 Task: Check the percentage active listings of breakfast bar in the last 1 year.
Action: Mouse moved to (748, 165)
Screenshot: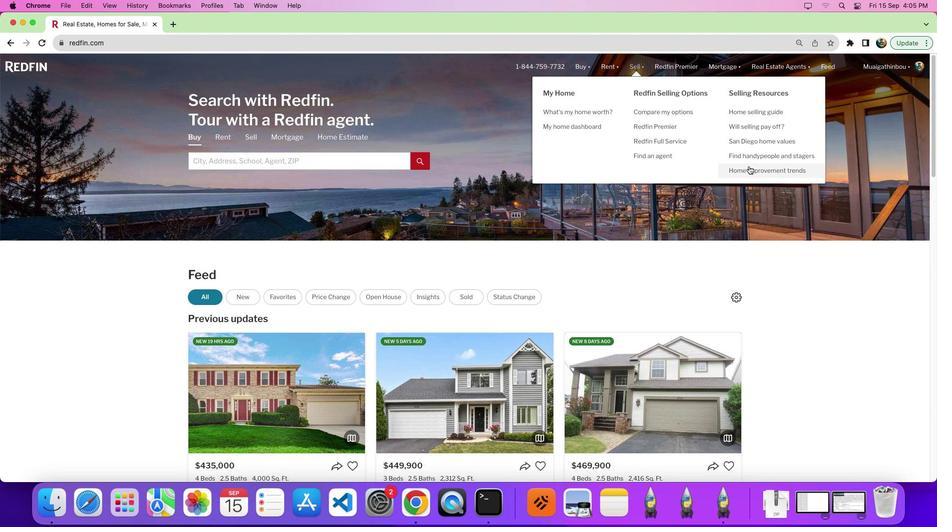 
Action: Mouse pressed left at (748, 165)
Screenshot: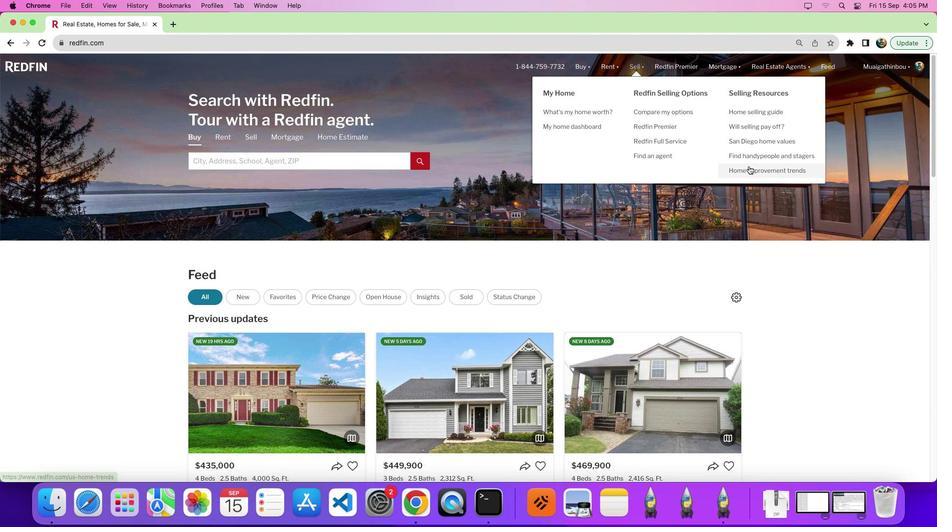 
Action: Mouse pressed left at (748, 165)
Screenshot: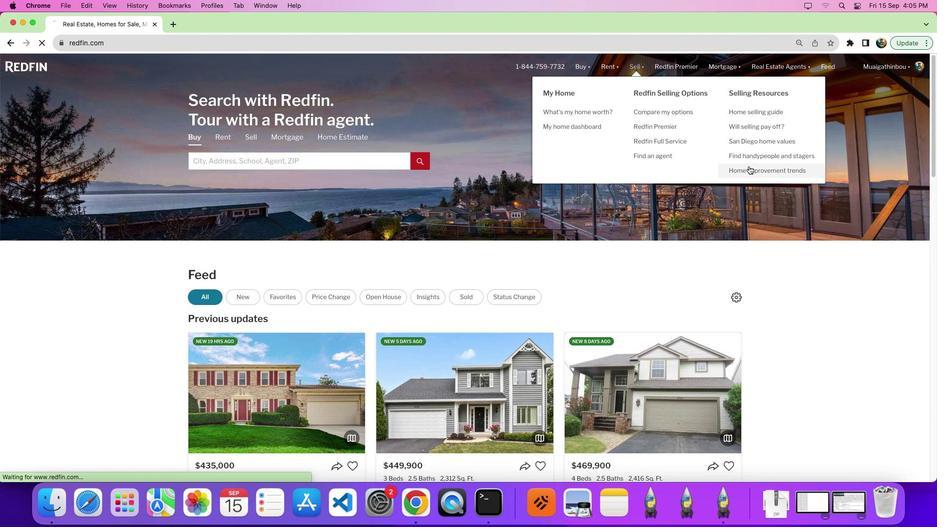 
Action: Mouse moved to (264, 185)
Screenshot: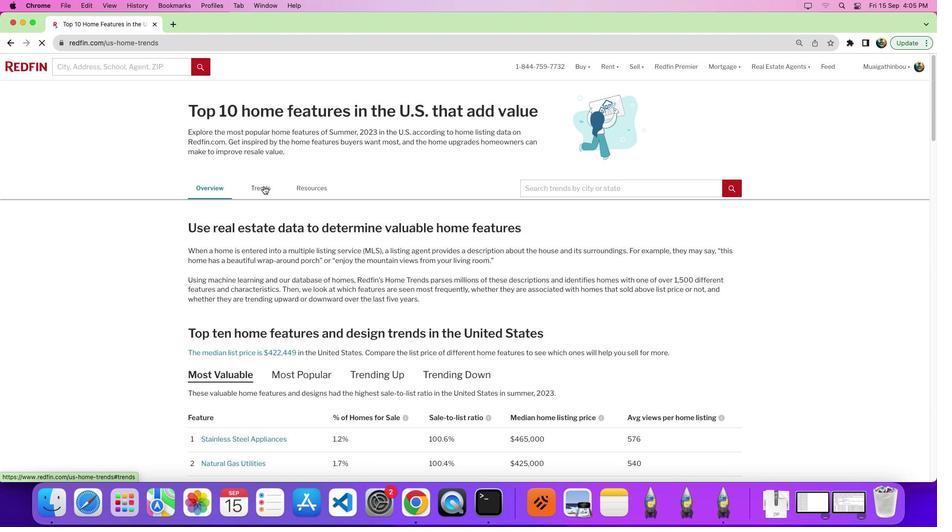 
Action: Mouse pressed left at (264, 185)
Screenshot: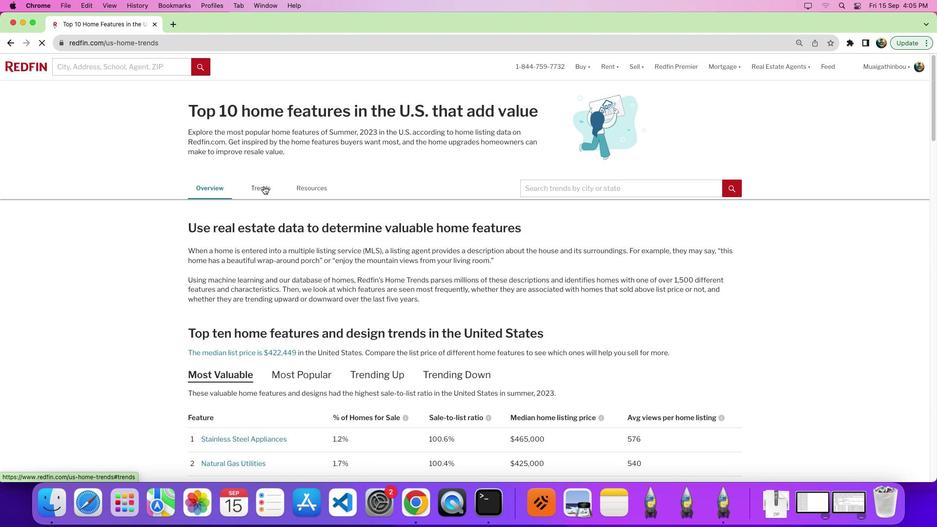 
Action: Mouse moved to (494, 225)
Screenshot: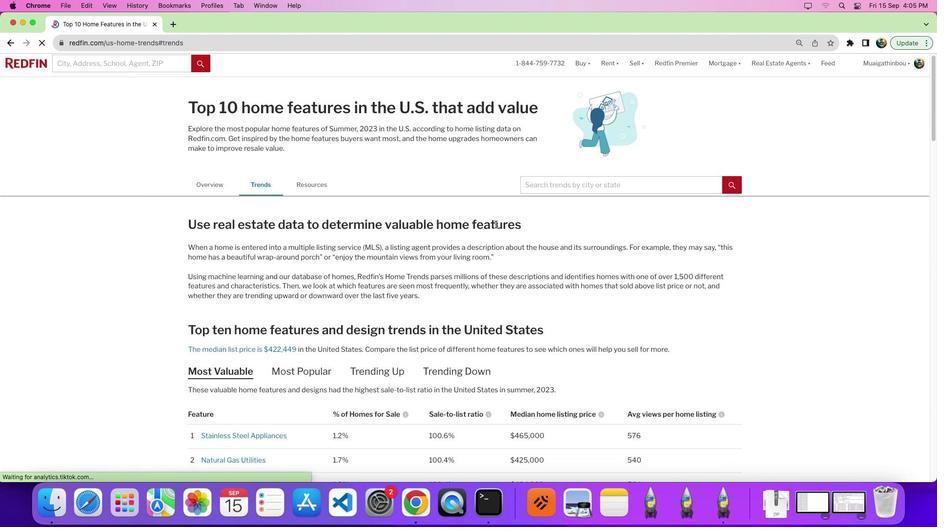 
Action: Mouse scrolled (494, 225) with delta (0, 0)
Screenshot: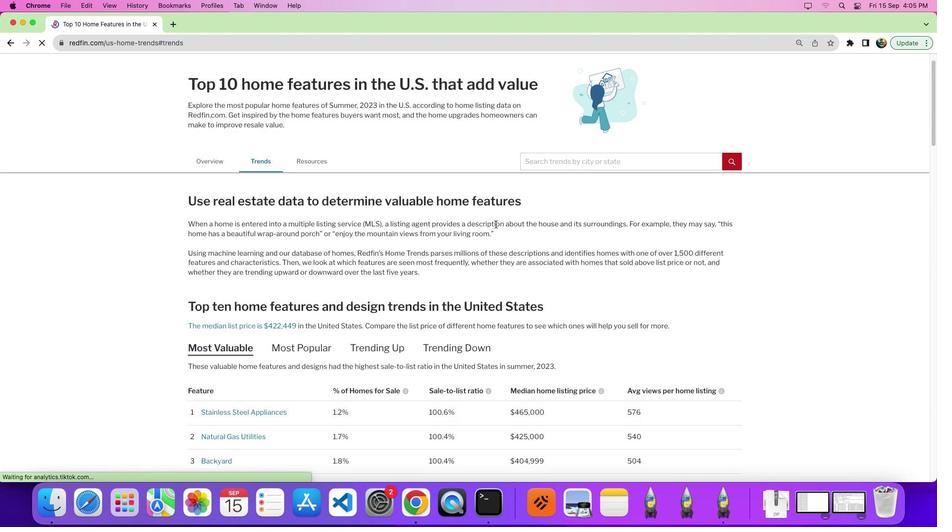 
Action: Mouse moved to (495, 225)
Screenshot: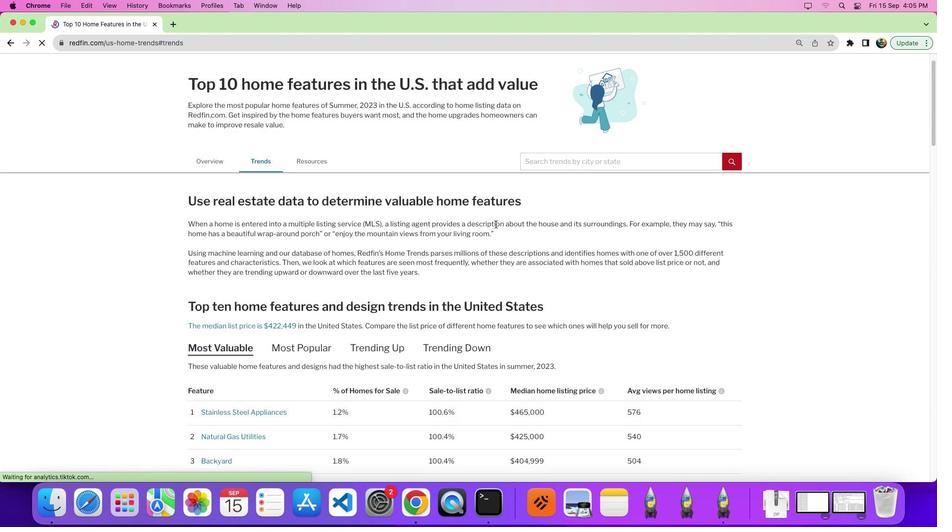 
Action: Mouse scrolled (495, 225) with delta (0, 0)
Screenshot: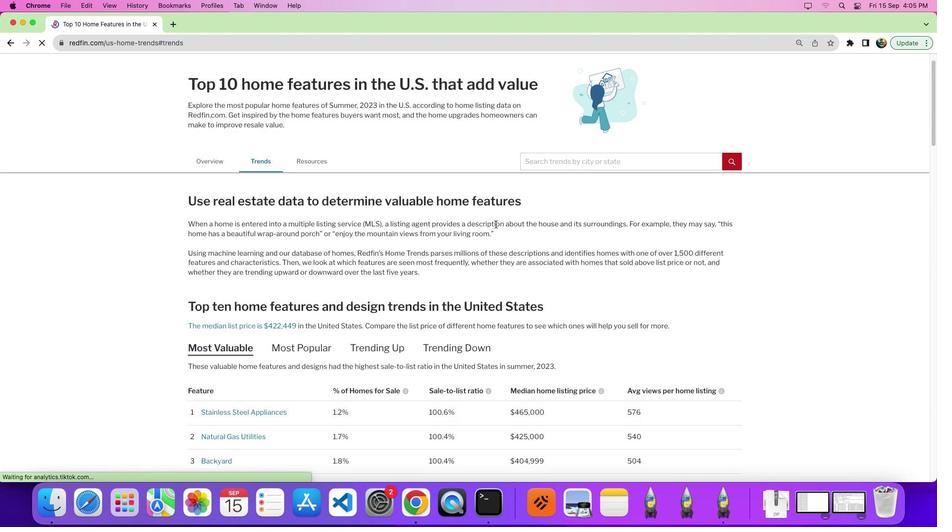 
Action: Mouse moved to (495, 224)
Screenshot: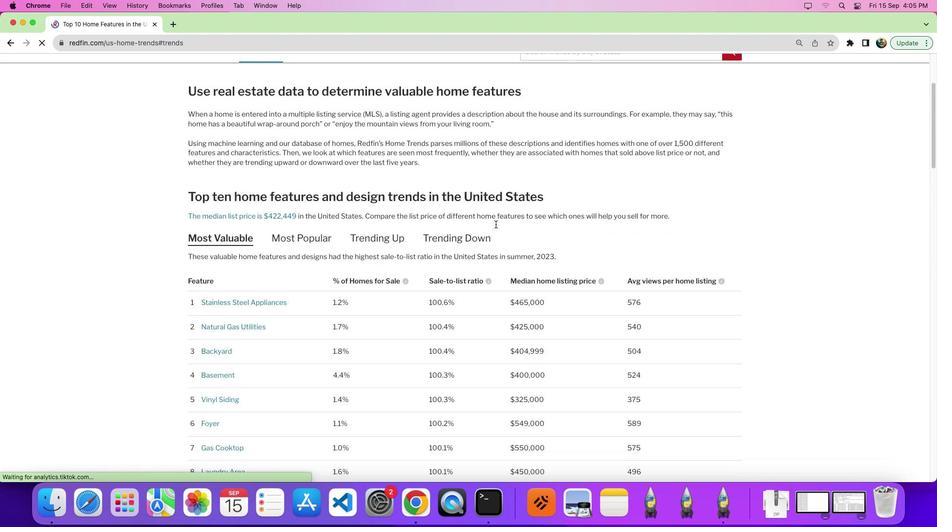 
Action: Mouse scrolled (495, 224) with delta (0, -2)
Screenshot: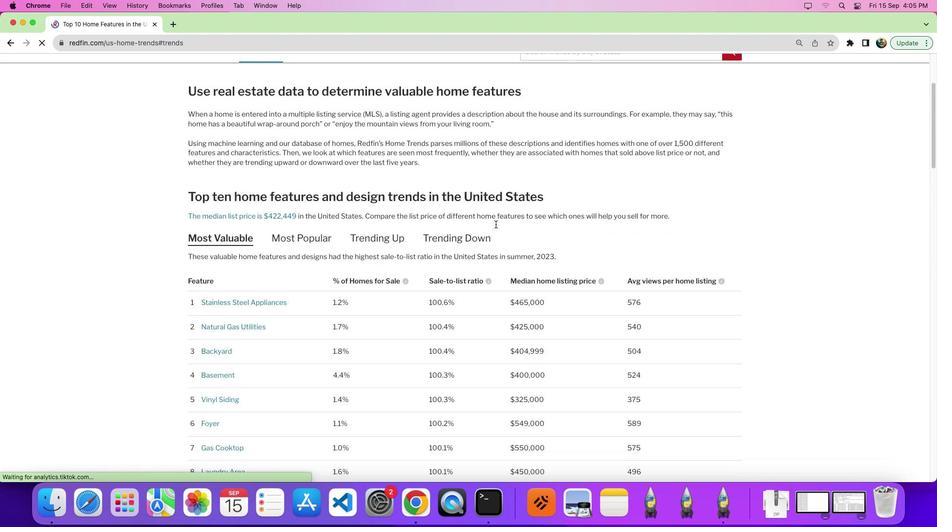 
Action: Mouse moved to (495, 224)
Screenshot: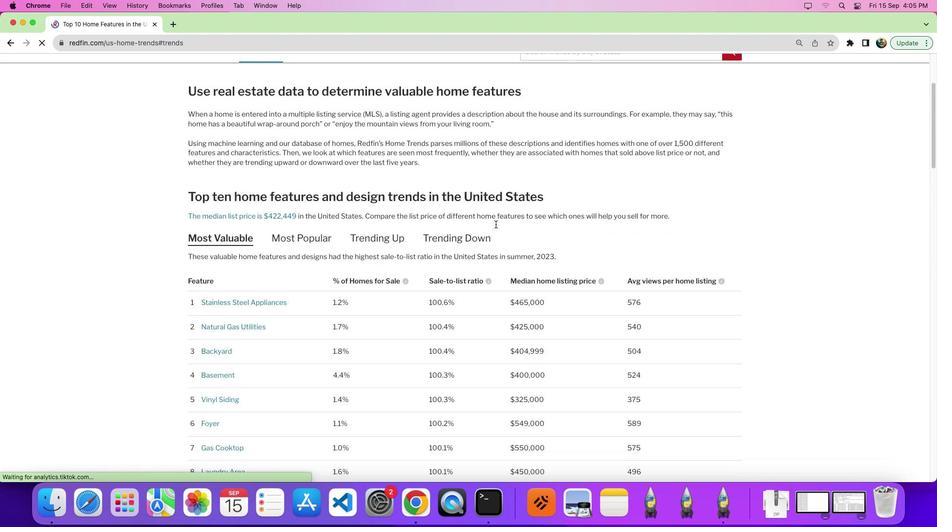 
Action: Mouse scrolled (495, 224) with delta (0, 0)
Screenshot: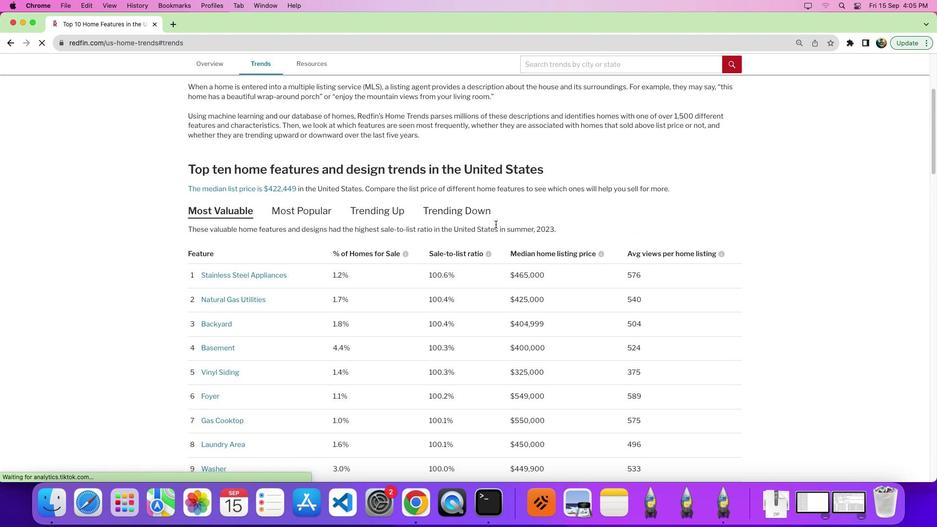 
Action: Mouse scrolled (495, 224) with delta (0, 0)
Screenshot: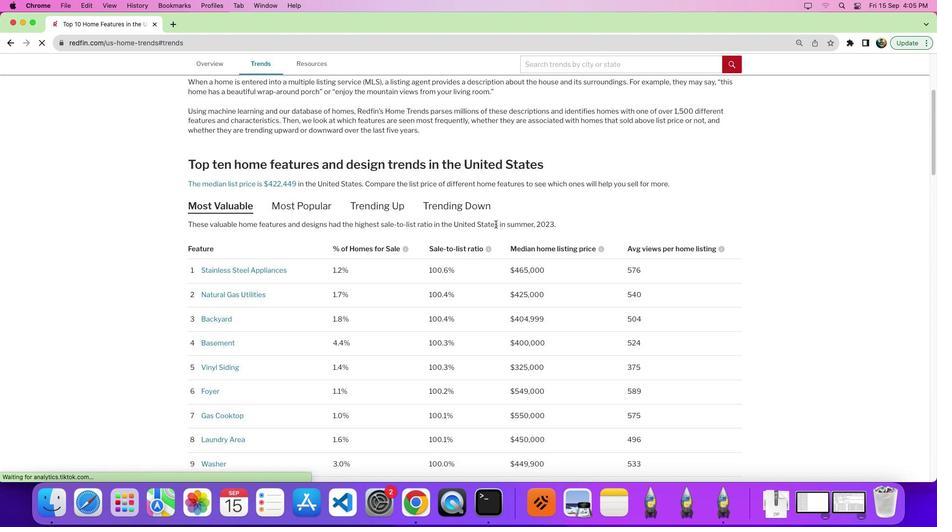 
Action: Mouse moved to (495, 224)
Screenshot: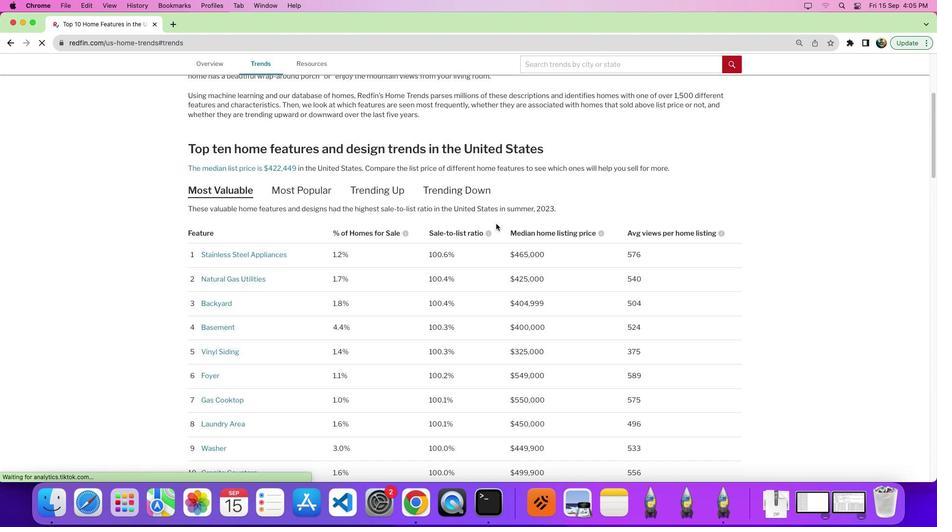 
Action: Mouse scrolled (495, 224) with delta (0, 0)
Screenshot: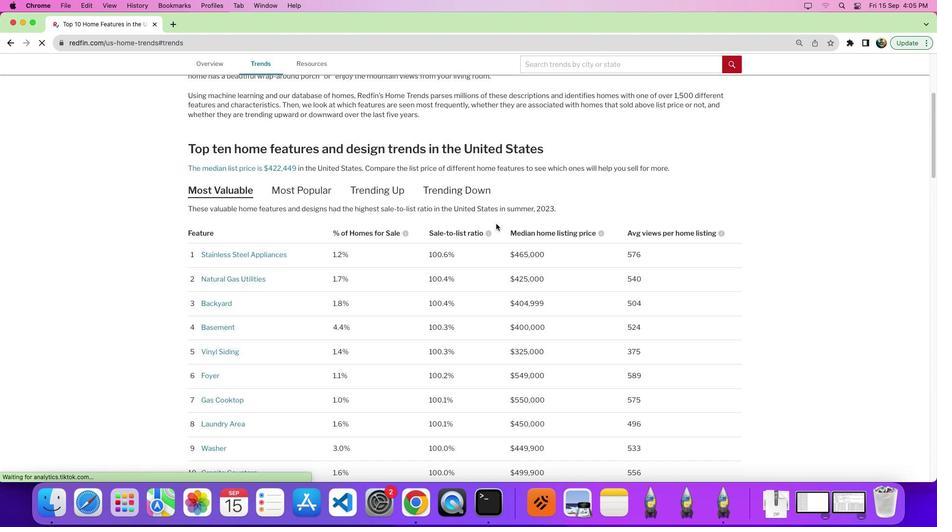 
Action: Mouse scrolled (495, 224) with delta (0, 0)
Screenshot: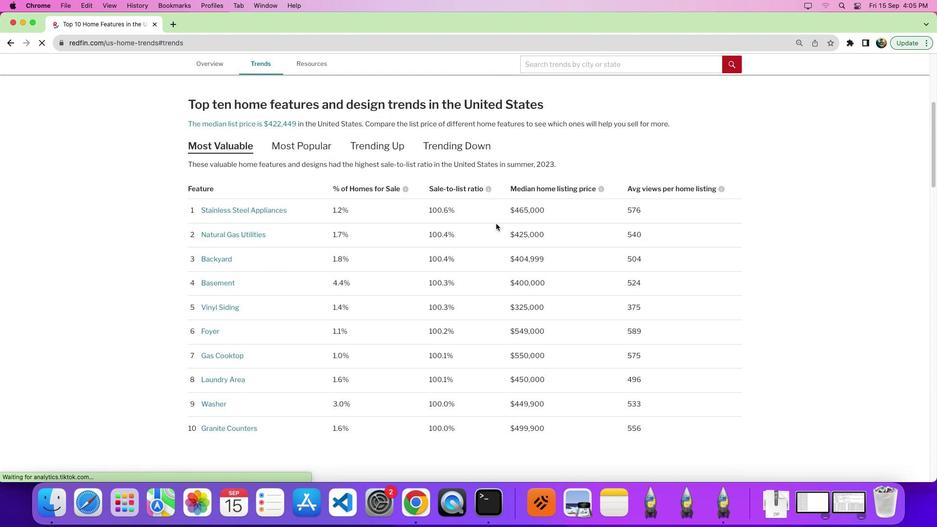 
Action: Mouse moved to (495, 224)
Screenshot: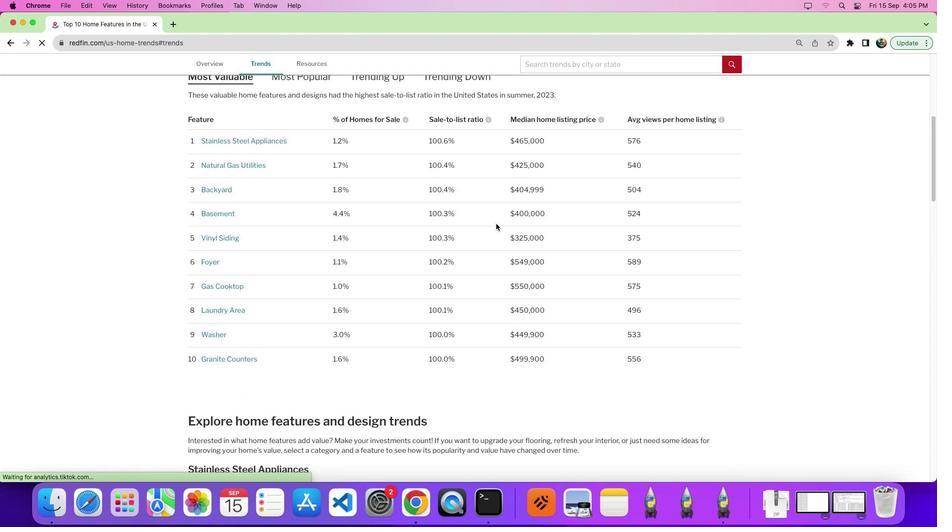 
Action: Mouse scrolled (495, 224) with delta (0, -3)
Screenshot: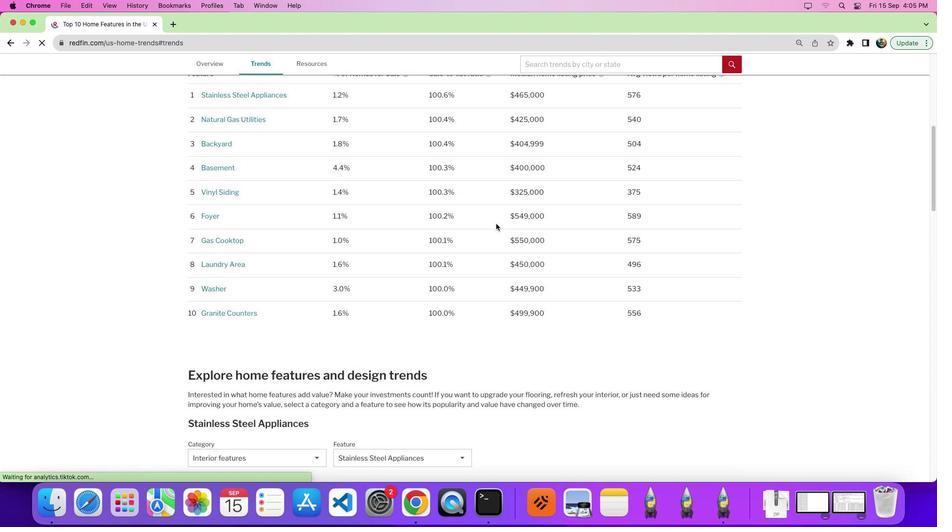 
Action: Mouse scrolled (495, 224) with delta (0, 0)
Screenshot: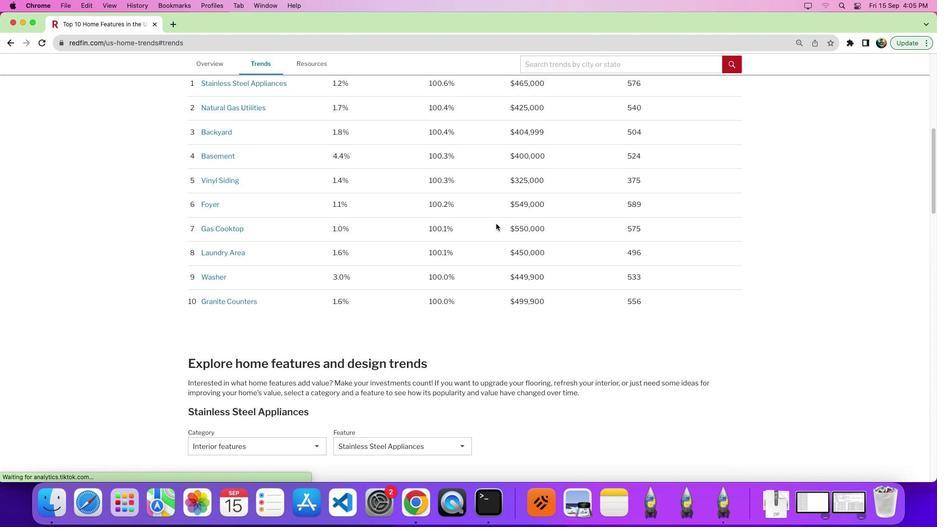 
Action: Mouse scrolled (495, 224) with delta (0, 0)
Screenshot: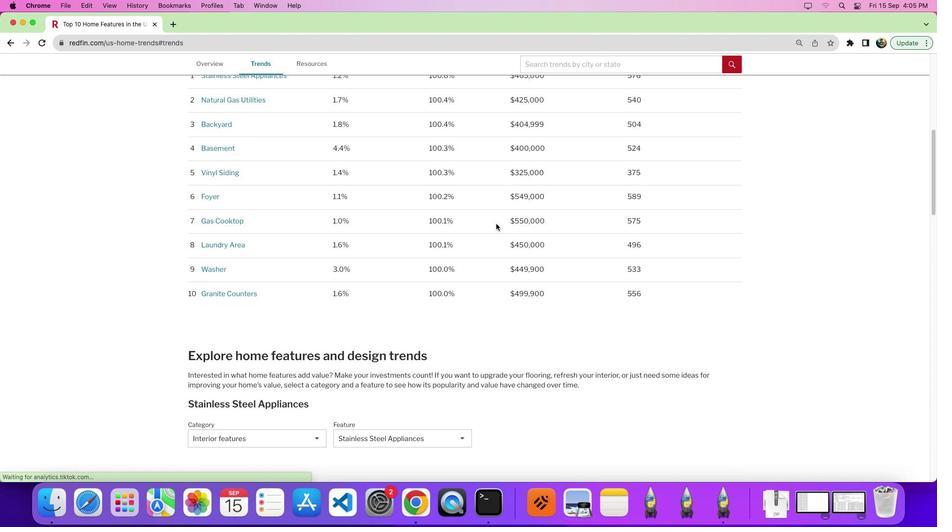 
Action: Mouse moved to (495, 224)
Screenshot: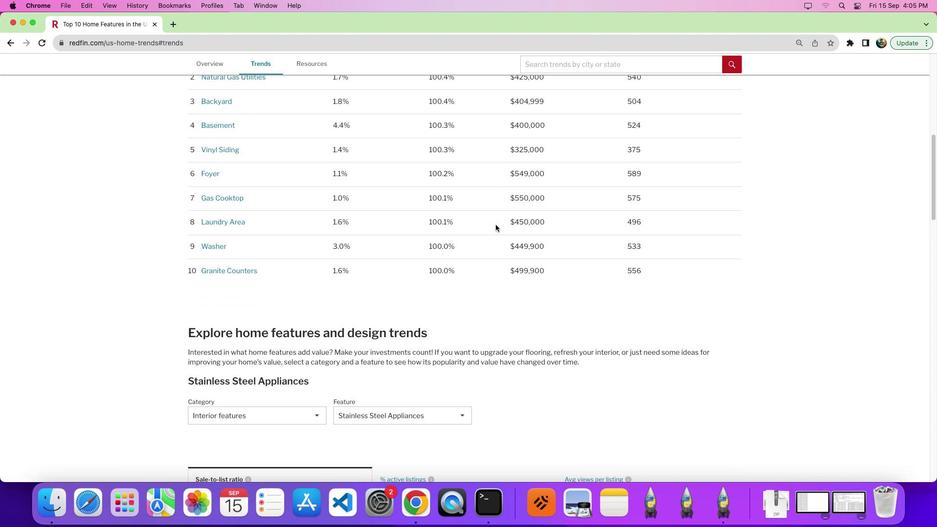 
Action: Mouse scrolled (495, 224) with delta (0, 0)
Screenshot: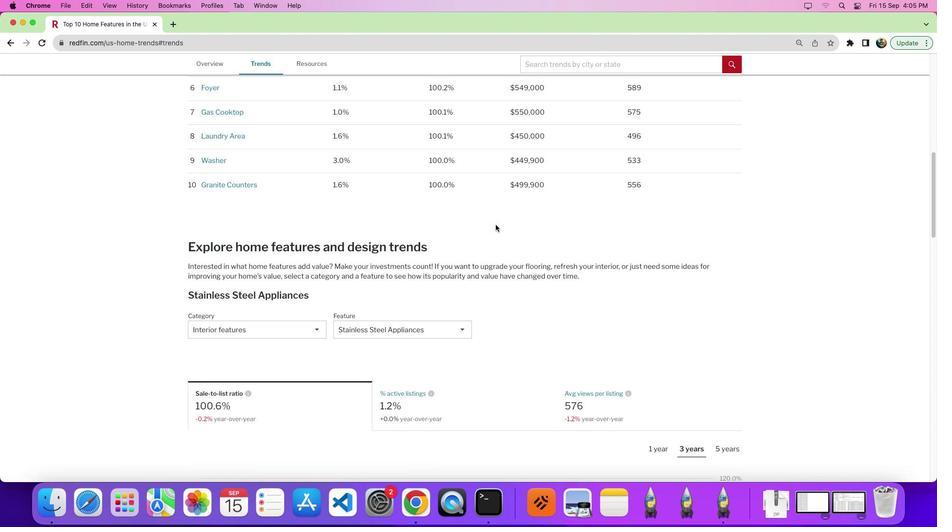 
Action: Mouse scrolled (495, 224) with delta (0, 0)
Screenshot: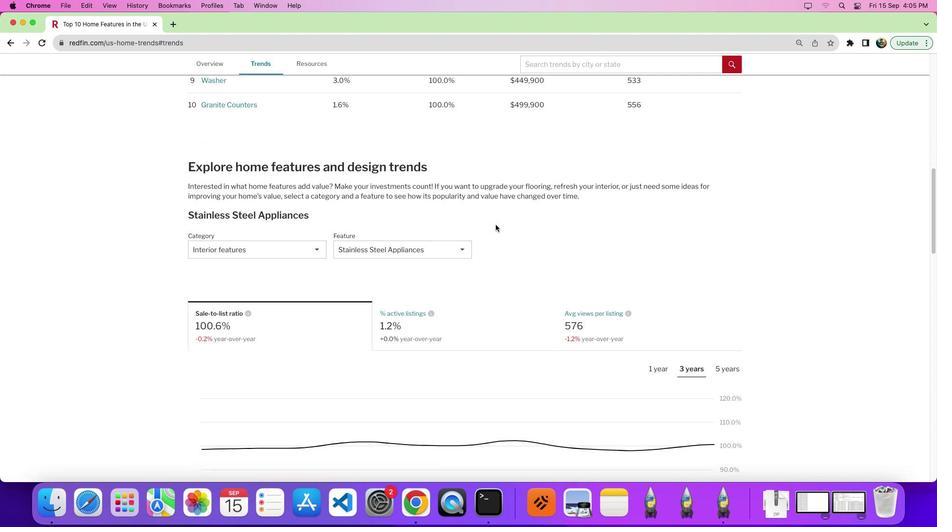 
Action: Mouse scrolled (495, 224) with delta (0, -3)
Screenshot: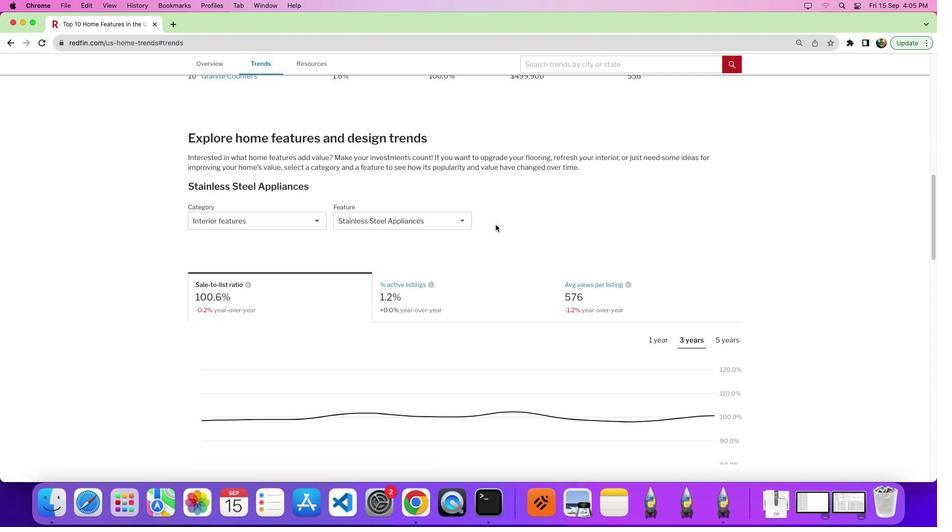 
Action: Mouse moved to (409, 221)
Screenshot: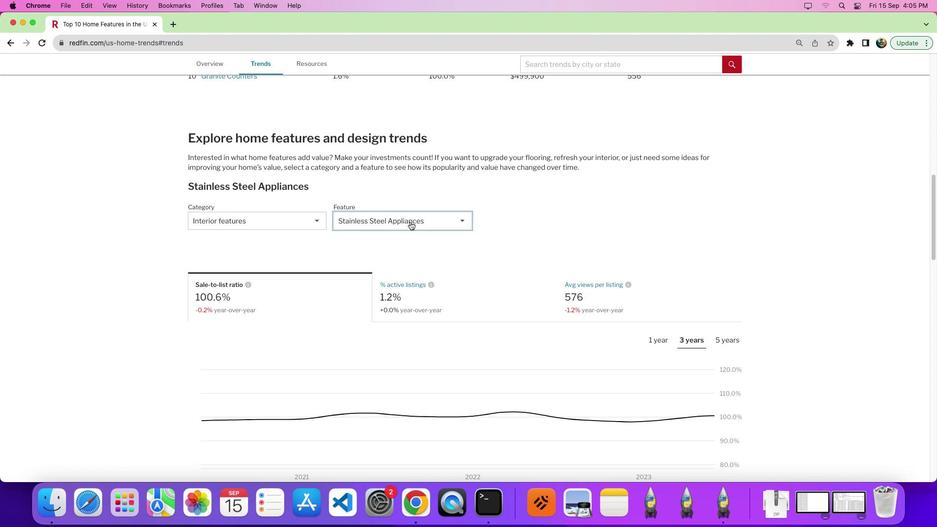 
Action: Mouse pressed left at (409, 221)
Screenshot: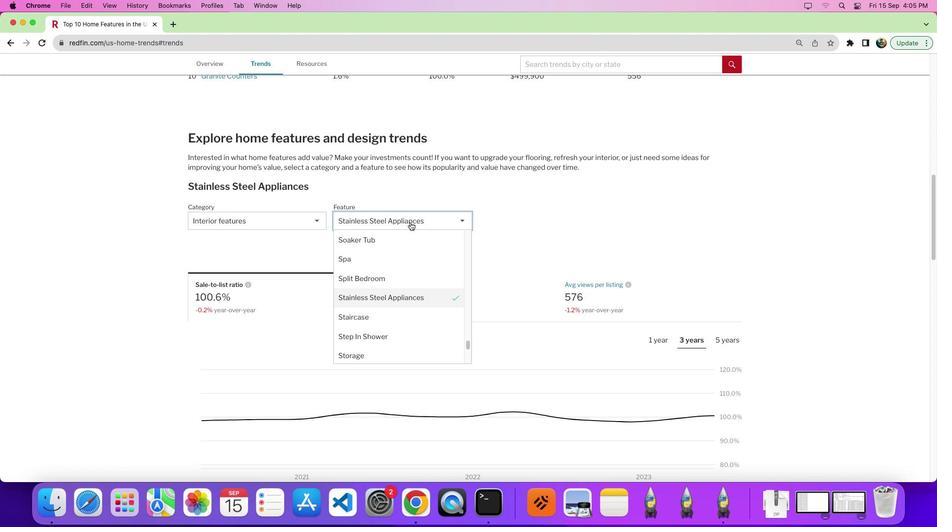
Action: Mouse moved to (401, 310)
Screenshot: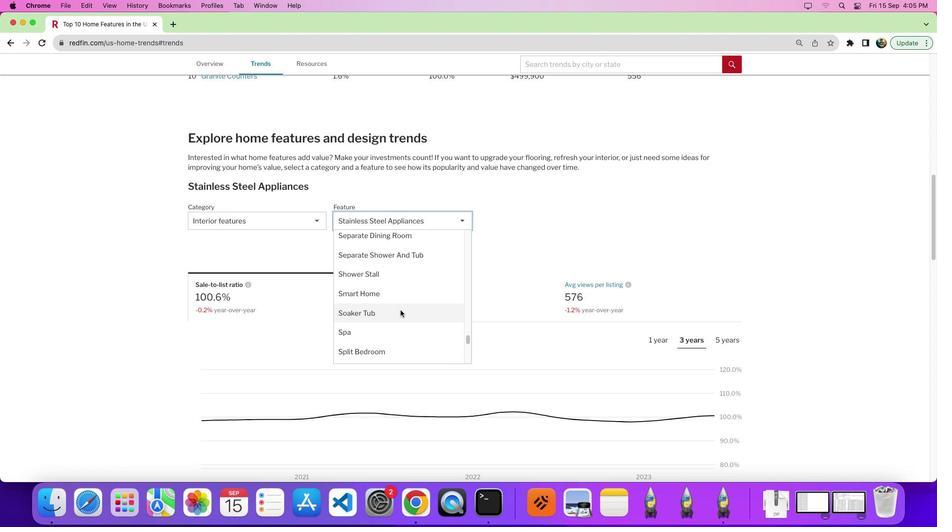 
Action: Mouse scrolled (401, 310) with delta (0, 0)
Screenshot: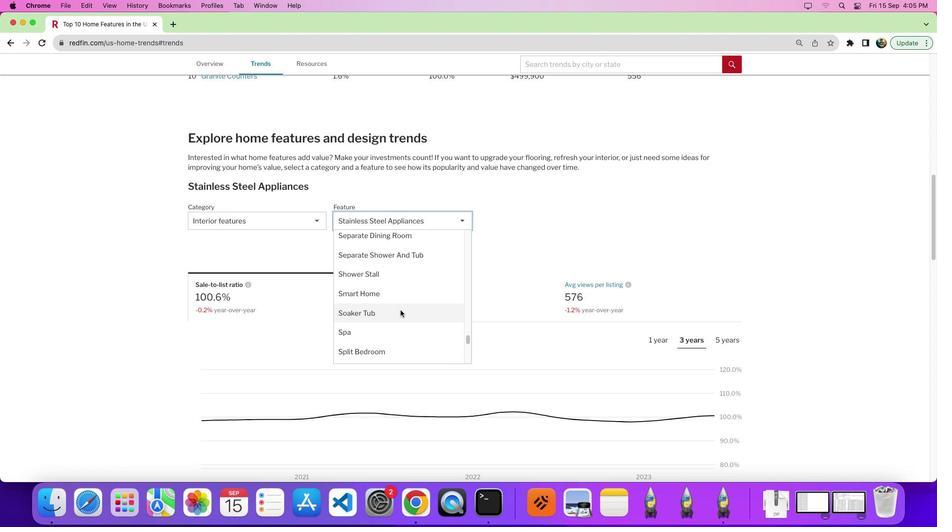 
Action: Mouse scrolled (401, 310) with delta (0, 0)
Screenshot: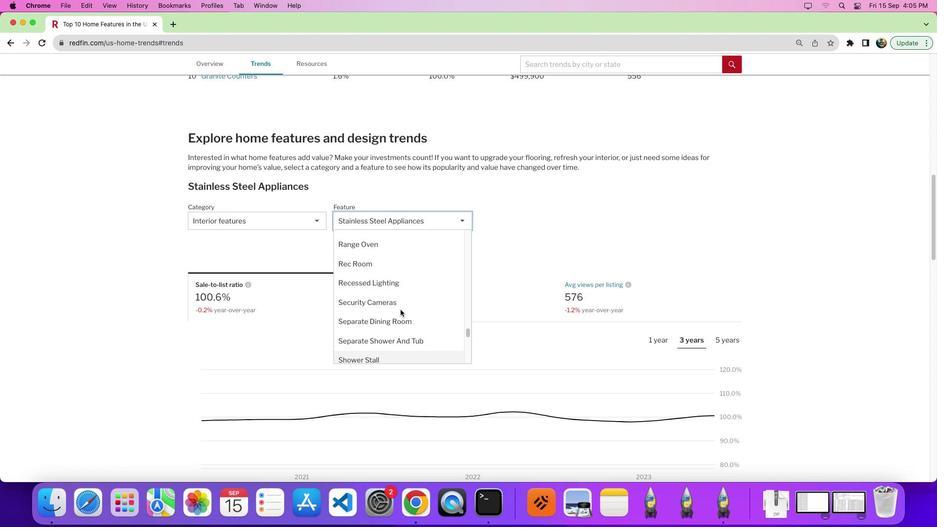 
Action: Mouse scrolled (401, 310) with delta (0, 3)
Screenshot: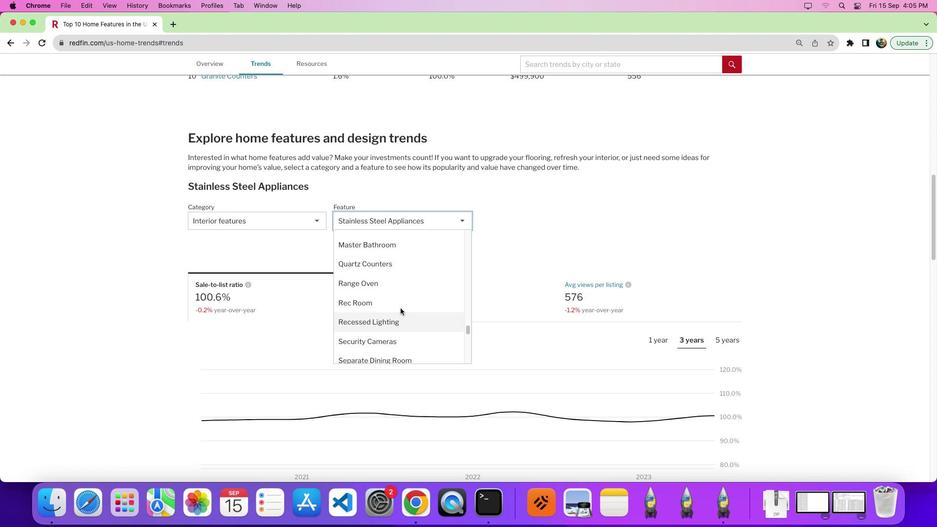 
Action: Mouse moved to (400, 307)
Screenshot: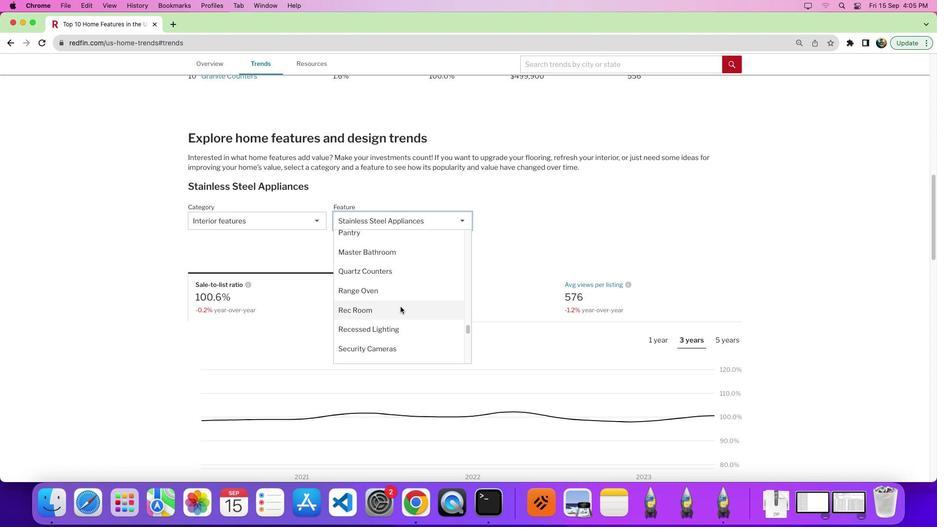 
Action: Mouse scrolled (400, 307) with delta (0, 0)
Screenshot: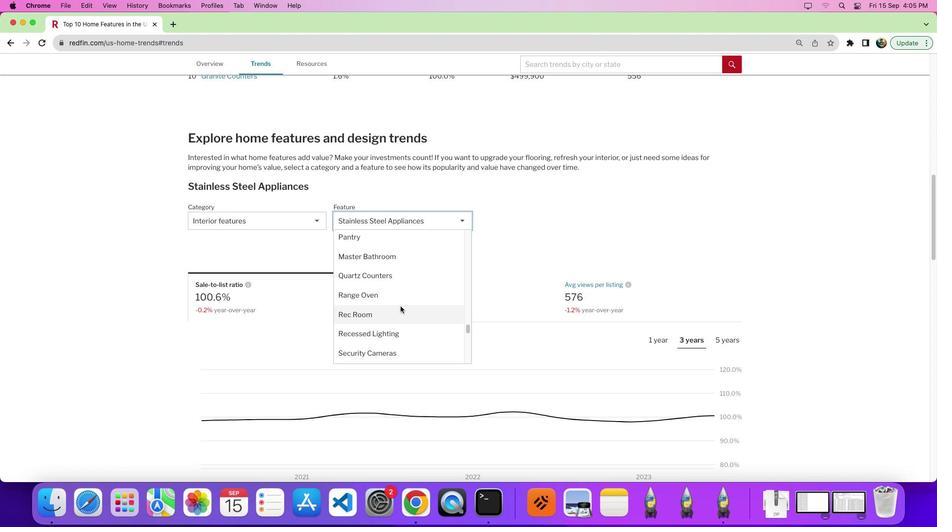 
Action: Mouse scrolled (400, 307) with delta (0, 0)
Screenshot: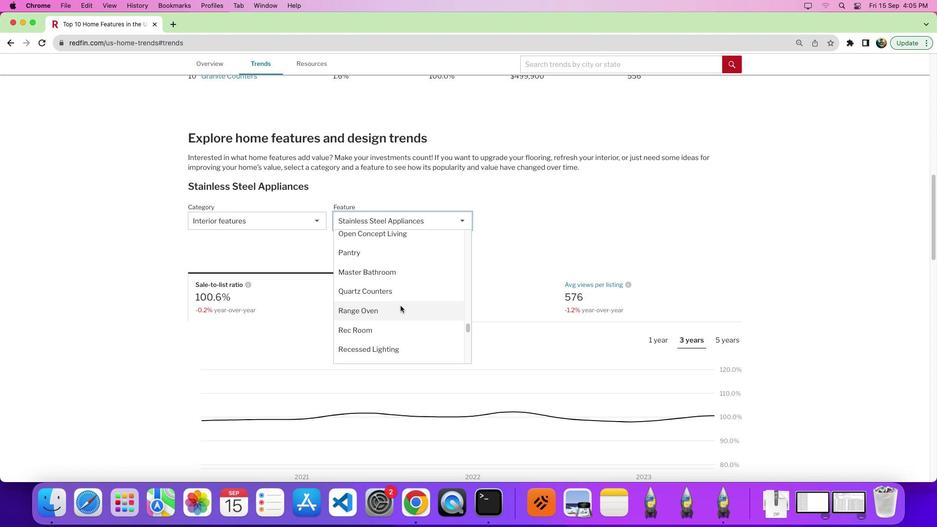 
Action: Mouse moved to (400, 305)
Screenshot: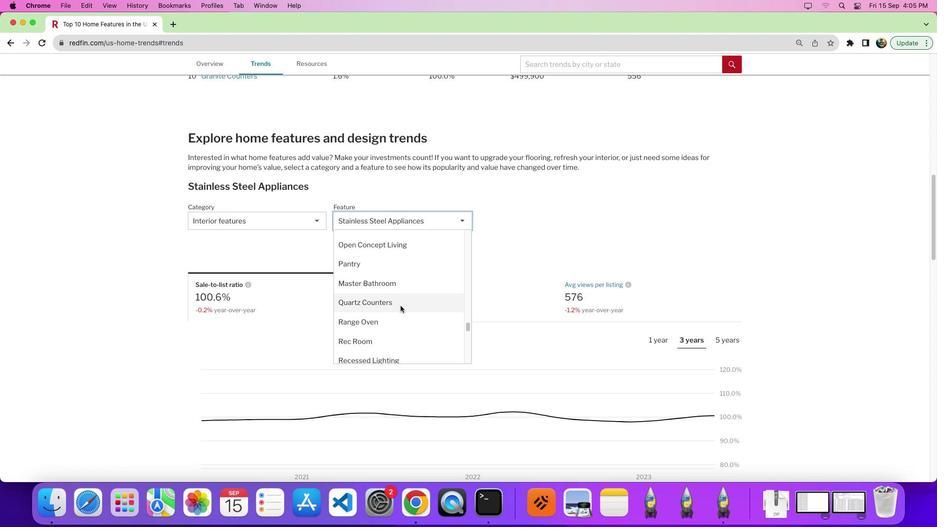 
Action: Mouse scrolled (400, 305) with delta (0, 0)
Screenshot: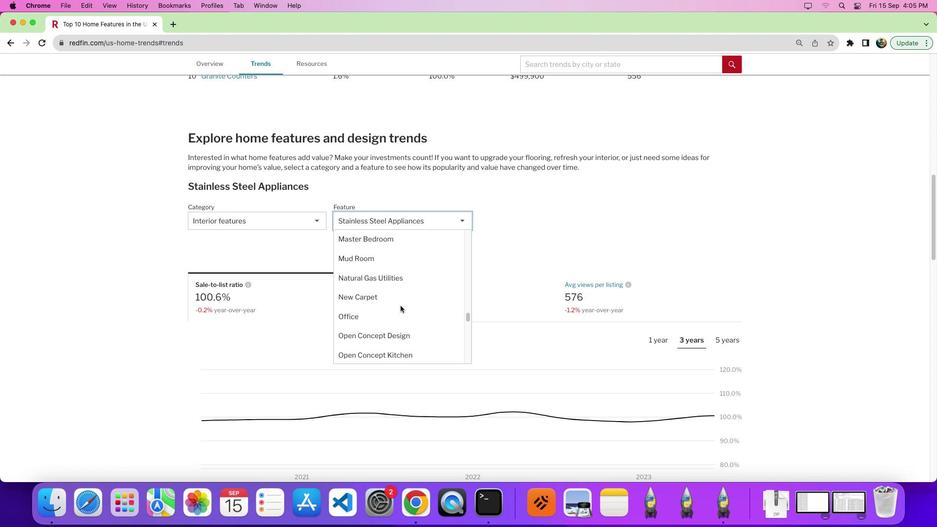 
Action: Mouse scrolled (400, 305) with delta (0, 0)
Screenshot: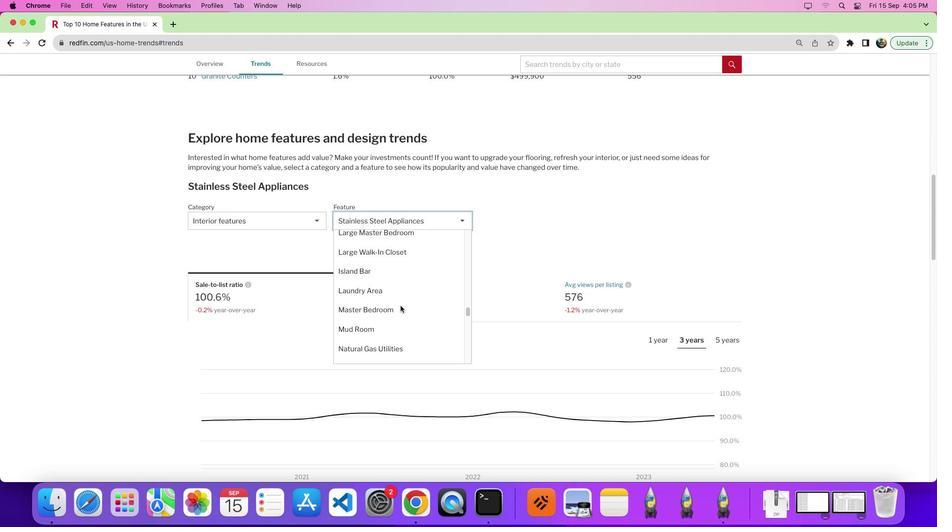 
Action: Mouse scrolled (400, 305) with delta (0, 3)
Screenshot: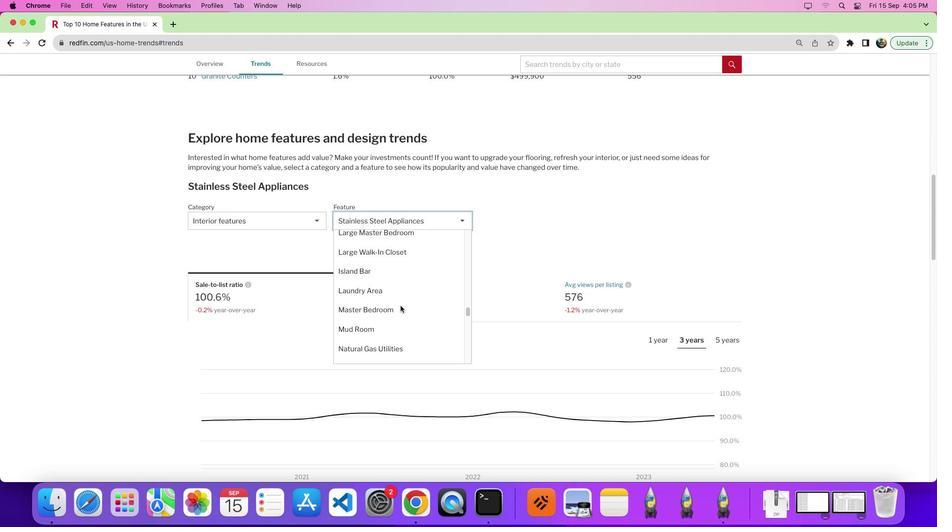 
Action: Mouse moved to (401, 301)
Screenshot: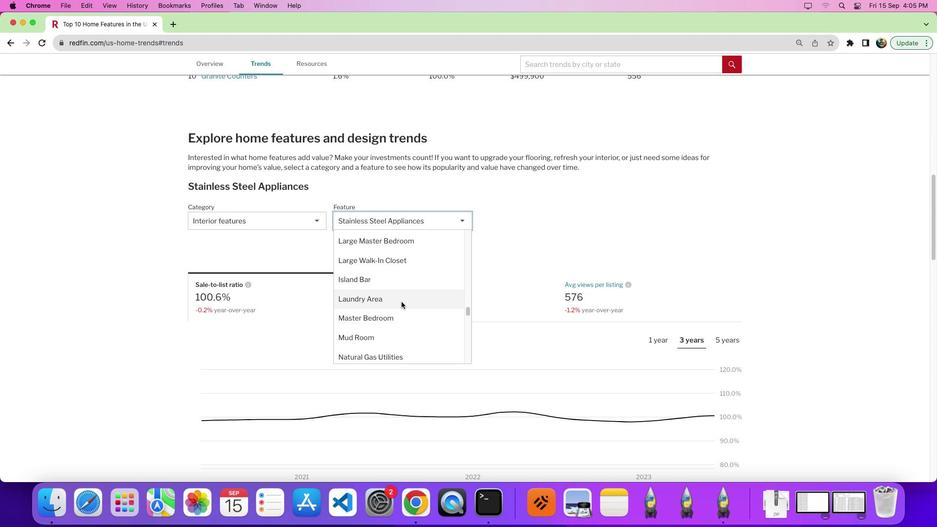 
Action: Mouse scrolled (401, 301) with delta (0, 0)
Screenshot: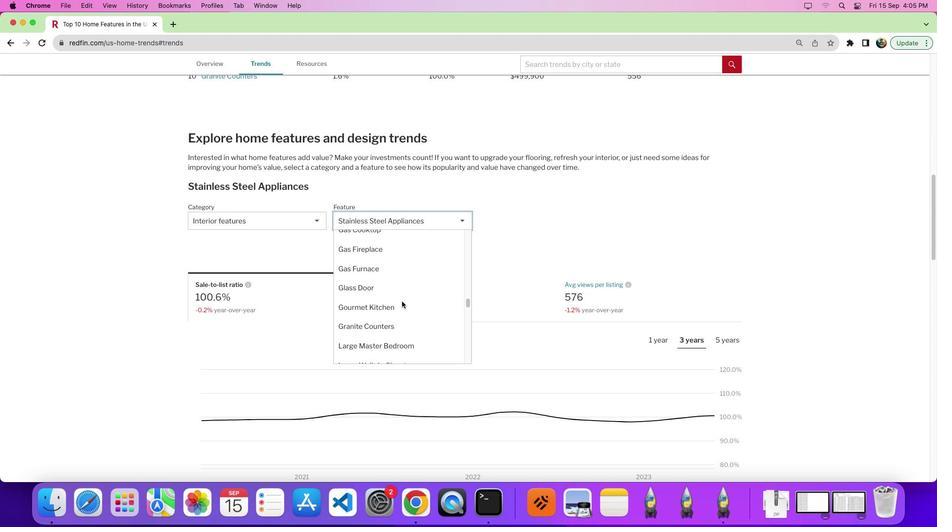 
Action: Mouse moved to (401, 301)
Screenshot: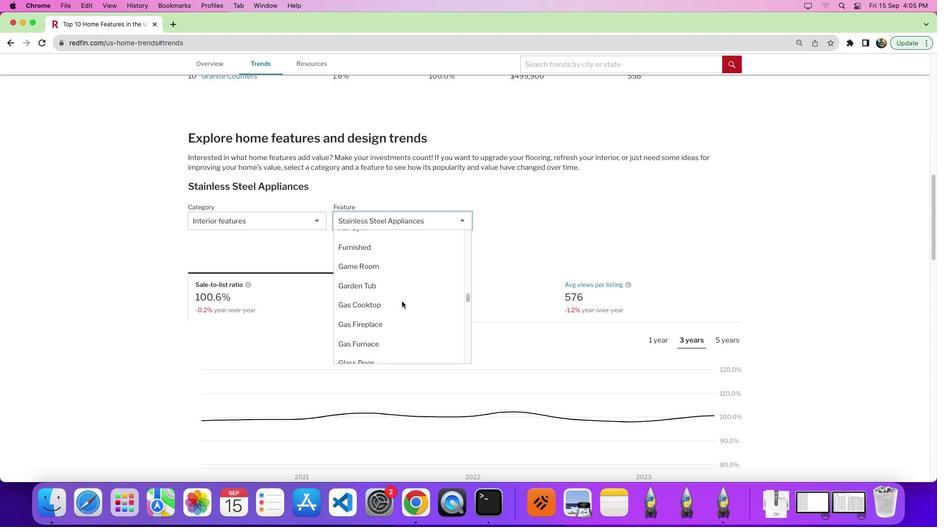 
Action: Mouse scrolled (401, 301) with delta (0, 0)
Screenshot: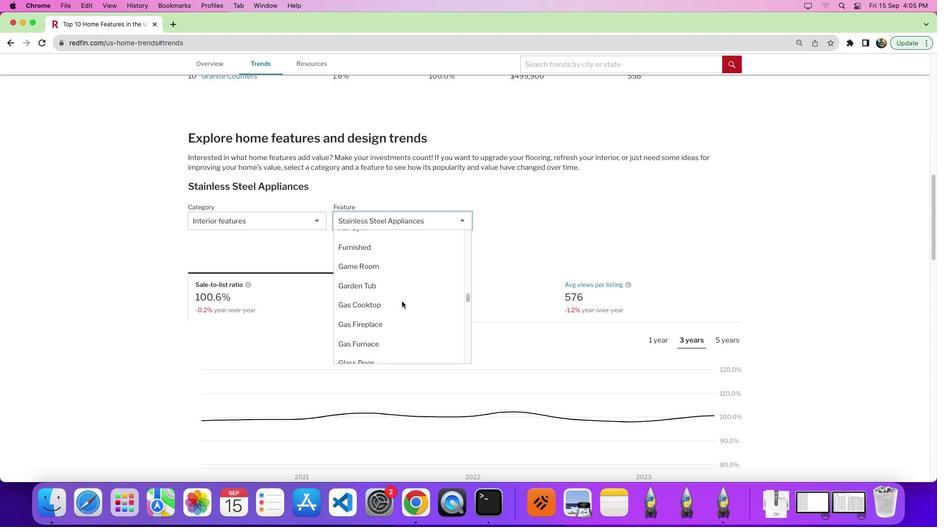 
Action: Mouse scrolled (401, 301) with delta (0, 3)
Screenshot: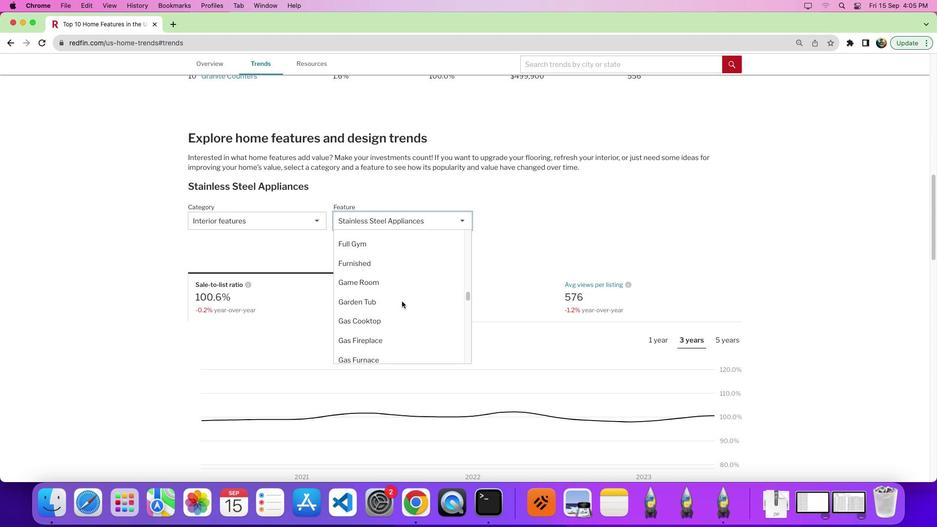 
Action: Mouse moved to (402, 301)
Screenshot: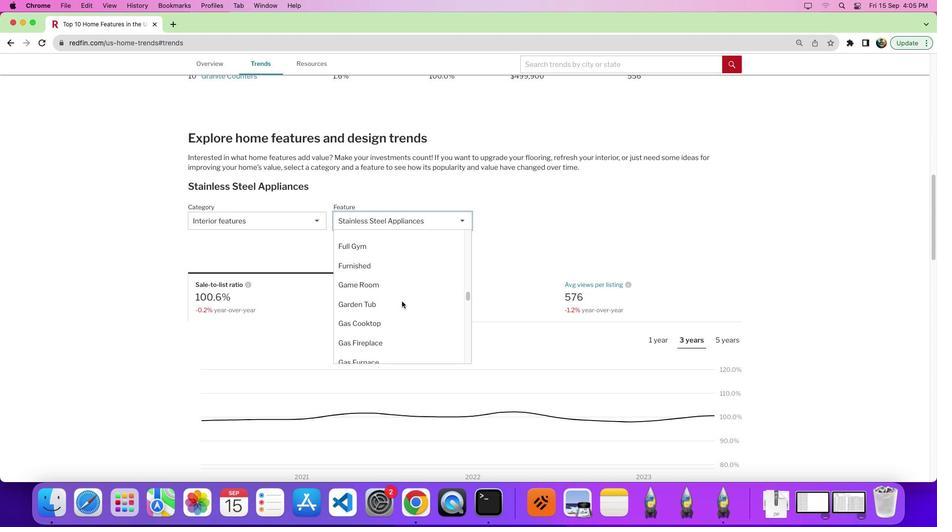 
Action: Mouse scrolled (402, 301) with delta (0, 0)
Screenshot: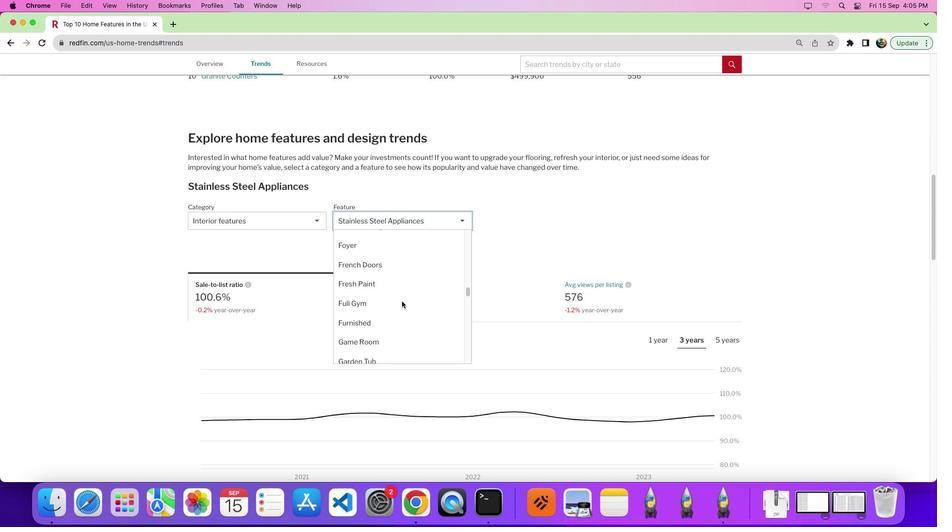 
Action: Mouse scrolled (402, 301) with delta (0, 0)
Screenshot: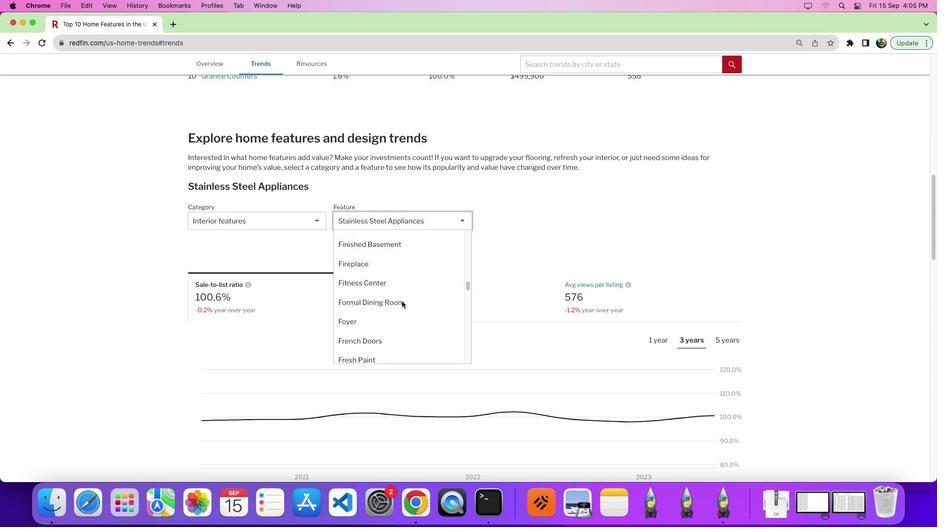 
Action: Mouse scrolled (402, 301) with delta (0, 3)
Screenshot: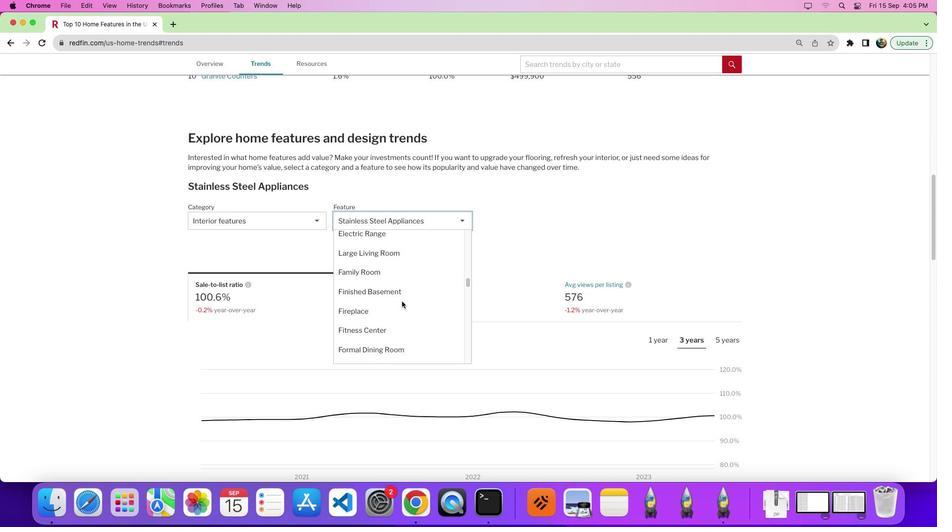 
Action: Mouse moved to (403, 300)
Screenshot: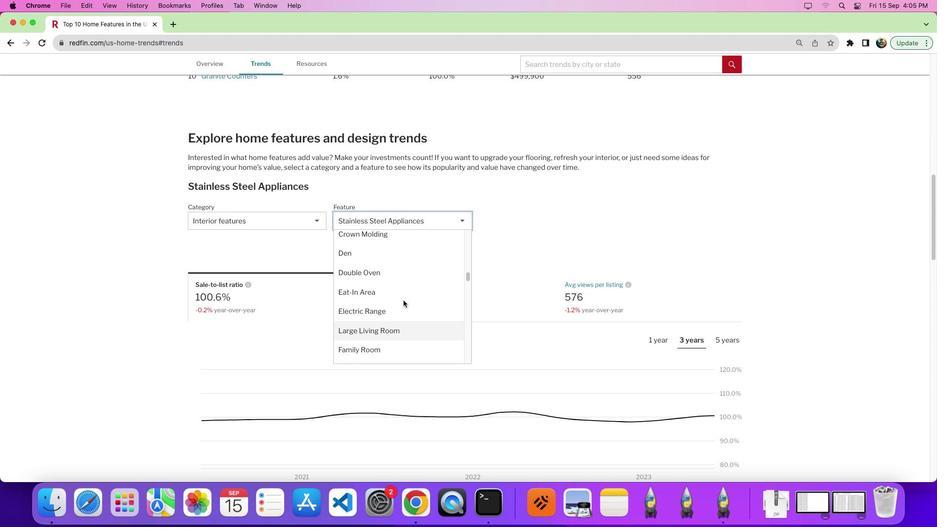 
Action: Mouse scrolled (403, 300) with delta (0, 0)
Screenshot: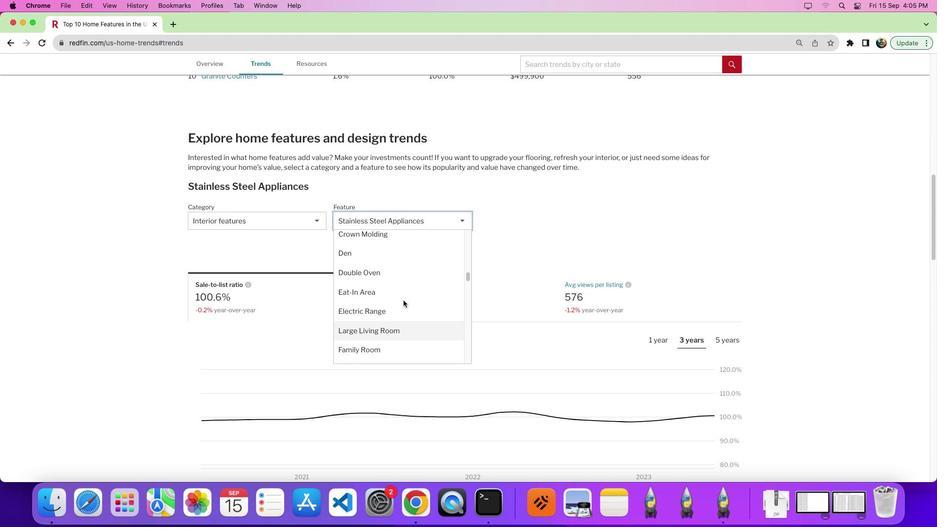 
Action: Mouse scrolled (403, 300) with delta (0, 0)
Screenshot: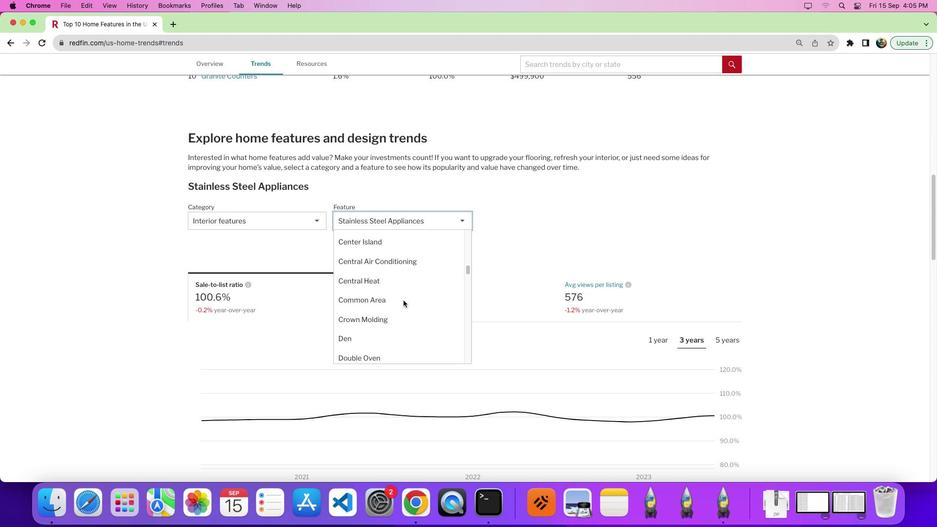 
Action: Mouse scrolled (403, 300) with delta (0, 3)
Screenshot: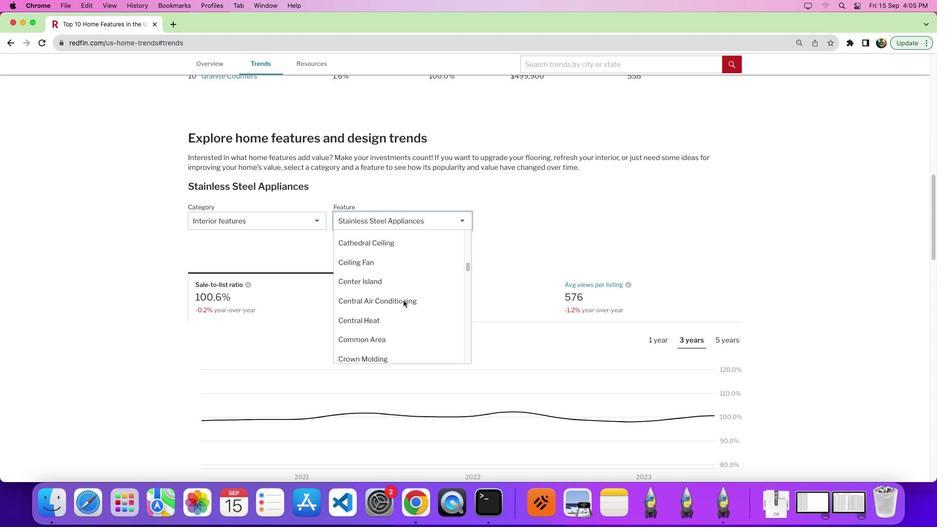 
Action: Mouse moved to (403, 300)
Screenshot: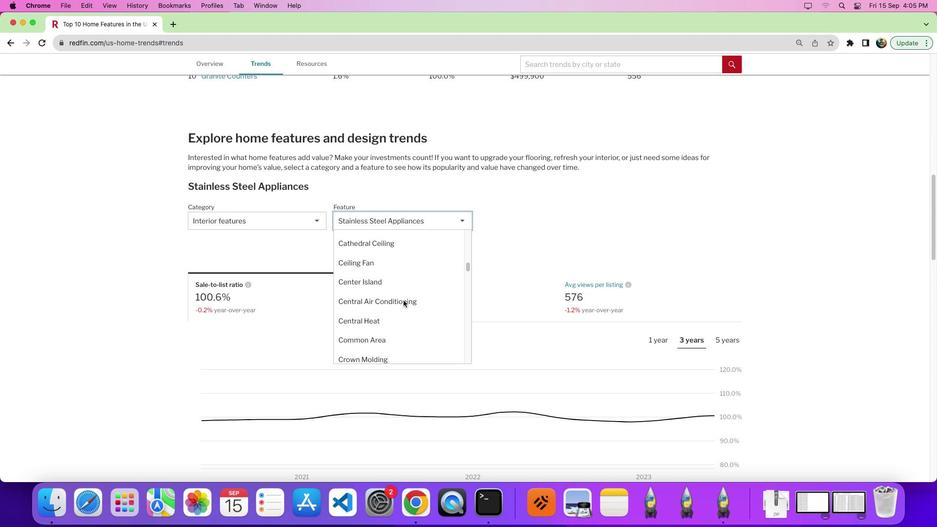 
Action: Mouse scrolled (403, 300) with delta (0, 0)
Screenshot: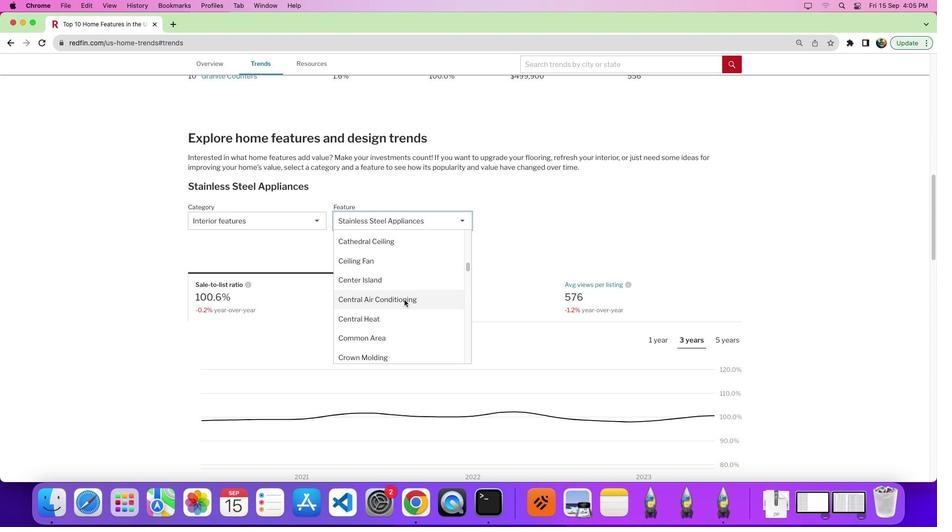 
Action: Mouse moved to (404, 299)
Screenshot: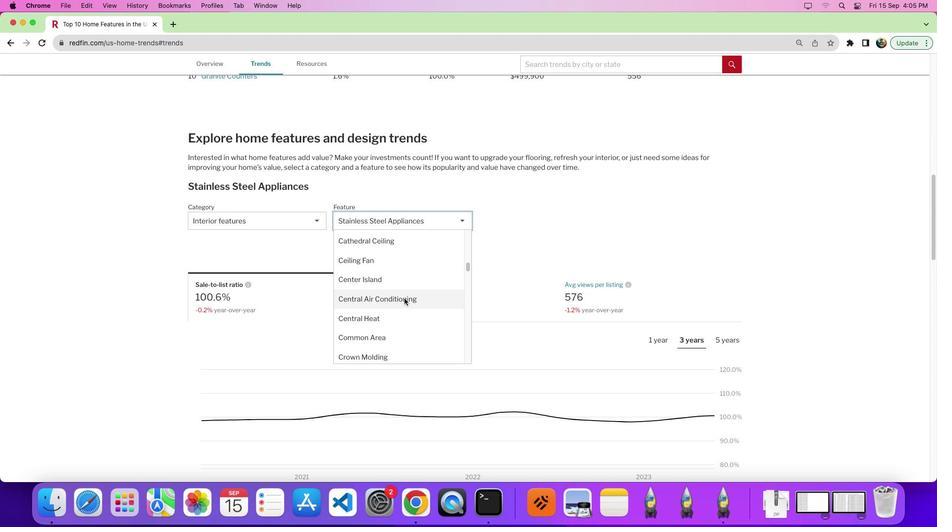 
Action: Mouse scrolled (404, 299) with delta (0, 0)
Screenshot: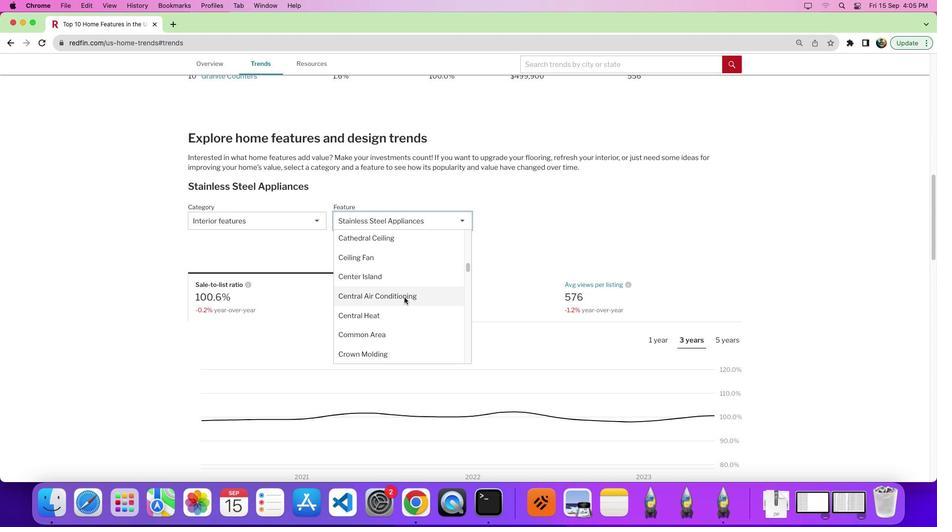 
Action: Mouse moved to (404, 298)
Screenshot: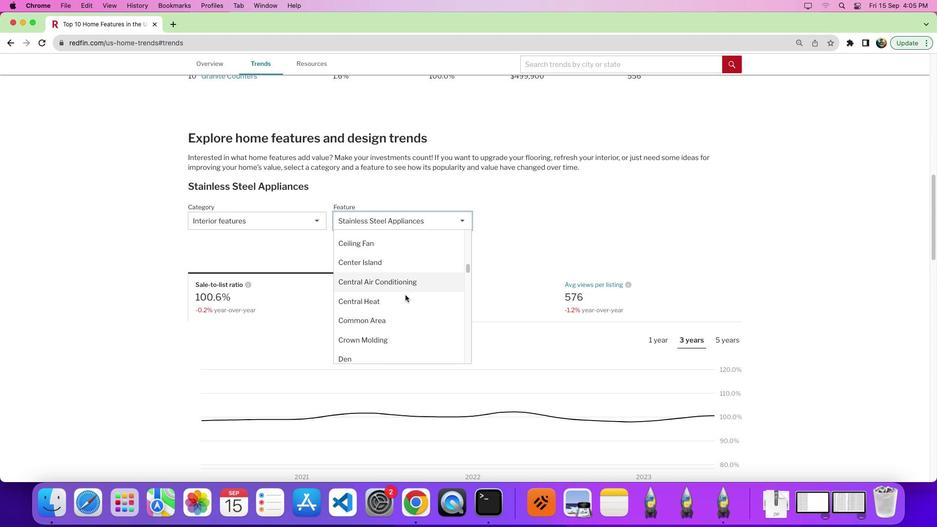 
Action: Mouse scrolled (404, 298) with delta (0, 0)
Screenshot: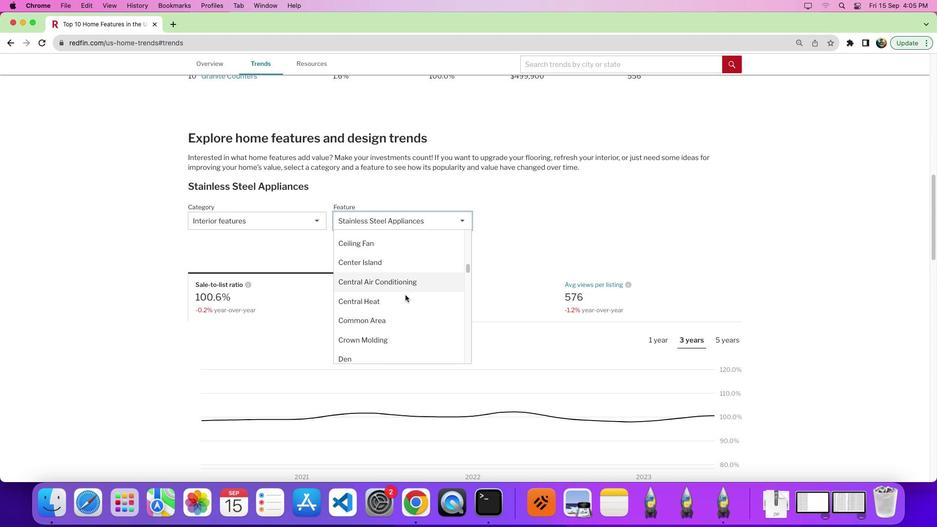 
Action: Mouse moved to (405, 292)
Screenshot: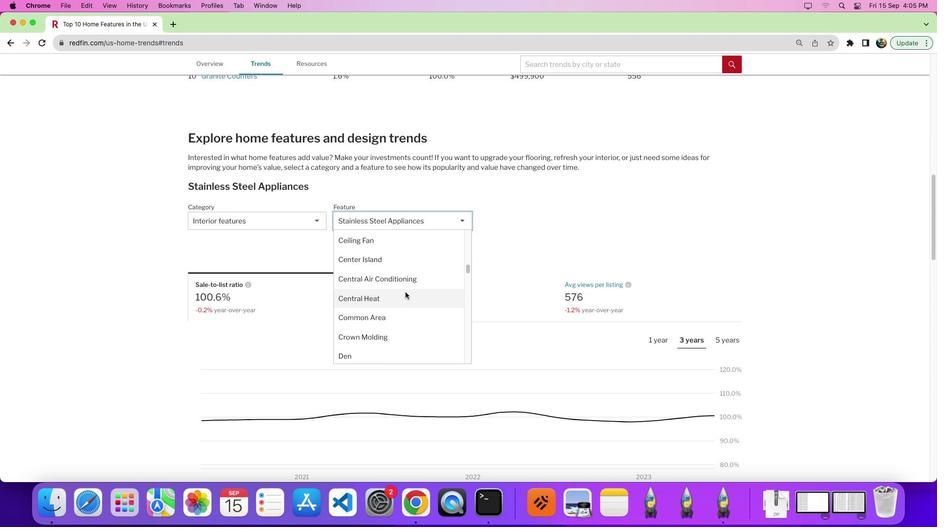 
Action: Mouse scrolled (405, 292) with delta (0, 0)
Screenshot: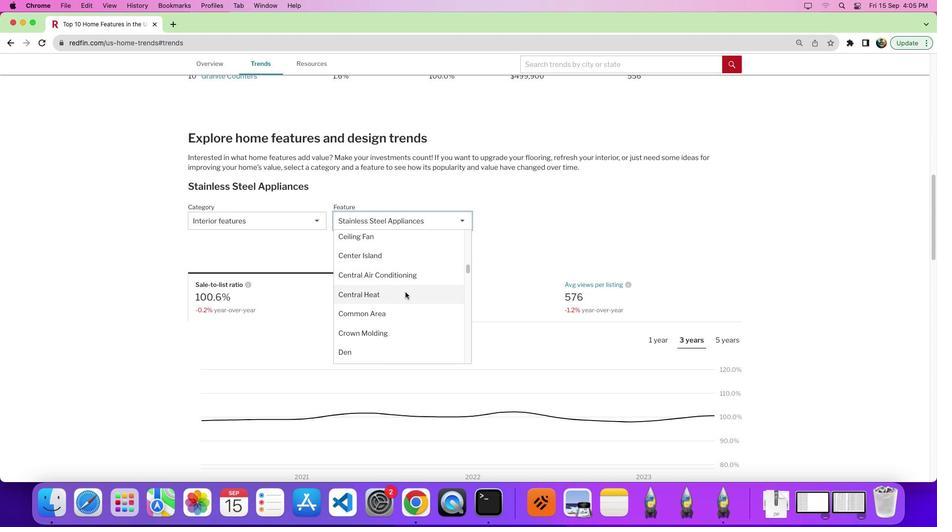 
Action: Mouse scrolled (405, 292) with delta (0, 0)
Screenshot: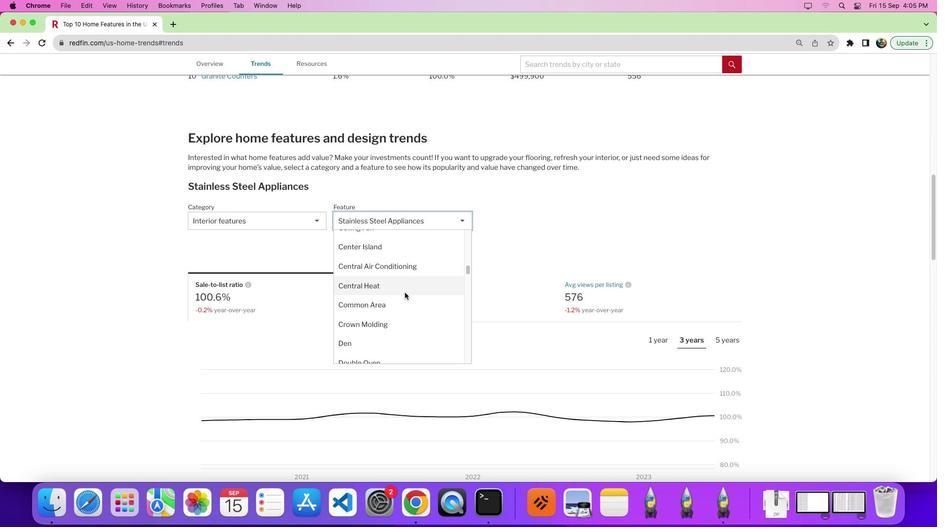 
Action: Mouse moved to (404, 292)
Screenshot: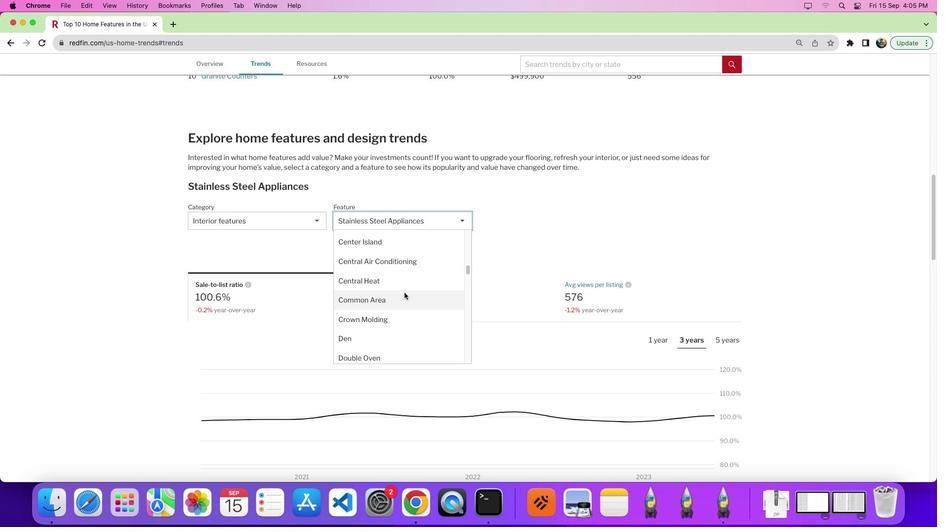 
Action: Mouse scrolled (404, 292) with delta (0, 0)
Screenshot: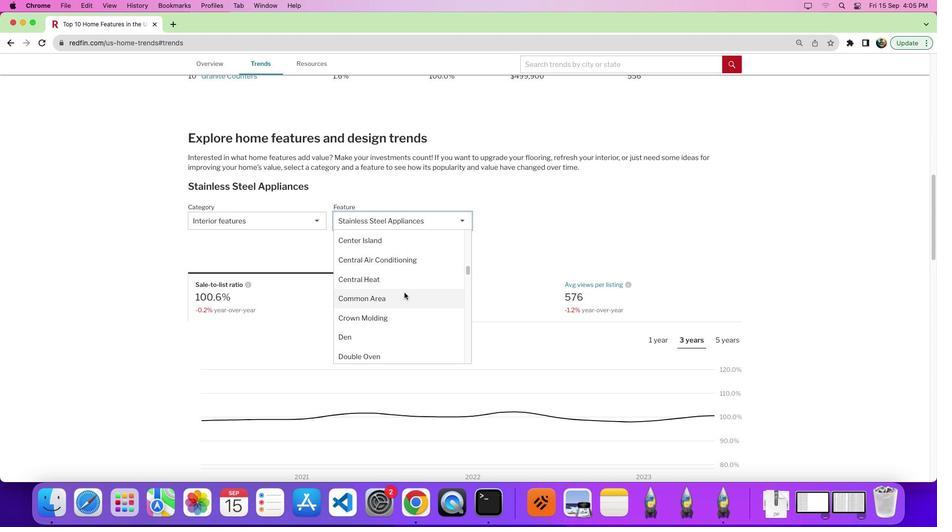 
Action: Mouse scrolled (404, 292) with delta (0, 0)
Screenshot: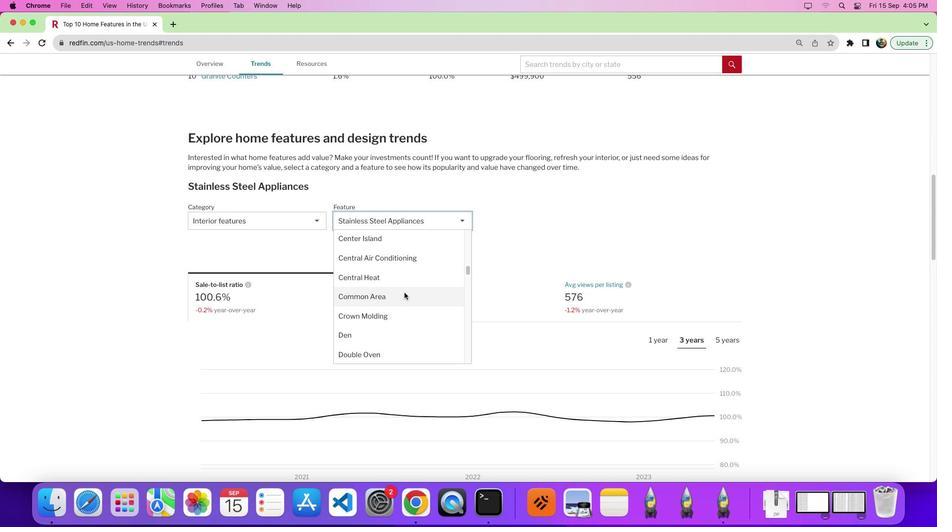 
Action: Mouse moved to (404, 292)
Screenshot: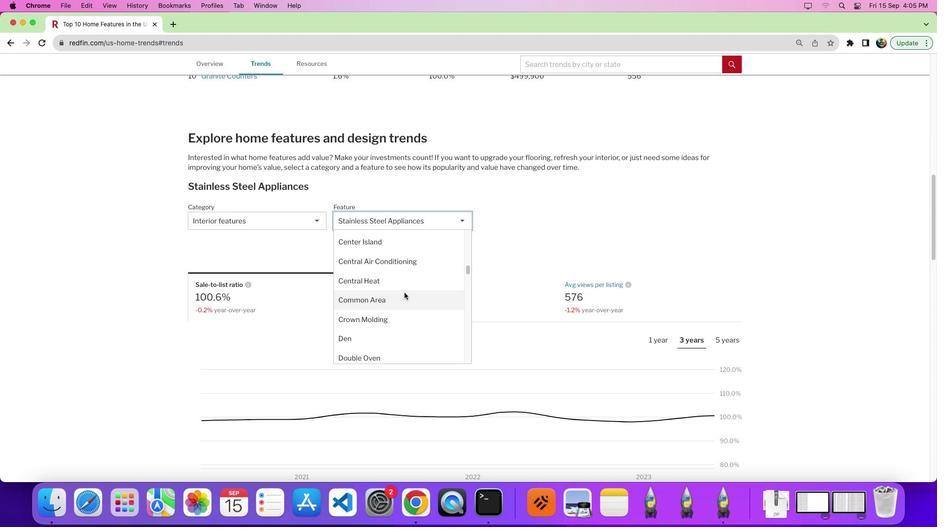 
Action: Mouse scrolled (404, 292) with delta (0, 0)
Screenshot: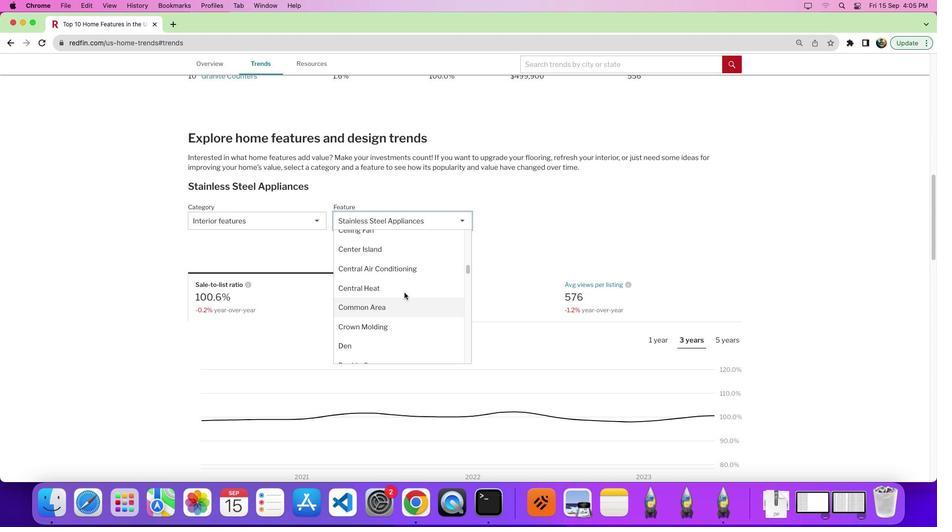 
Action: Mouse scrolled (404, 292) with delta (0, 0)
Screenshot: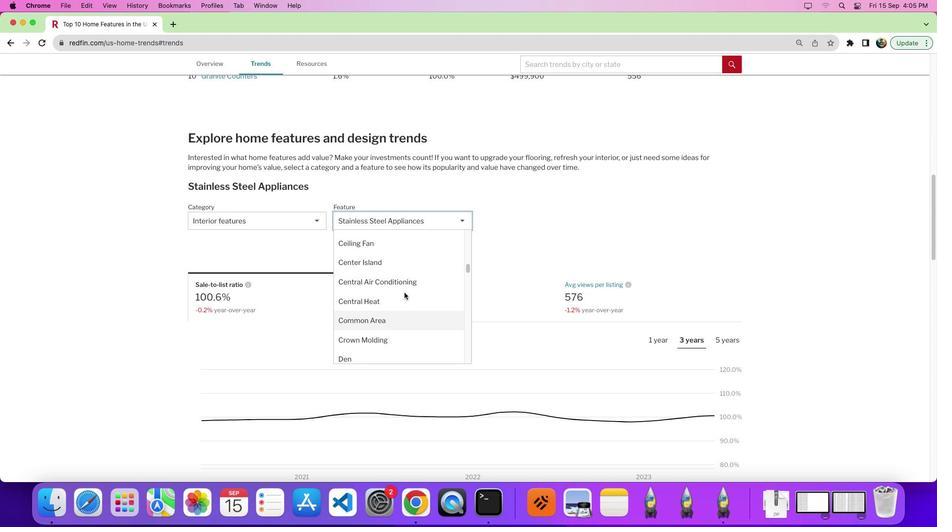 
Action: Mouse moved to (403, 292)
Screenshot: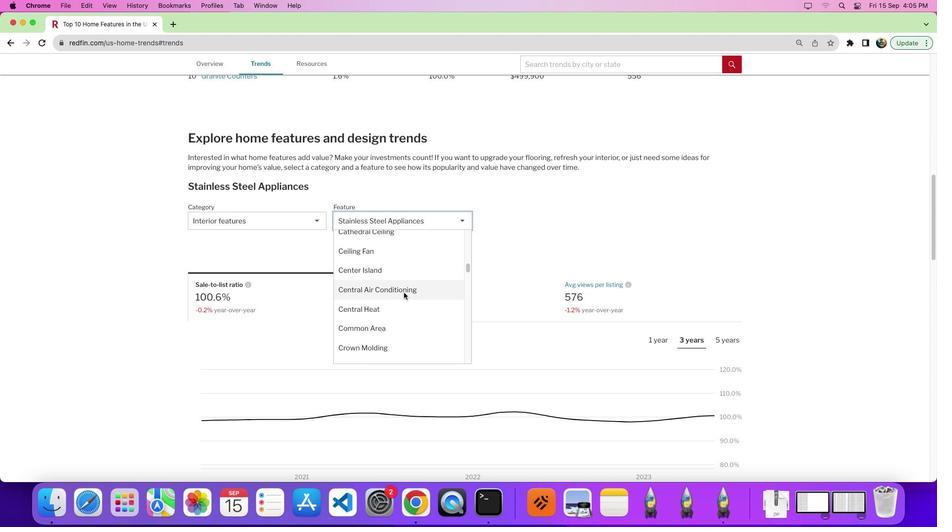 
Action: Mouse scrolled (403, 292) with delta (0, 0)
Screenshot: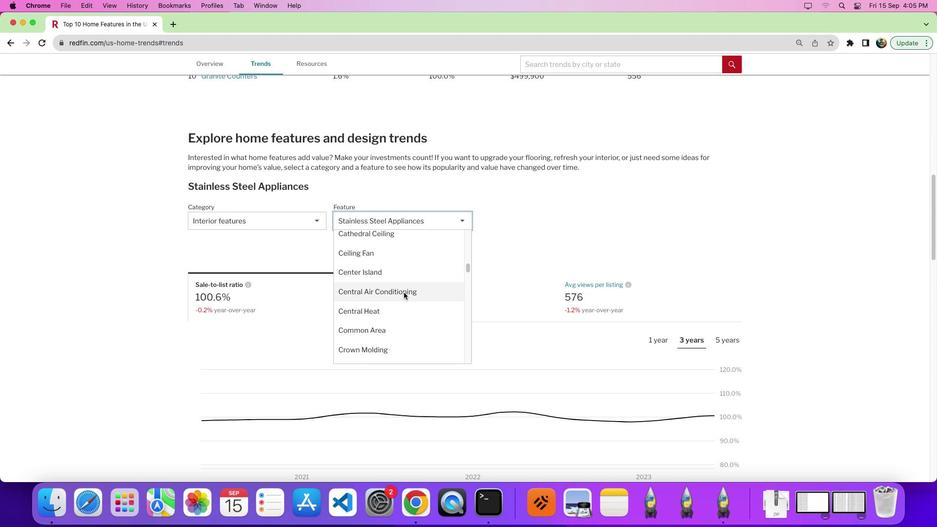 
Action: Mouse scrolled (403, 292) with delta (0, 0)
Screenshot: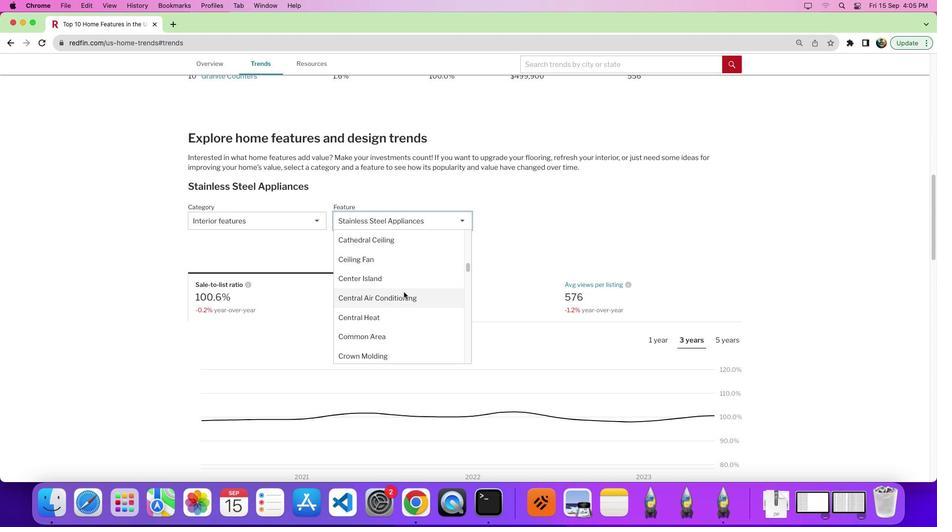 
Action: Mouse moved to (403, 291)
Screenshot: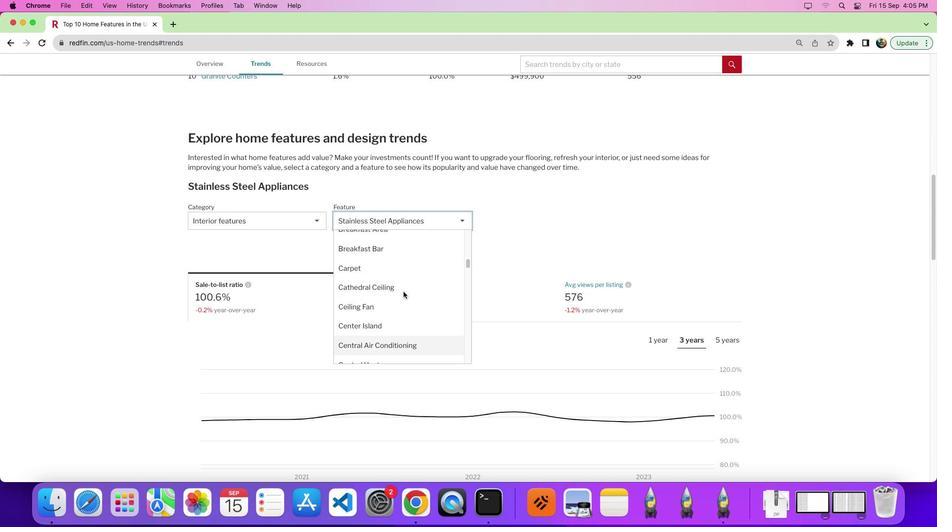 
Action: Mouse scrolled (403, 291) with delta (0, 0)
Screenshot: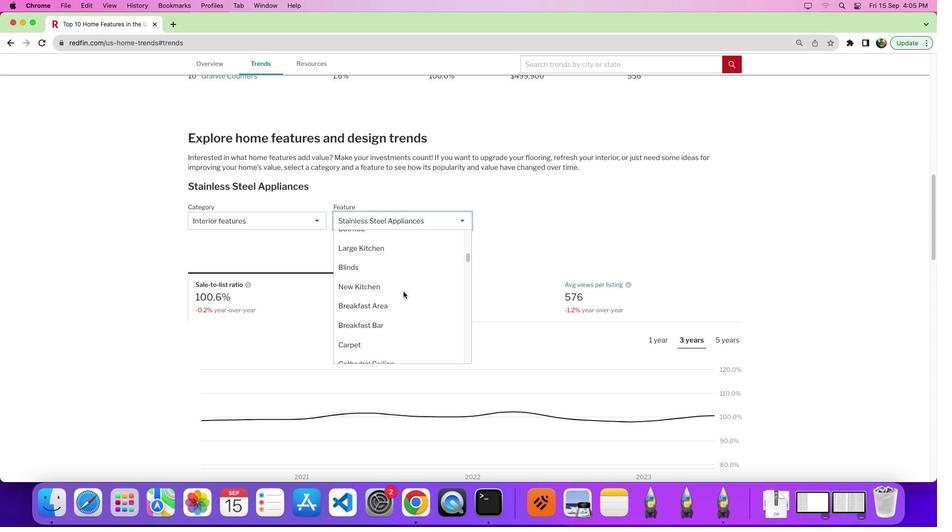 
Action: Mouse scrolled (403, 291) with delta (0, 0)
Screenshot: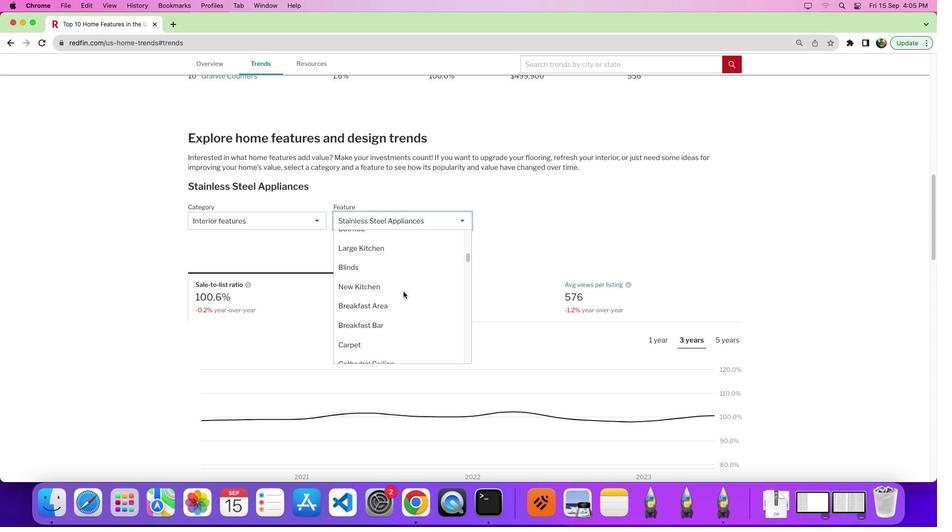 
Action: Mouse scrolled (403, 291) with delta (0, 3)
Screenshot: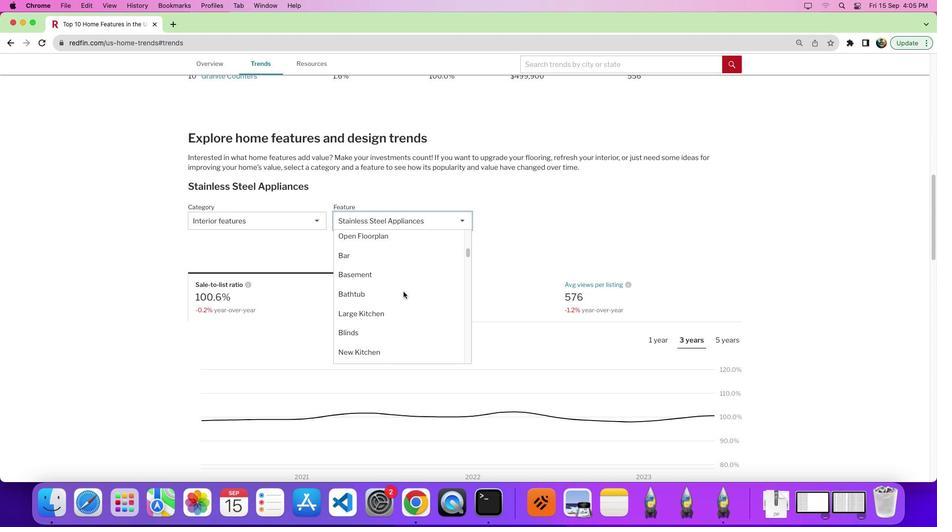 
Action: Mouse scrolled (403, 291) with delta (0, 0)
Screenshot: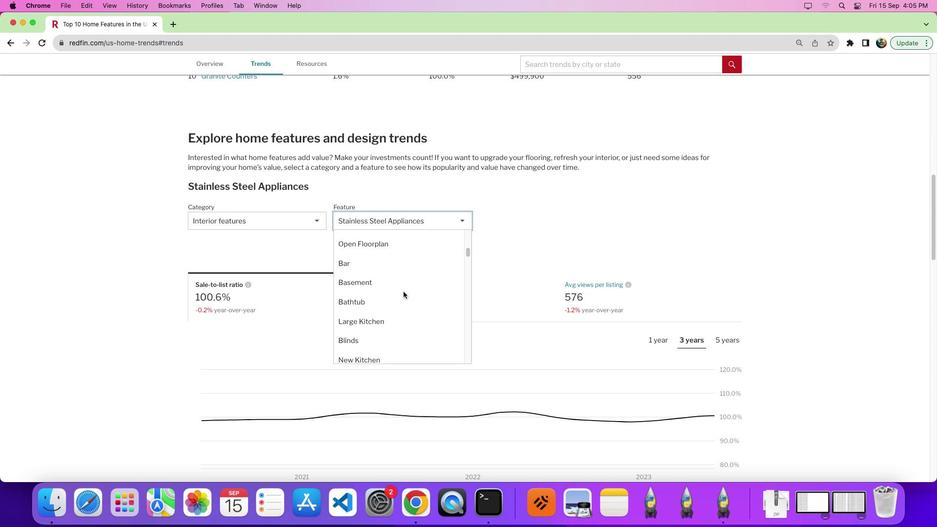 
Action: Mouse scrolled (403, 291) with delta (0, 0)
Screenshot: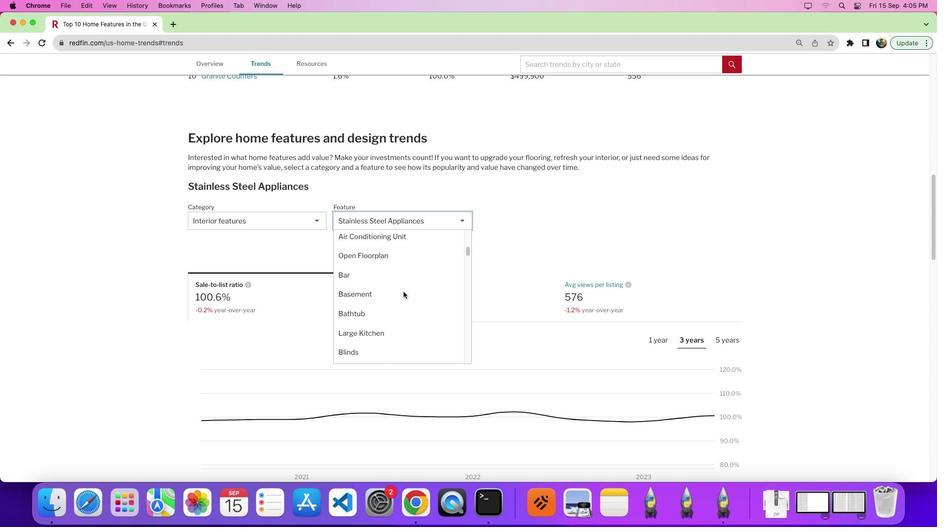 
Action: Mouse scrolled (403, 291) with delta (0, 0)
Screenshot: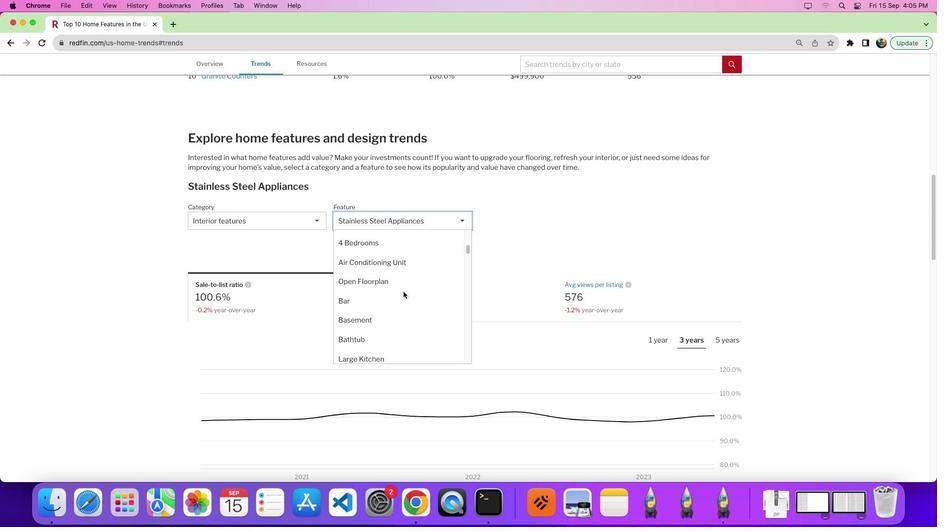 
Action: Mouse scrolled (403, 291) with delta (0, 0)
Screenshot: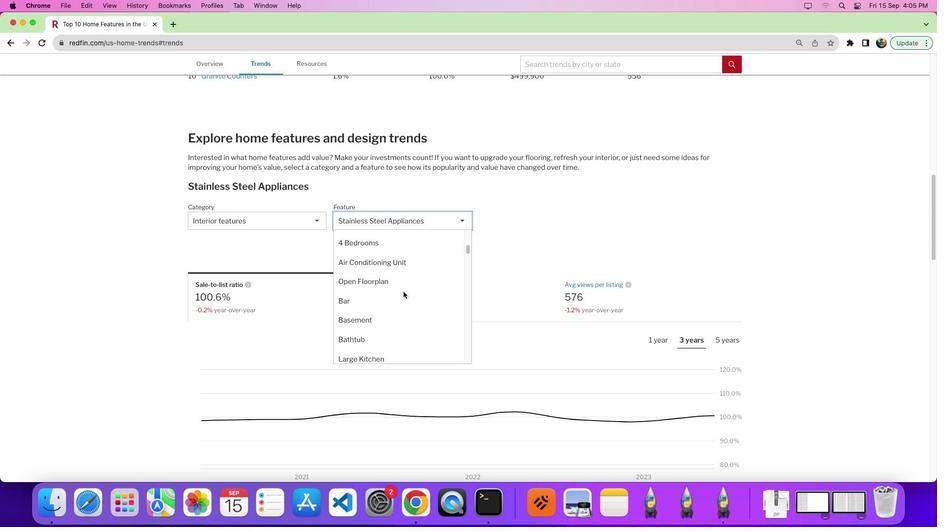 
Action: Mouse moved to (403, 291)
Screenshot: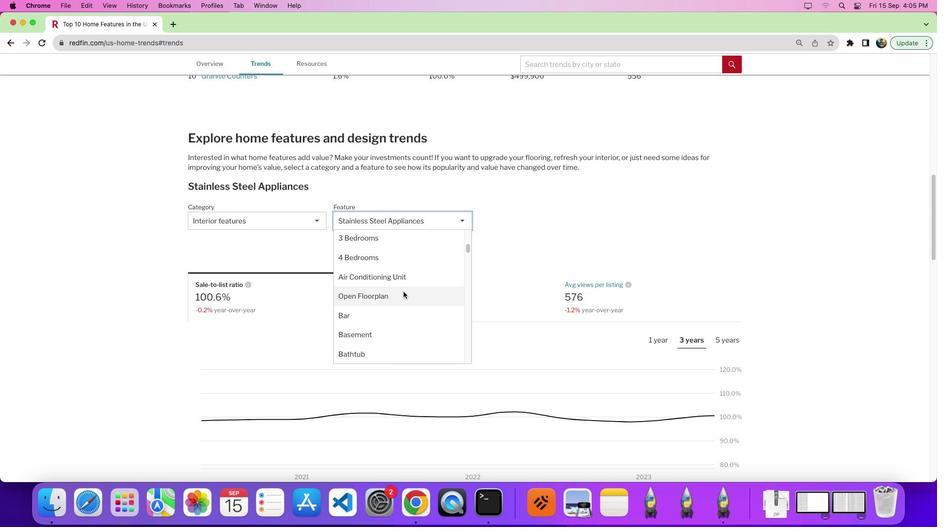 
Action: Mouse scrolled (403, 291) with delta (0, 0)
Screenshot: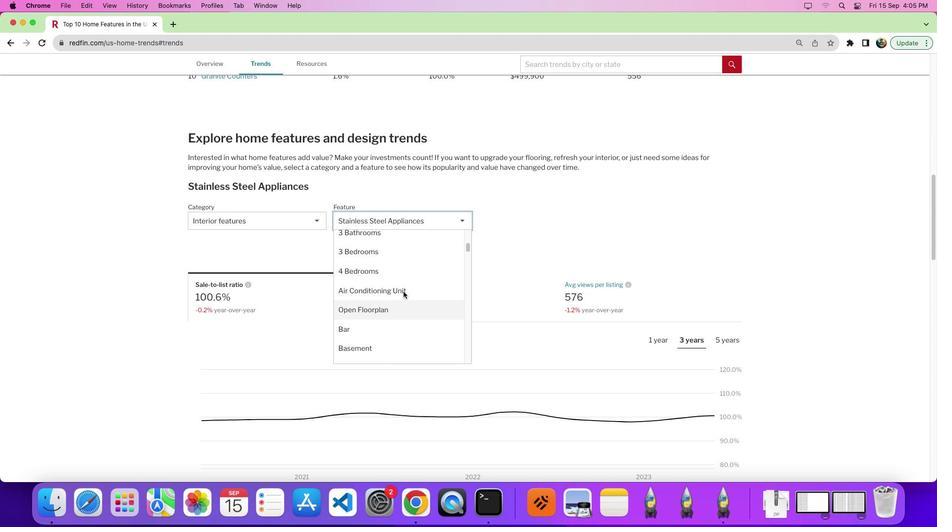 
Action: Mouse scrolled (403, 291) with delta (0, 0)
Screenshot: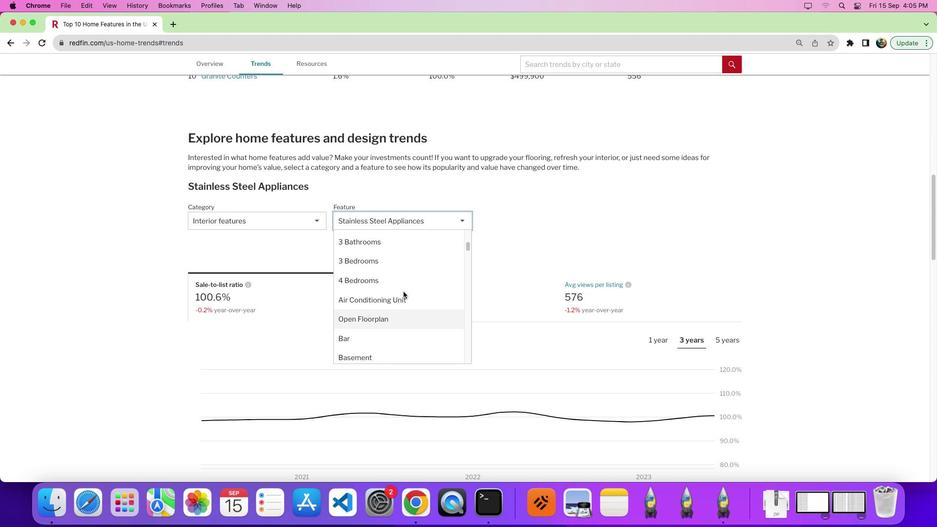 
Action: Mouse scrolled (403, 291) with delta (0, 0)
Screenshot: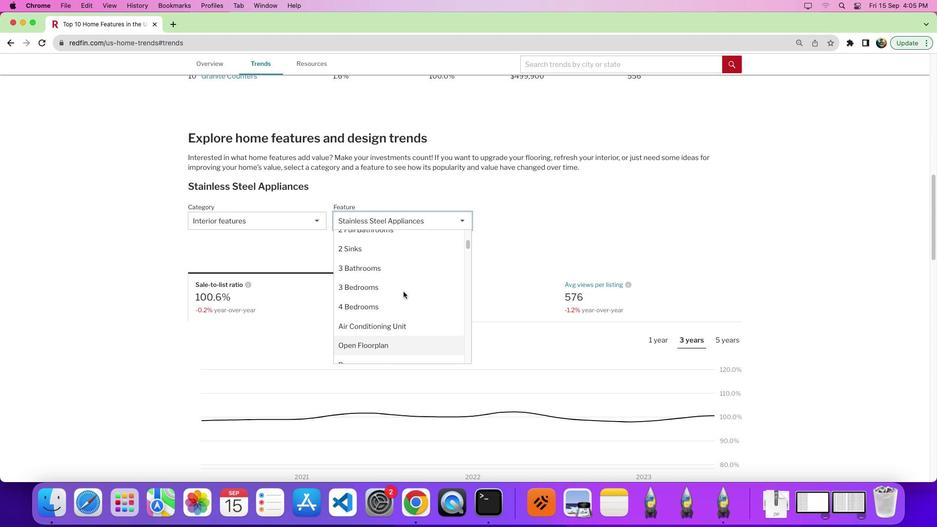 
Action: Mouse scrolled (403, 291) with delta (0, 0)
Screenshot: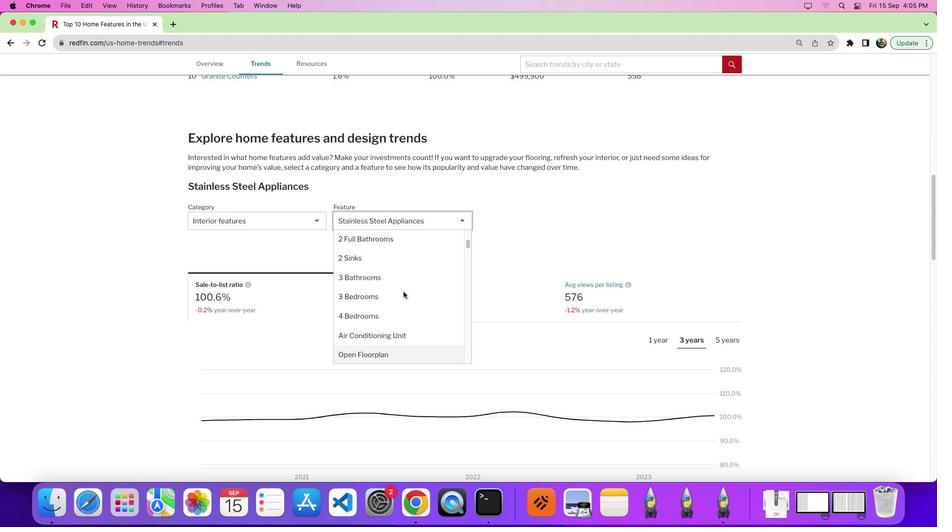 
Action: Mouse scrolled (403, 291) with delta (0, 0)
Screenshot: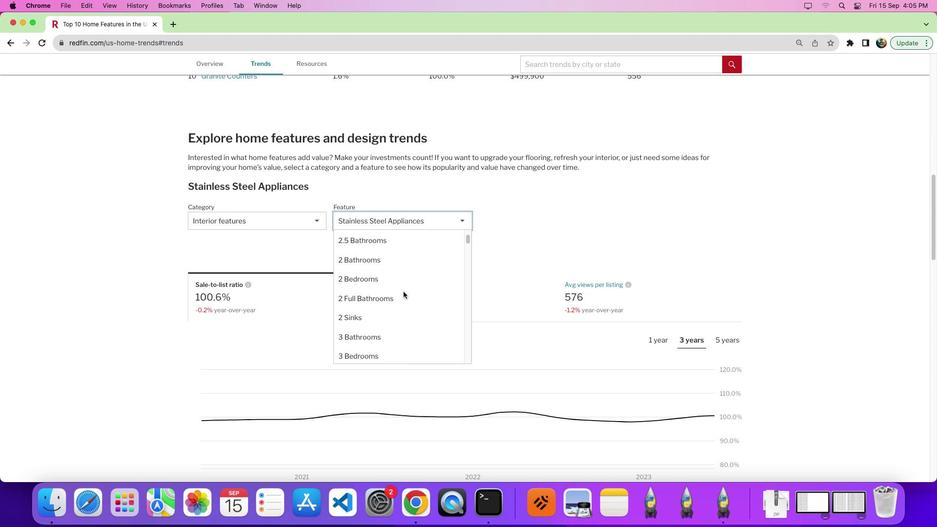 
Action: Mouse scrolled (403, 291) with delta (0, 0)
Screenshot: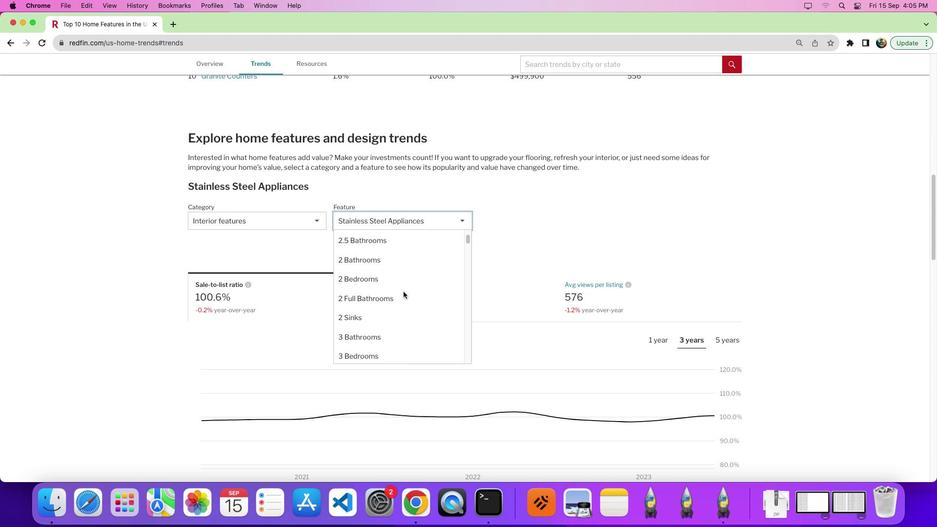 
Action: Mouse scrolled (403, 291) with delta (0, 3)
Screenshot: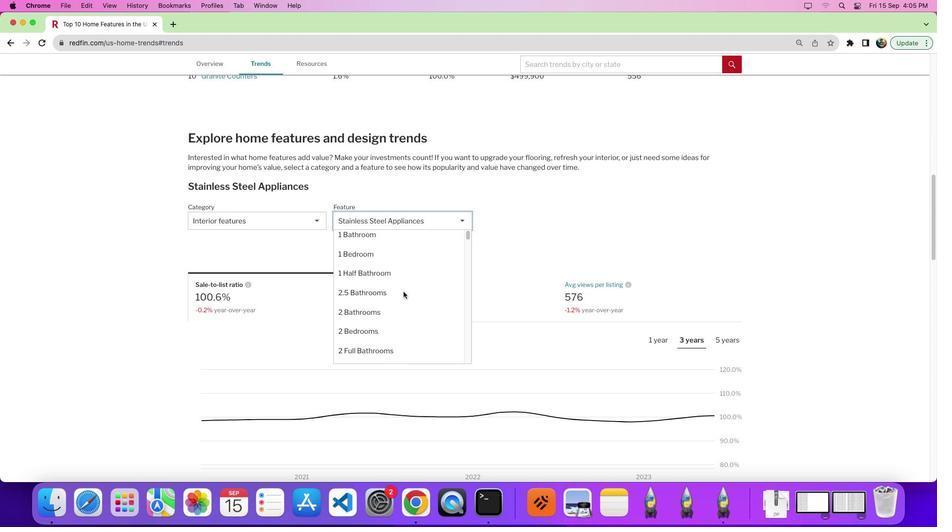 
Action: Mouse scrolled (403, 291) with delta (0, 0)
Screenshot: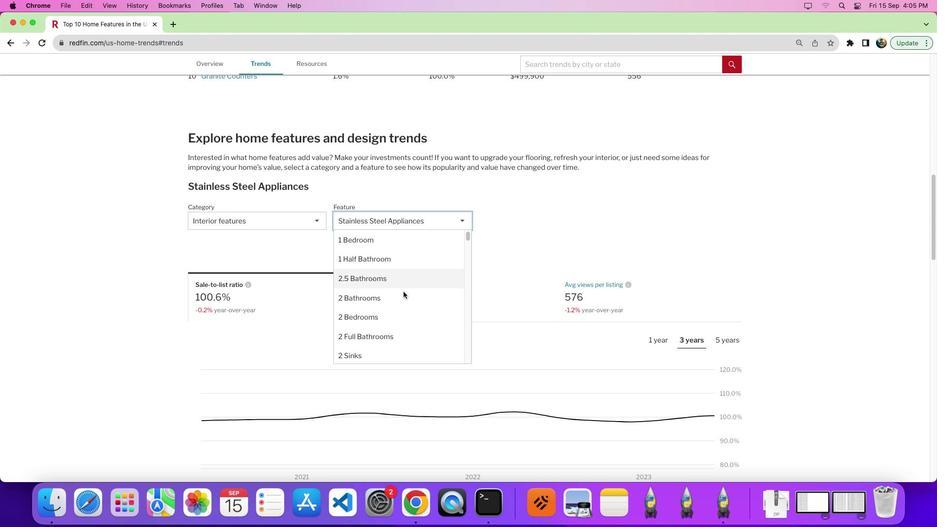 
Action: Mouse scrolled (403, 291) with delta (0, 0)
Screenshot: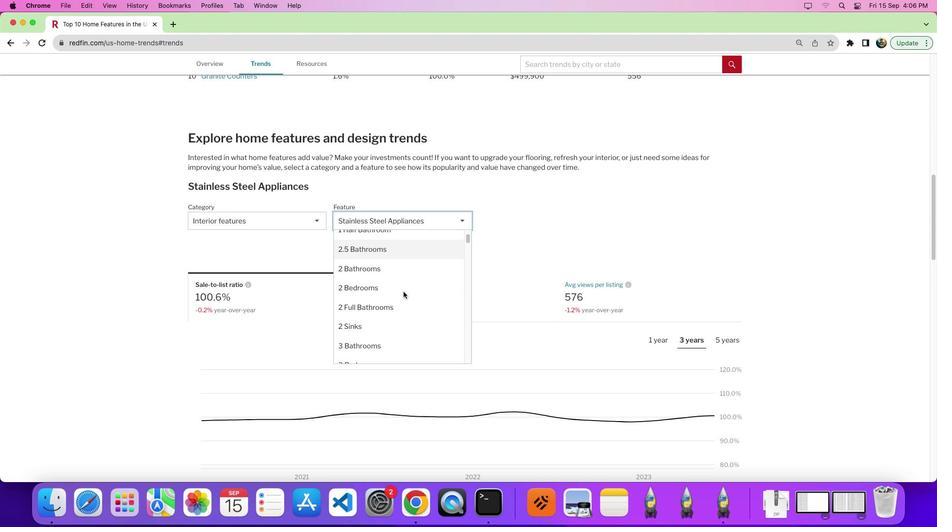
Action: Mouse scrolled (403, 291) with delta (0, -2)
Screenshot: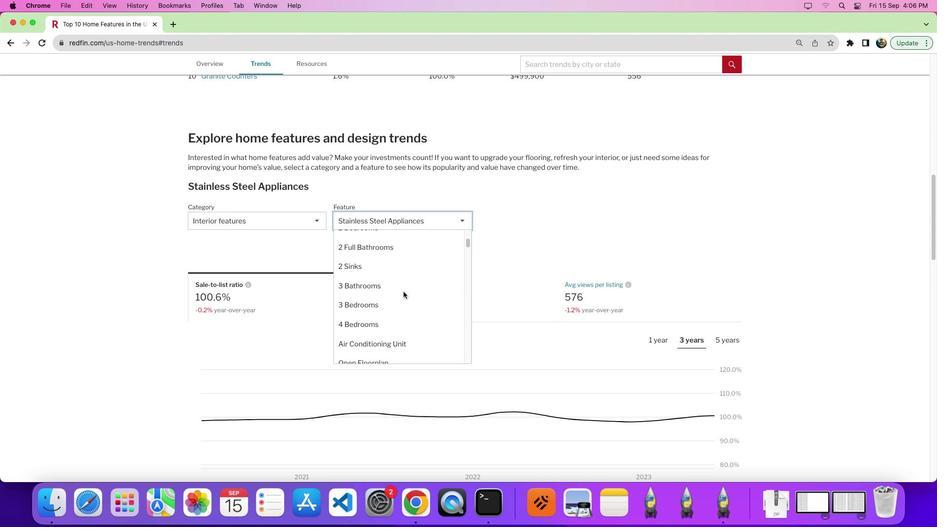 
Action: Mouse scrolled (403, 291) with delta (0, 0)
Screenshot: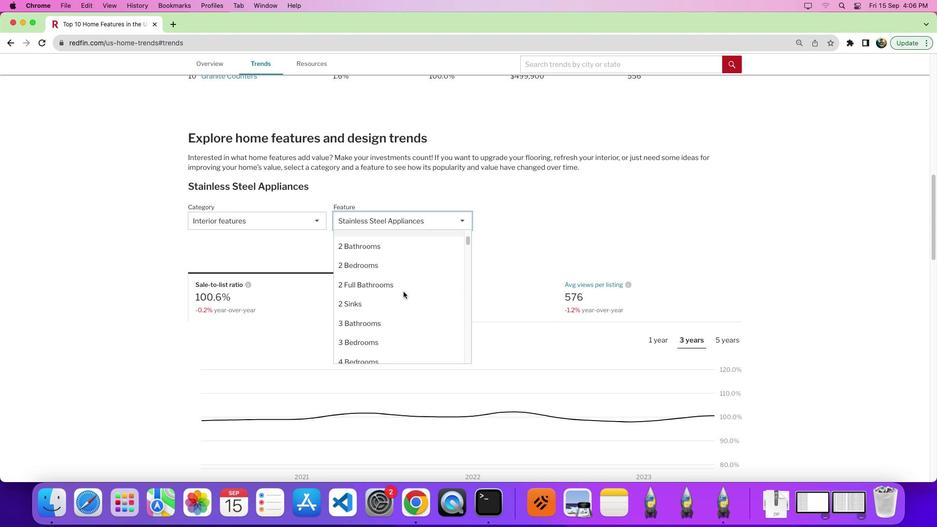 
Action: Mouse scrolled (403, 291) with delta (0, 0)
Screenshot: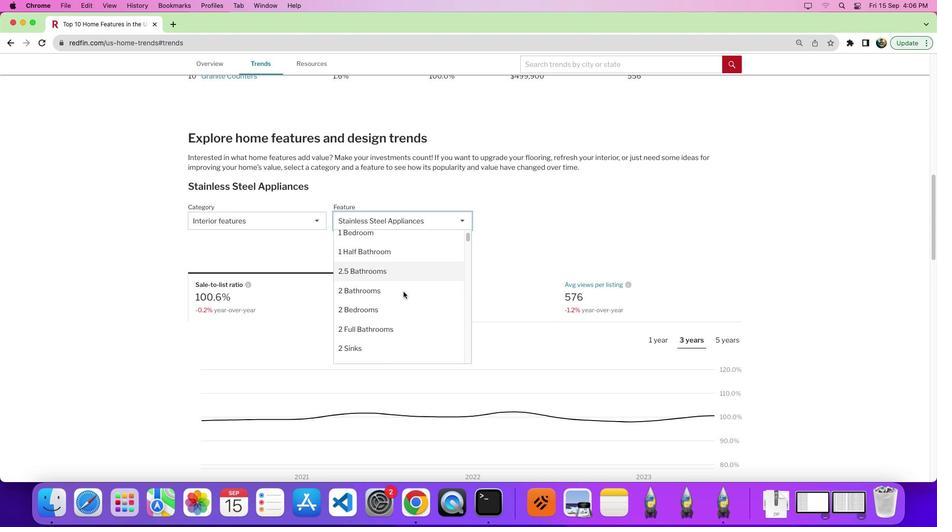 
Action: Mouse scrolled (403, 291) with delta (0, 3)
Screenshot: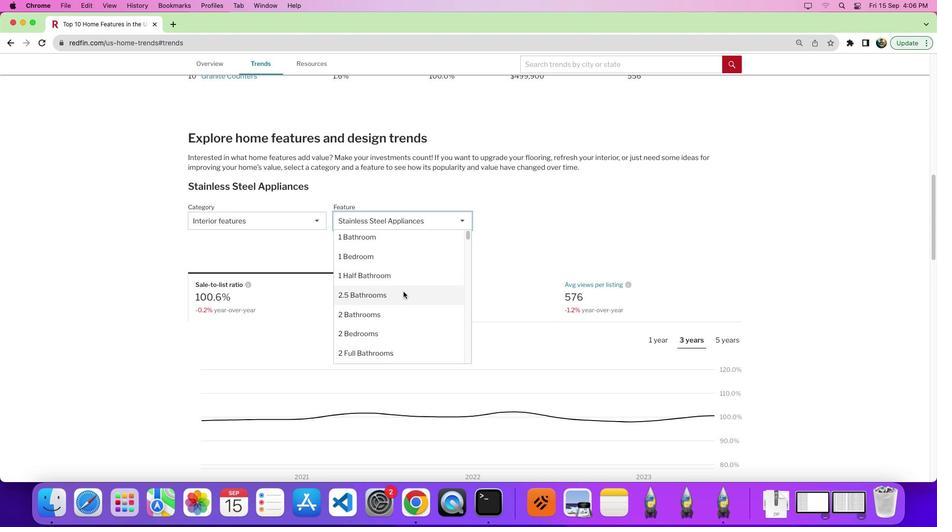 
Action: Mouse scrolled (403, 291) with delta (0, 5)
Screenshot: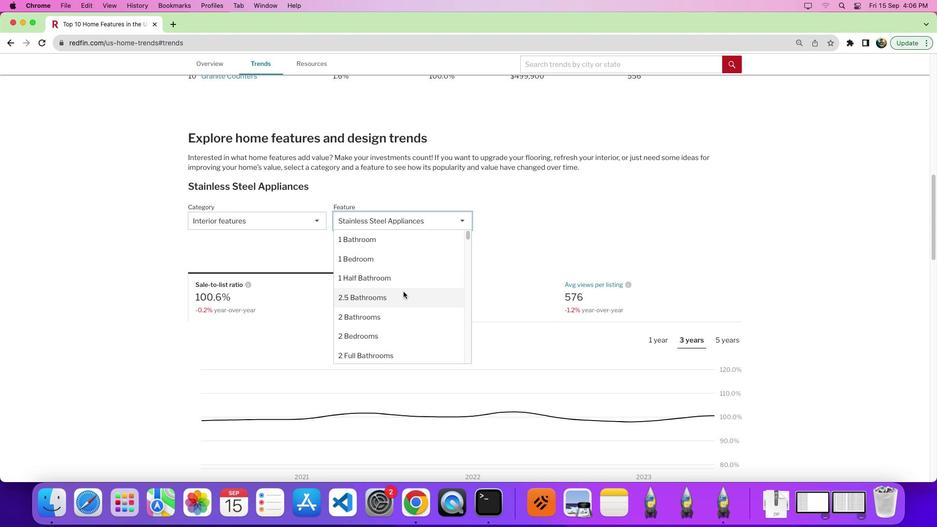 
Action: Mouse moved to (403, 290)
Screenshot: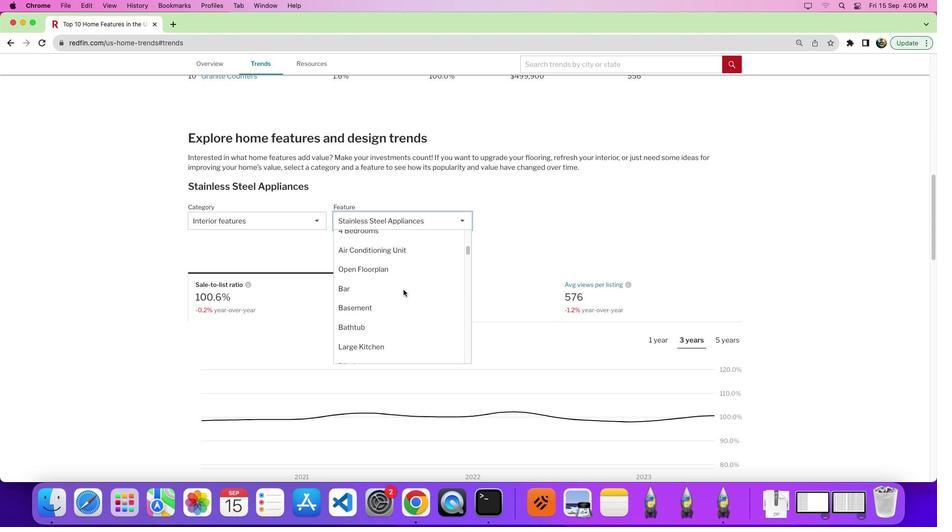 
Action: Mouse scrolled (403, 290) with delta (0, 0)
Screenshot: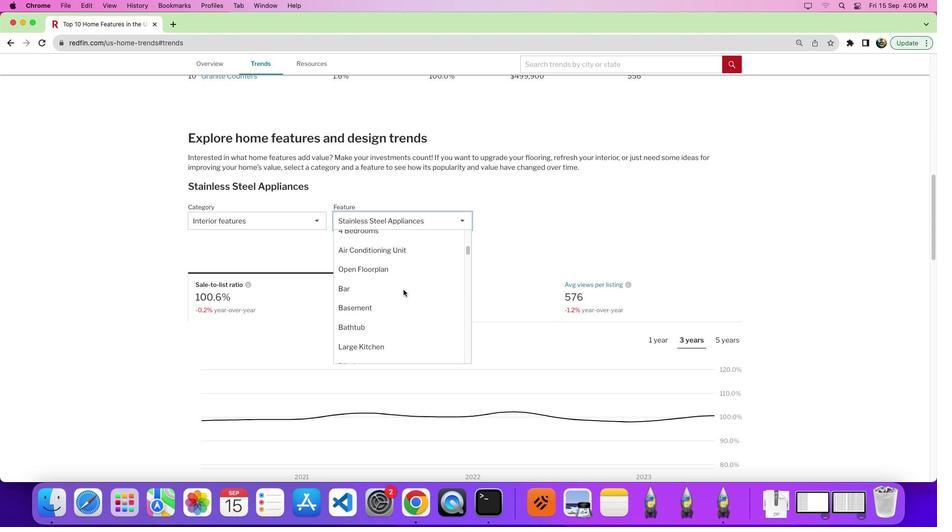 
Action: Mouse moved to (403, 290)
Screenshot: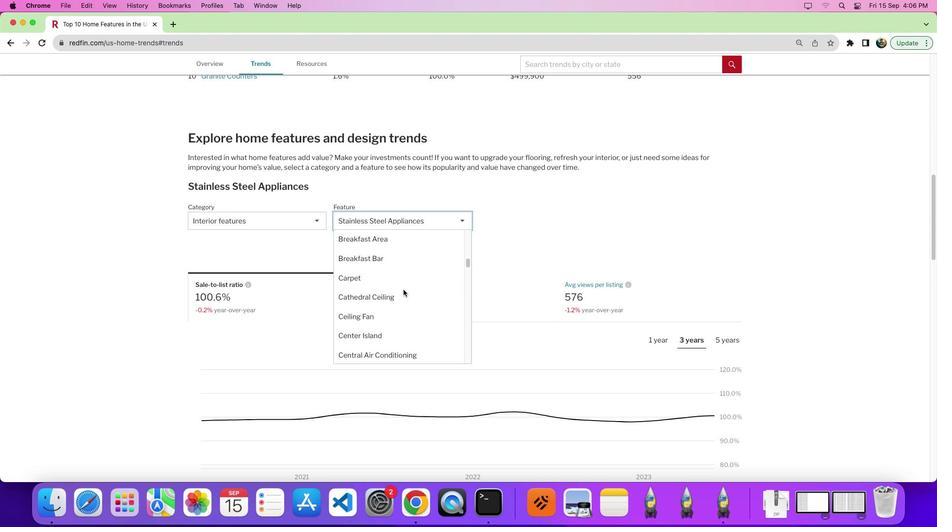
Action: Mouse scrolled (403, 290) with delta (0, 0)
Screenshot: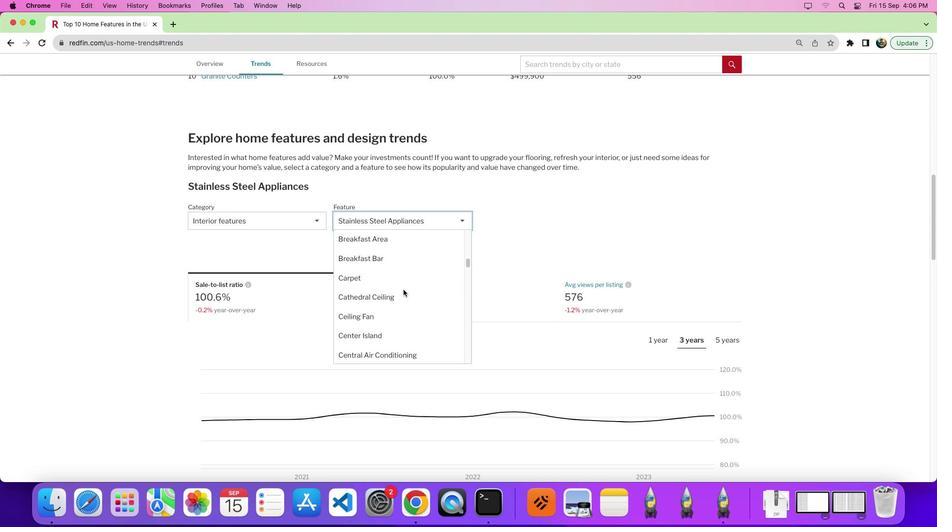 
Action: Mouse moved to (403, 289)
Screenshot: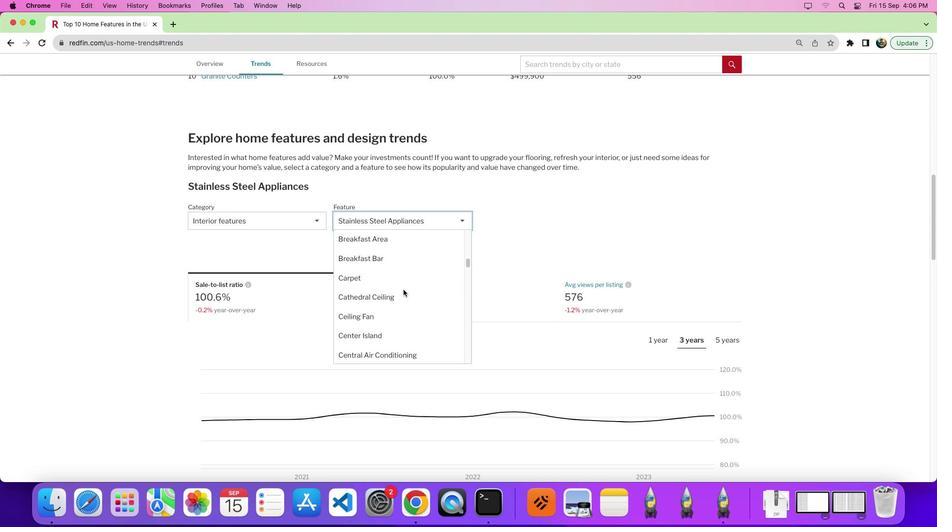 
Action: Mouse scrolled (403, 289) with delta (0, -3)
Screenshot: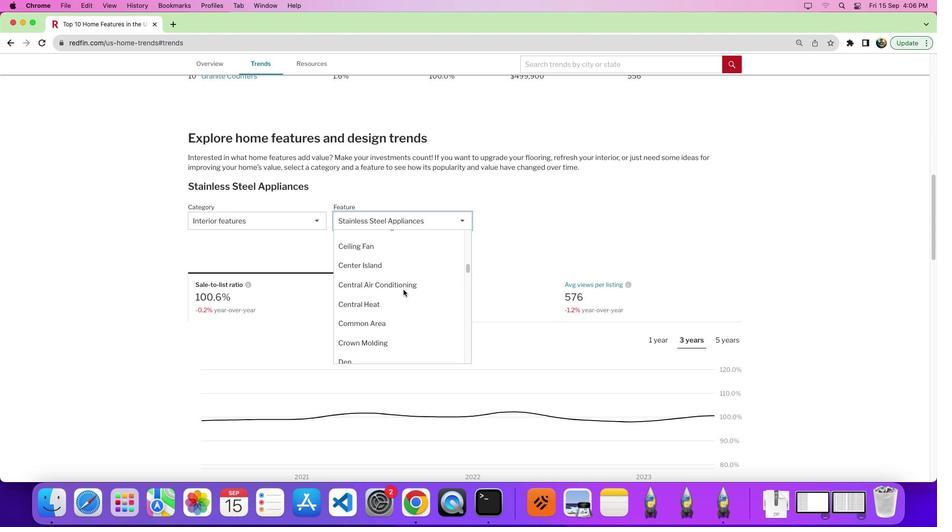 
Action: Mouse moved to (403, 289)
Screenshot: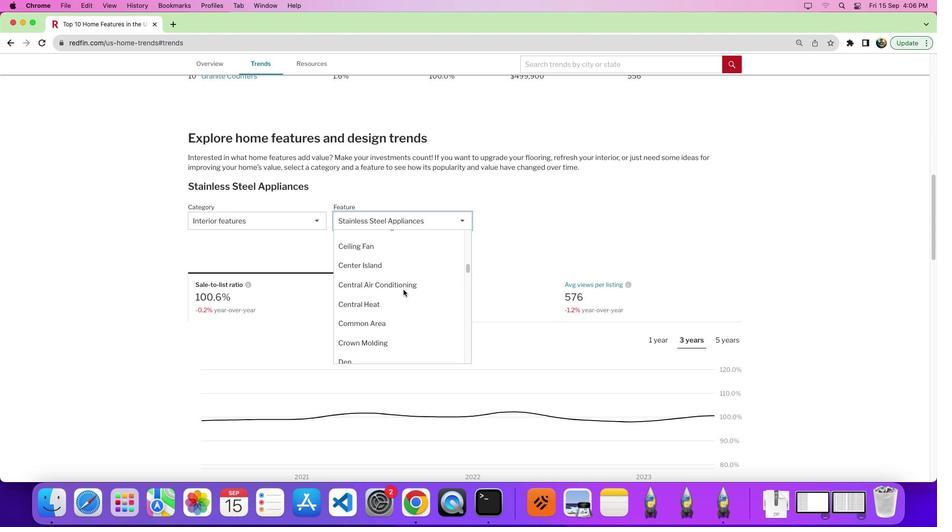 
Action: Mouse scrolled (403, 289) with delta (0, -5)
Screenshot: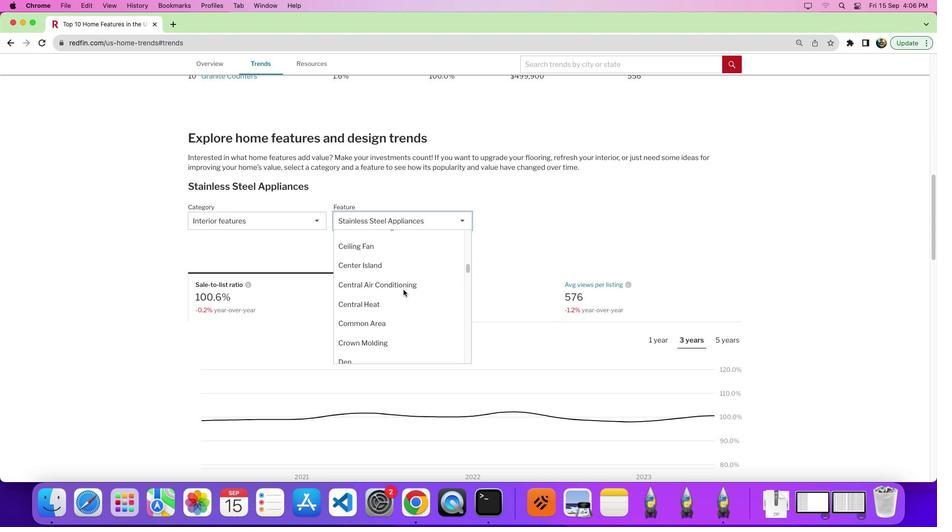 
Action: Mouse scrolled (403, 289) with delta (0, 0)
Screenshot: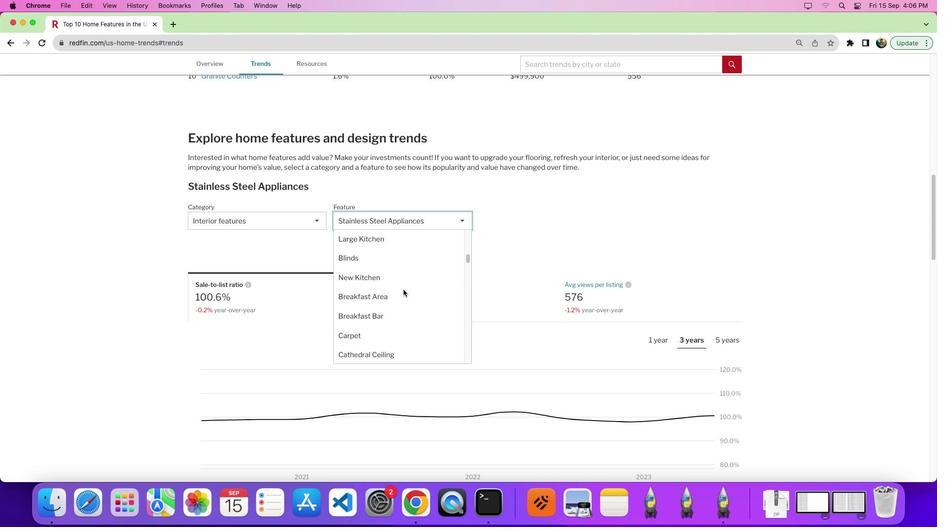 
Action: Mouse scrolled (403, 289) with delta (0, 0)
Screenshot: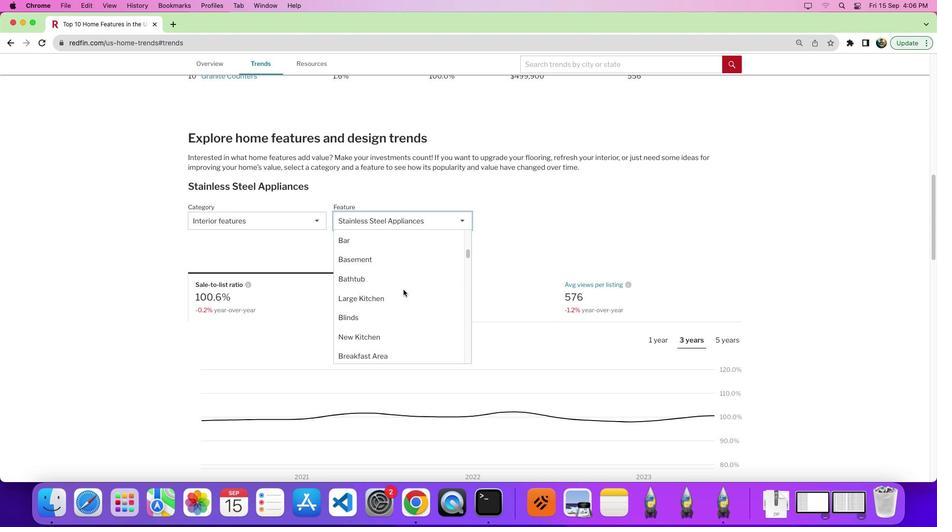 
Action: Mouse scrolled (403, 289) with delta (0, 3)
Screenshot: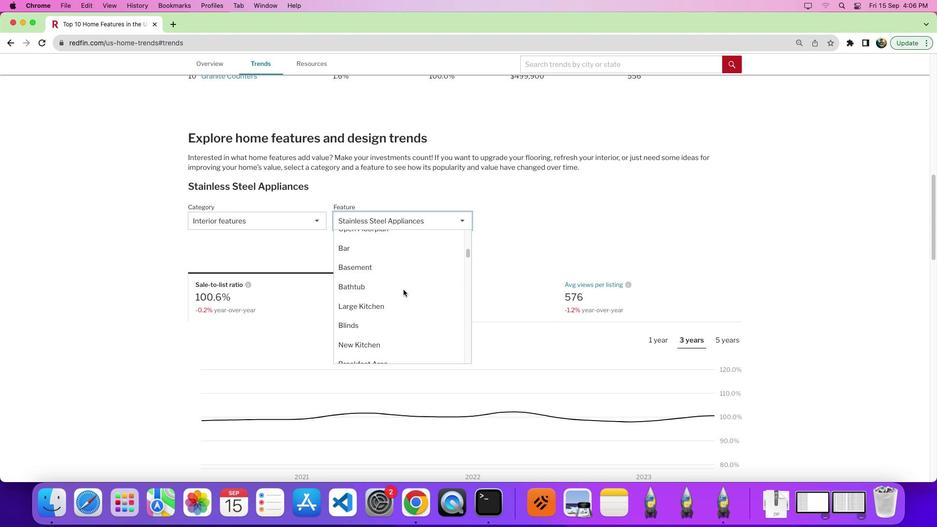 
Action: Mouse scrolled (403, 289) with delta (0, 0)
Screenshot: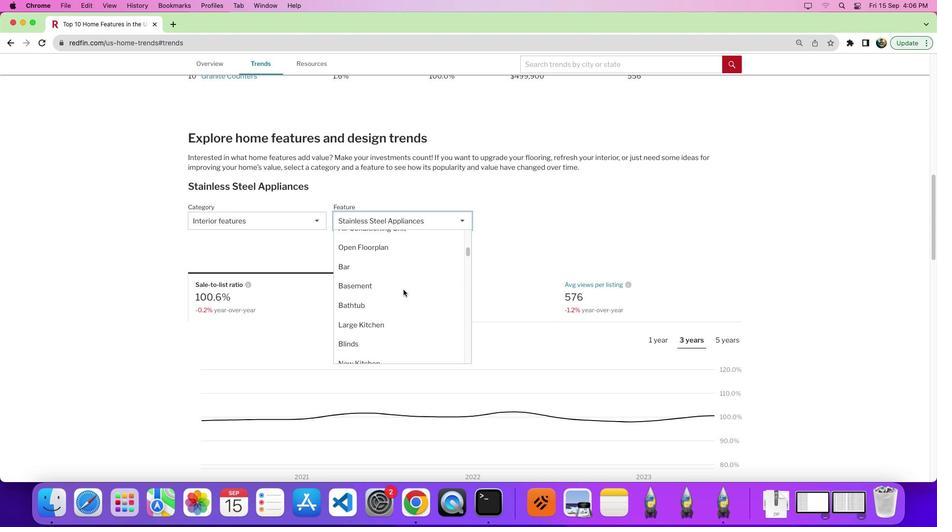 
Action: Mouse scrolled (403, 289) with delta (0, 0)
Screenshot: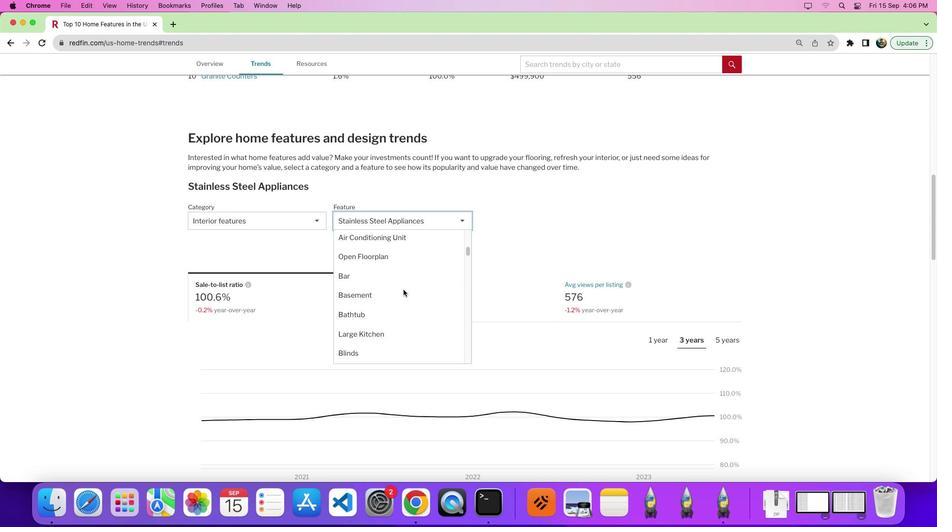 
Action: Mouse scrolled (403, 289) with delta (0, 0)
Screenshot: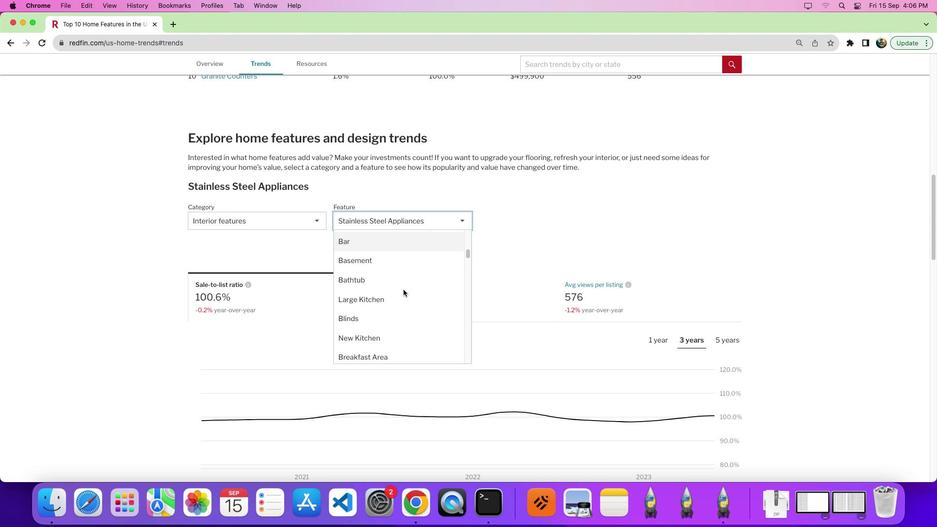 
Action: Mouse scrolled (403, 289) with delta (0, 0)
Screenshot: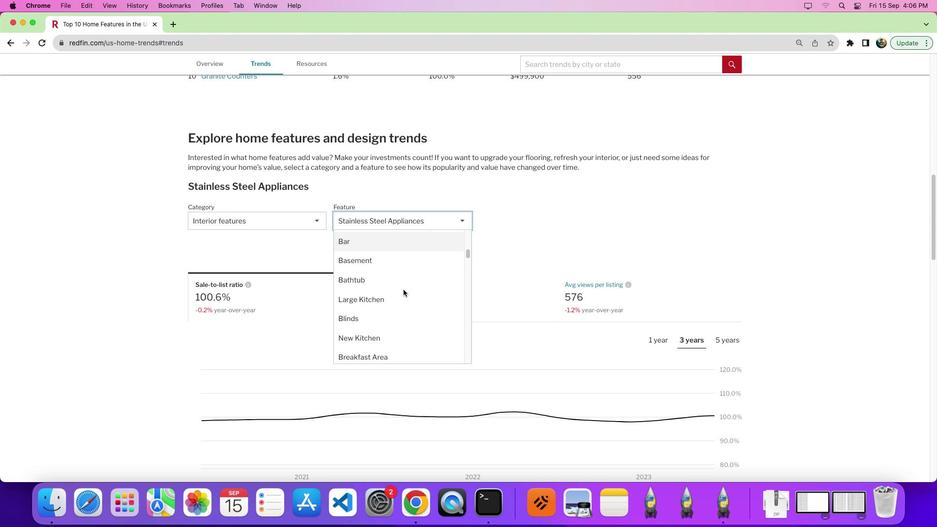 
Action: Mouse scrolled (403, 289) with delta (0, -2)
Screenshot: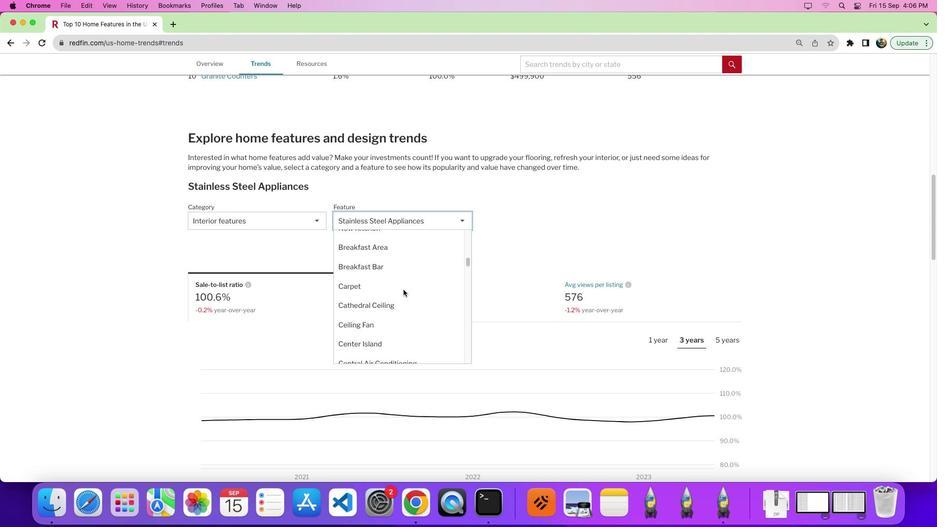 
Action: Mouse scrolled (403, 289) with delta (0, 0)
Screenshot: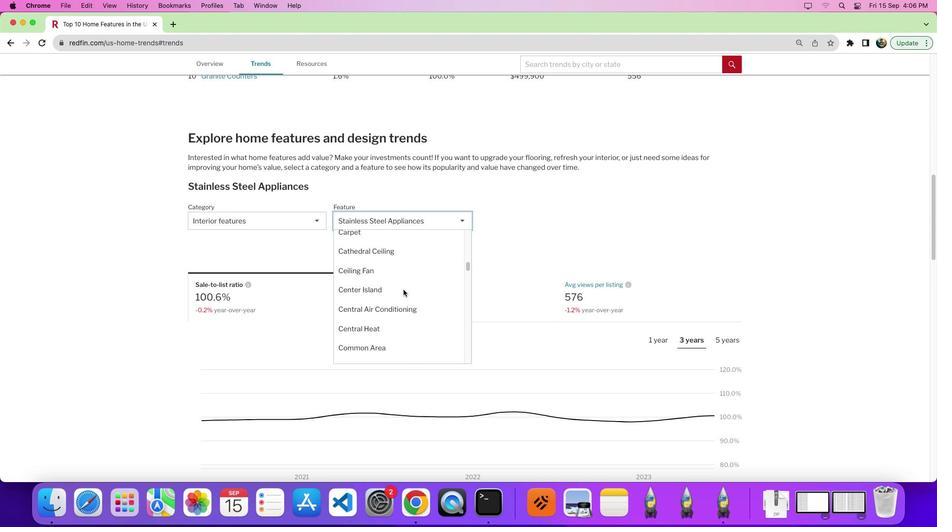 
Action: Mouse scrolled (403, 289) with delta (0, 0)
Screenshot: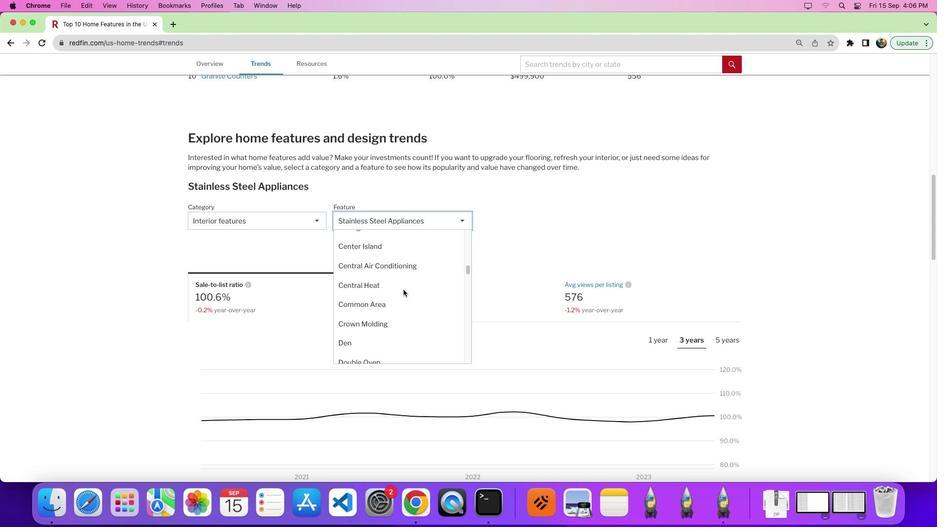 
Action: Mouse scrolled (403, 289) with delta (0, -2)
Screenshot: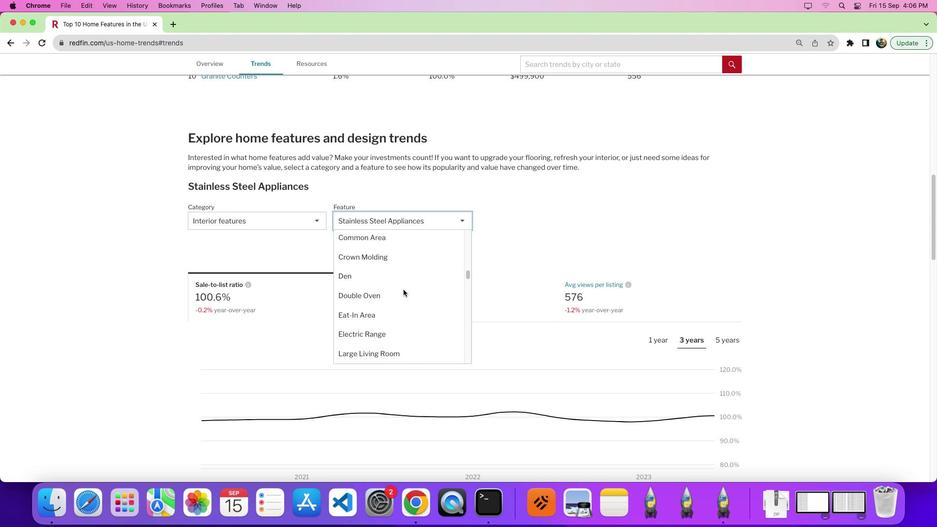 
Action: Mouse scrolled (403, 289) with delta (0, 0)
Screenshot: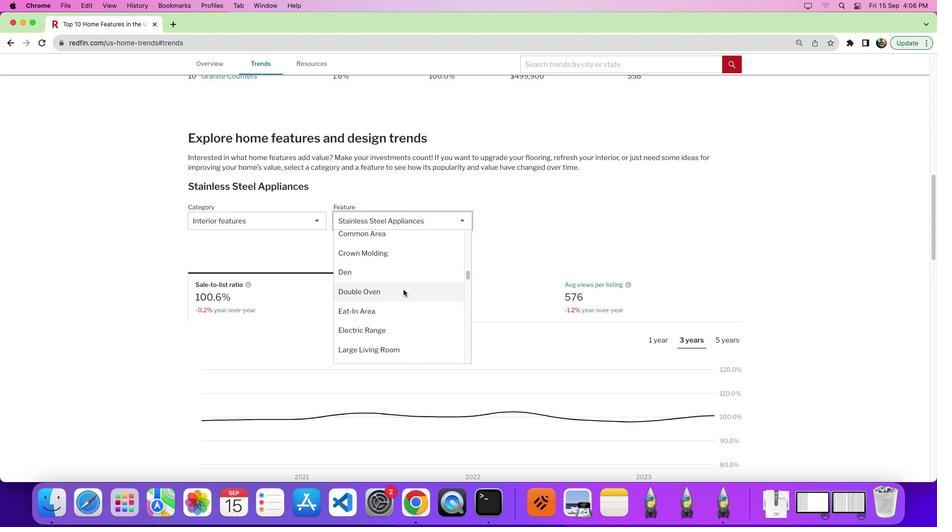 
Action: Mouse scrolled (403, 289) with delta (0, 0)
Screenshot: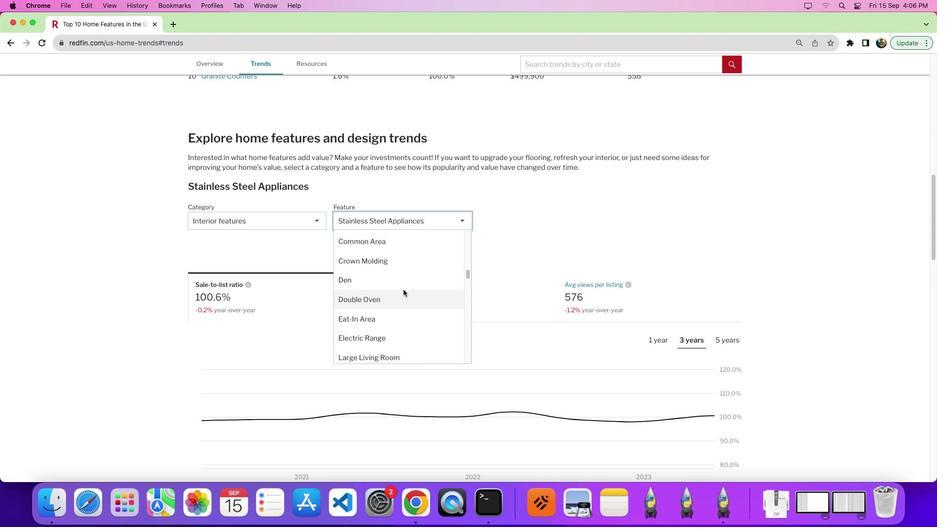 
Action: Mouse scrolled (403, 289) with delta (0, 0)
Screenshot: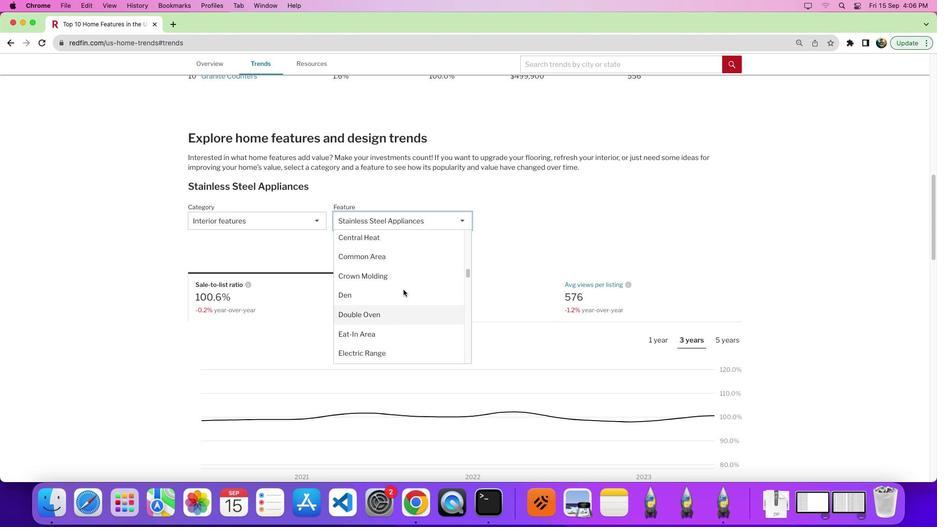 
Action: Mouse scrolled (403, 289) with delta (0, 0)
Screenshot: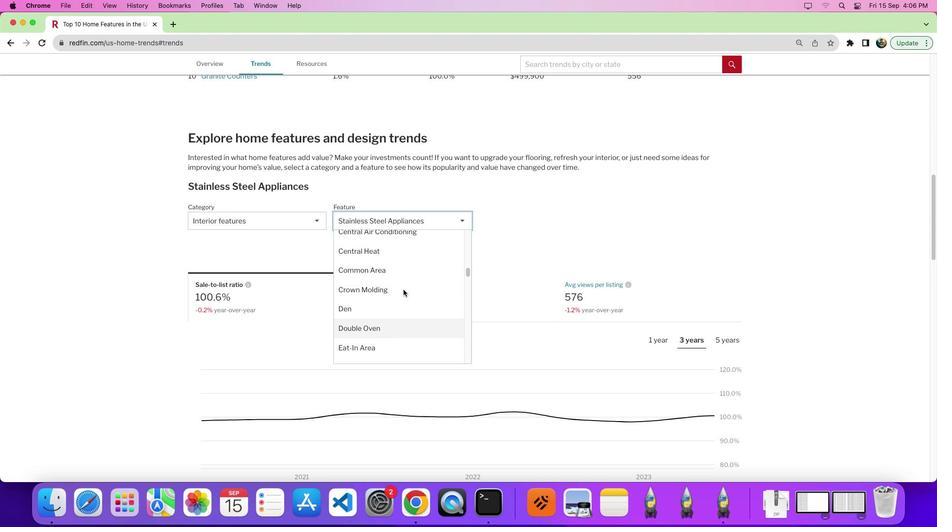 
Action: Mouse scrolled (403, 289) with delta (0, 0)
Screenshot: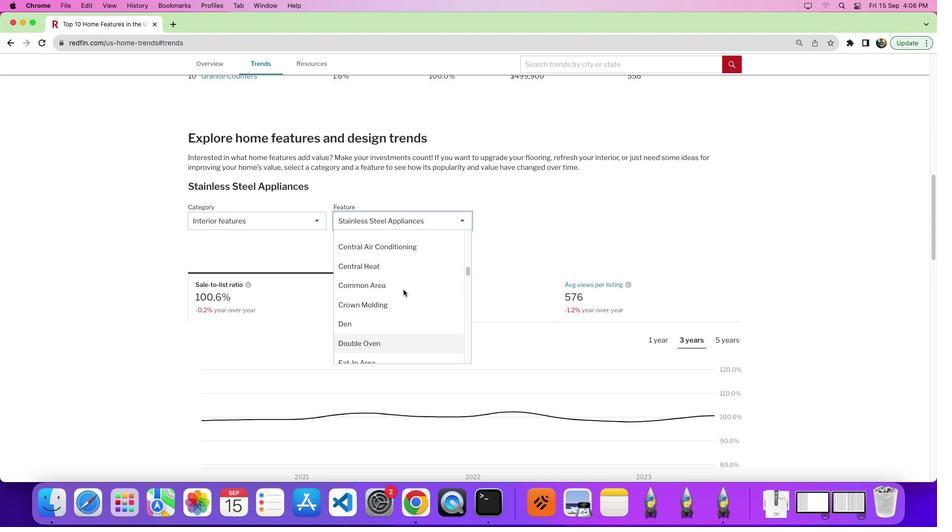 
Action: Mouse scrolled (403, 289) with delta (0, 0)
Screenshot: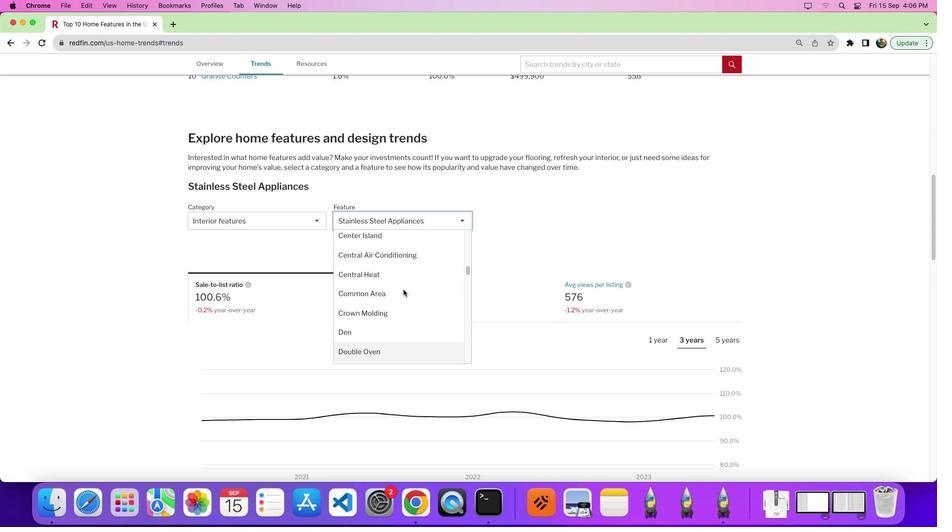 
Action: Mouse scrolled (403, 289) with delta (0, 0)
Screenshot: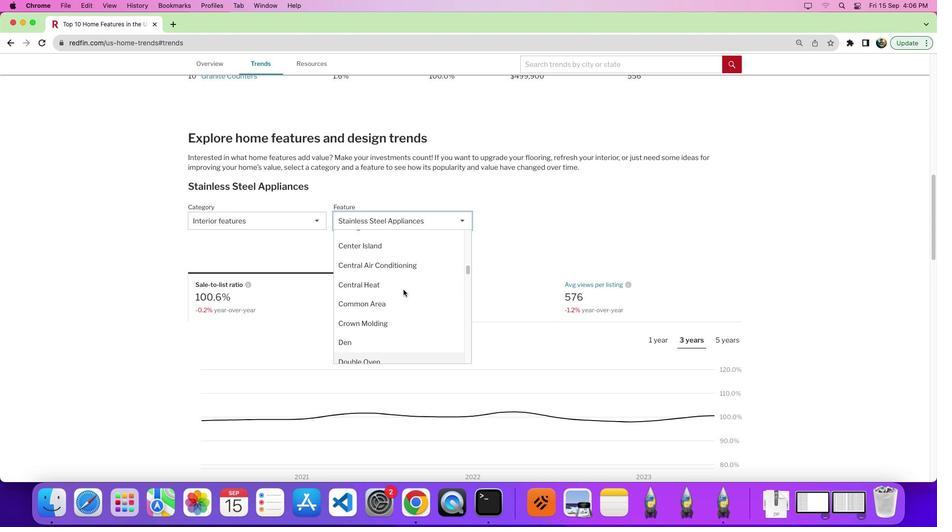 
Action: Mouse scrolled (403, 289) with delta (0, 0)
Screenshot: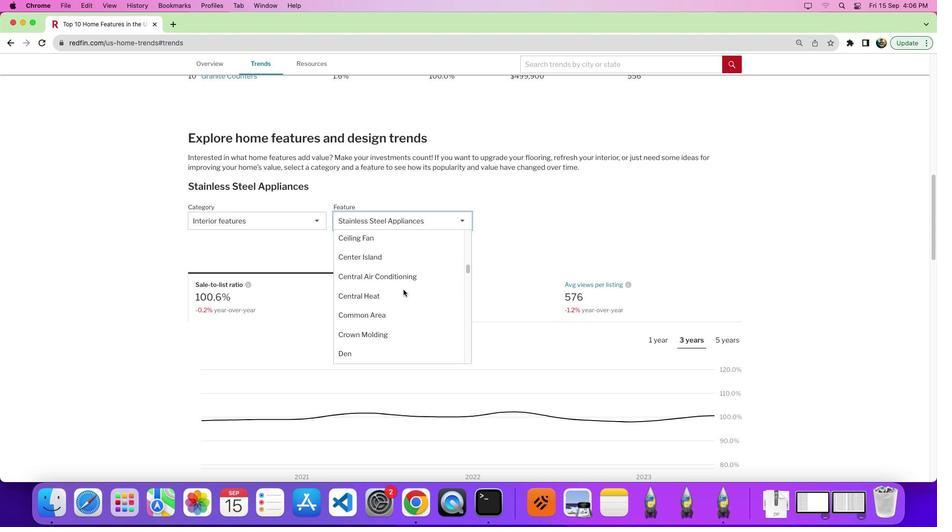 
Action: Mouse scrolled (403, 289) with delta (0, 0)
Screenshot: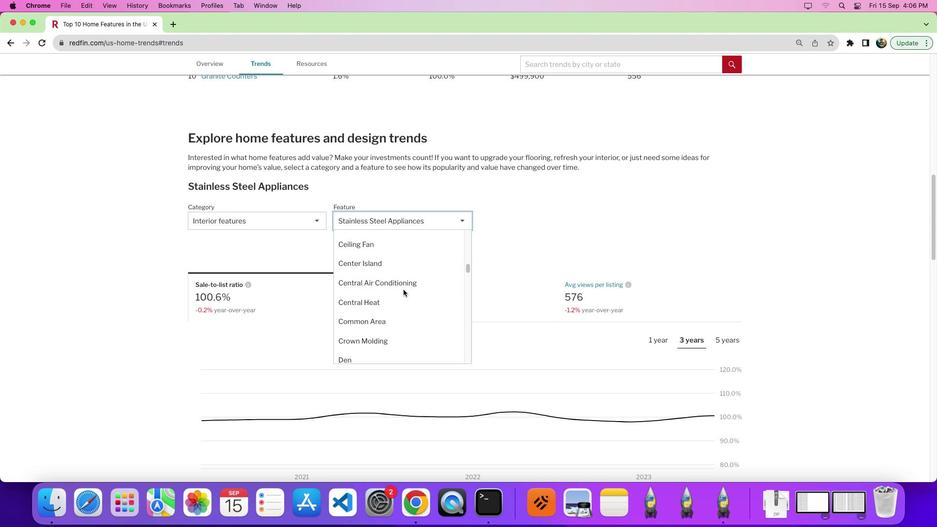 
Action: Mouse moved to (403, 288)
Screenshot: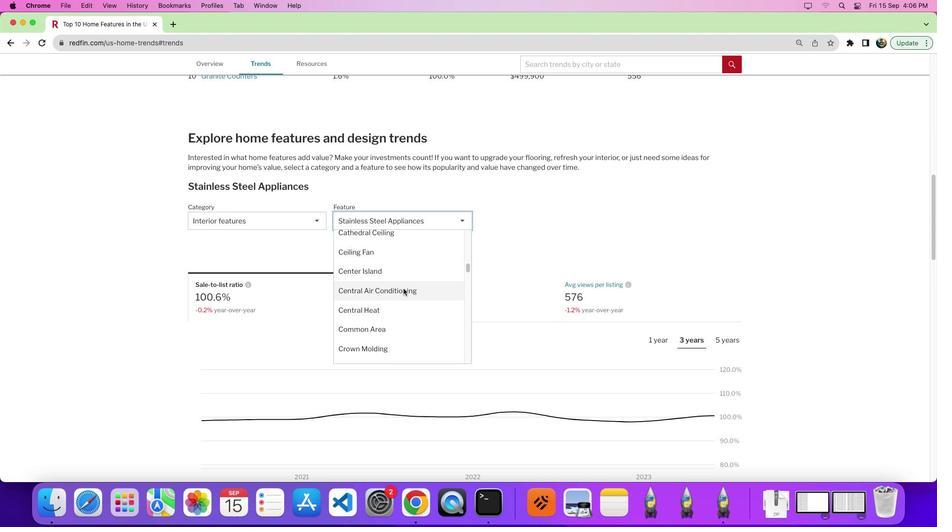
Action: Mouse scrolled (403, 288) with delta (0, 0)
Screenshot: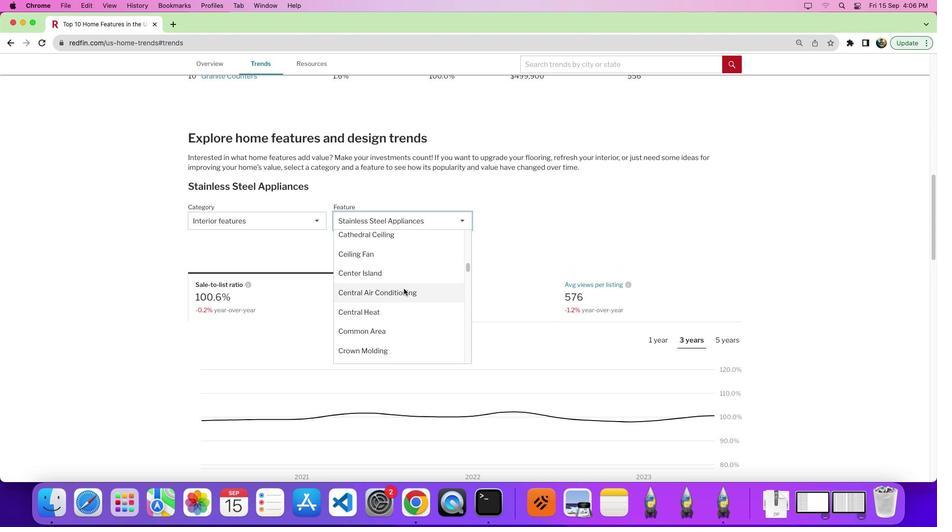 
Action: Mouse moved to (404, 288)
Screenshot: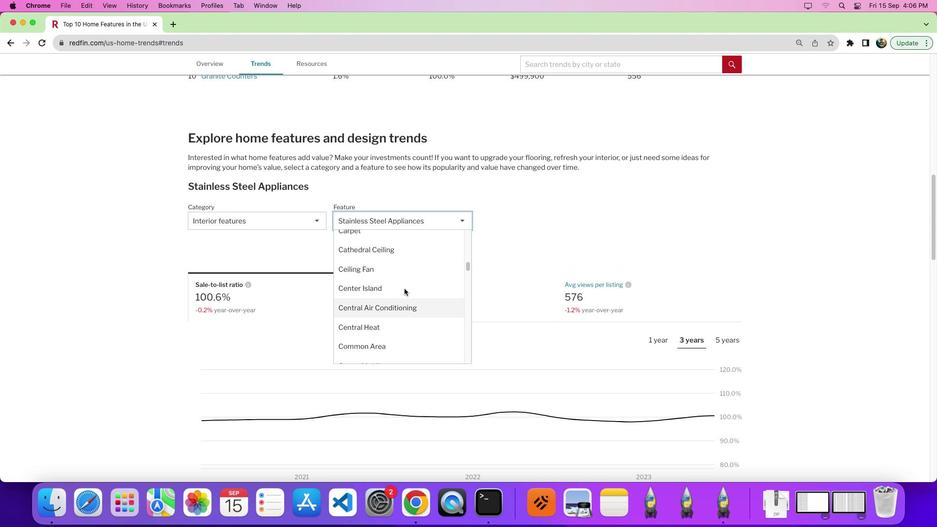 
Action: Mouse scrolled (404, 288) with delta (0, 0)
Screenshot: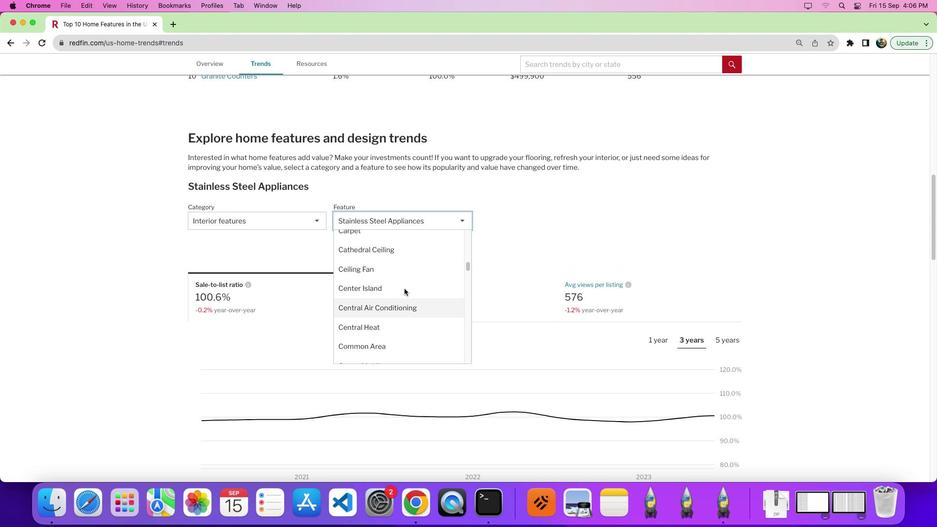 
Action: Mouse moved to (404, 288)
Screenshot: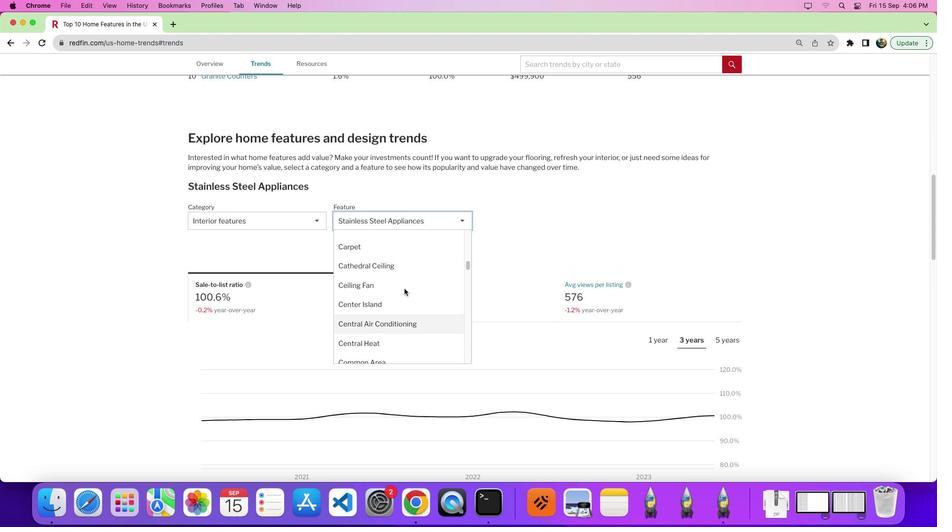 
Action: Mouse scrolled (404, 288) with delta (0, 0)
Screenshot: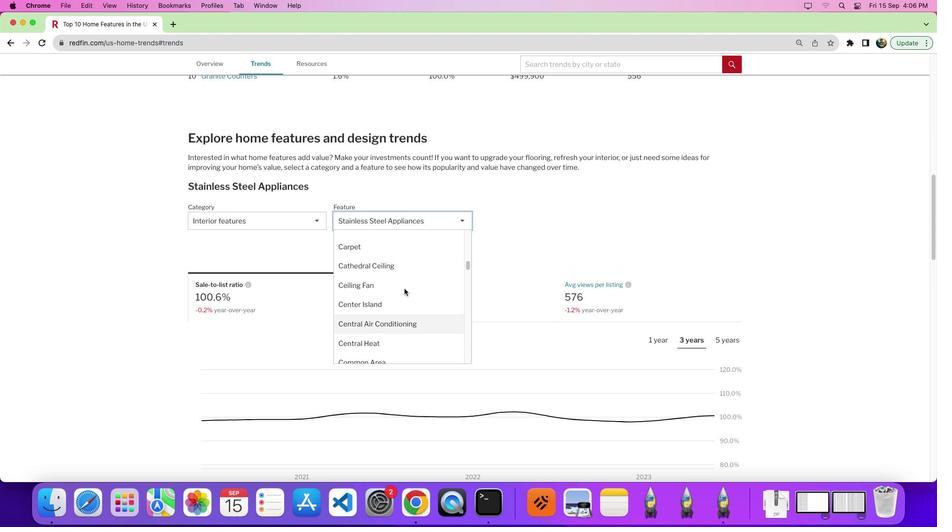 
Action: Mouse scrolled (404, 288) with delta (0, 1)
Screenshot: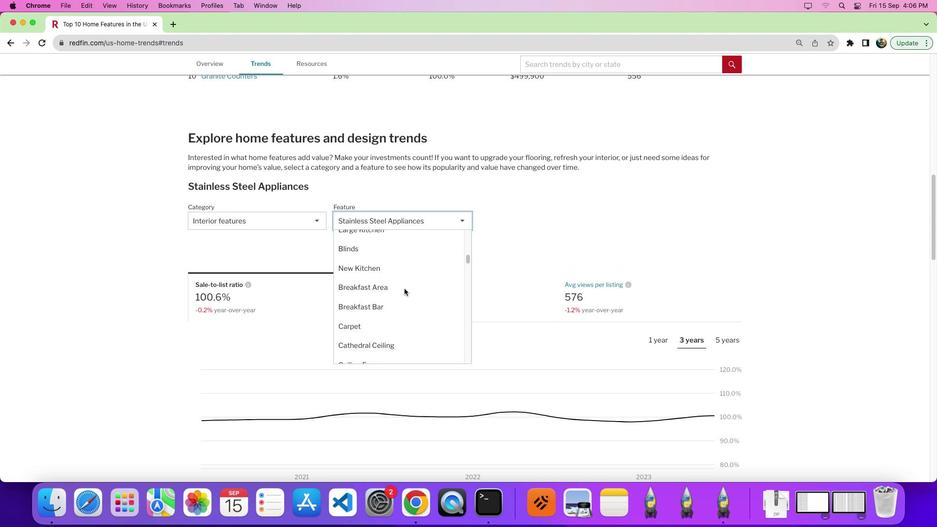 
Action: Mouse moved to (382, 338)
Screenshot: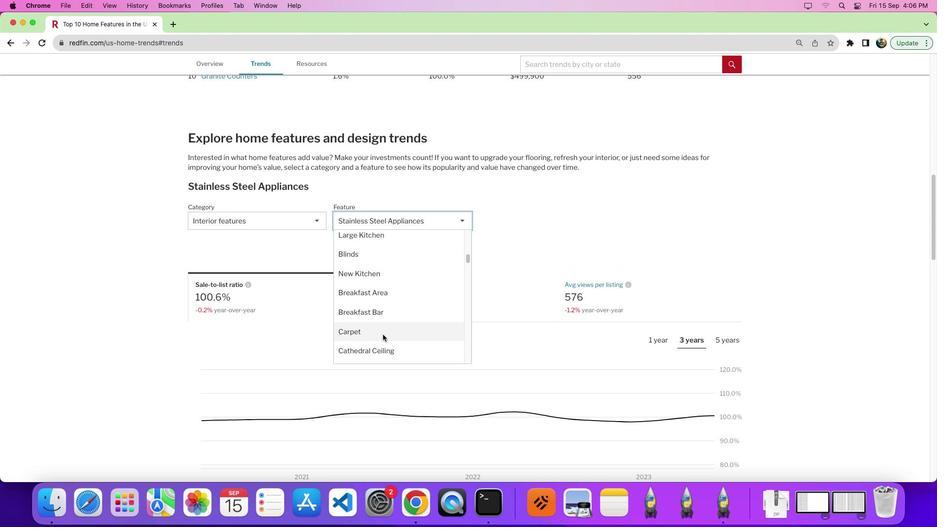 
Action: Mouse scrolled (382, 338) with delta (0, 0)
Screenshot: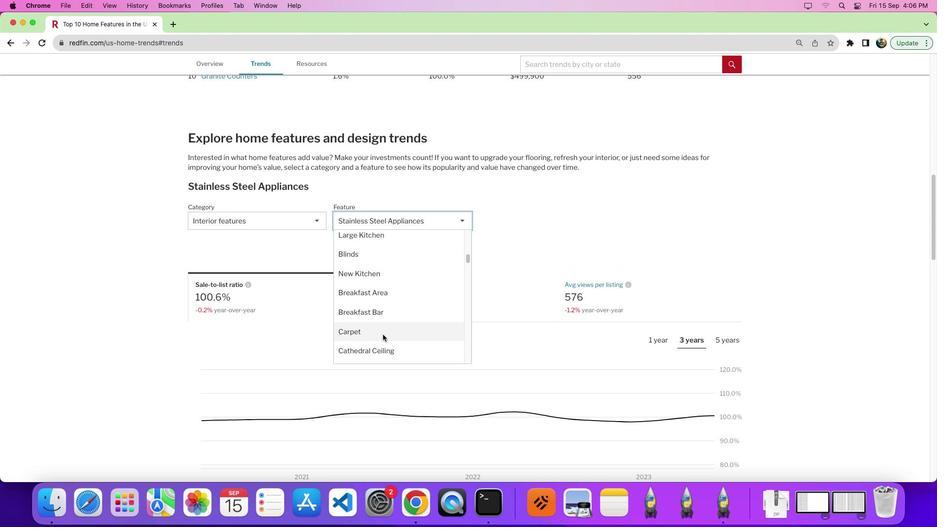 
Action: Mouse moved to (382, 335)
Screenshot: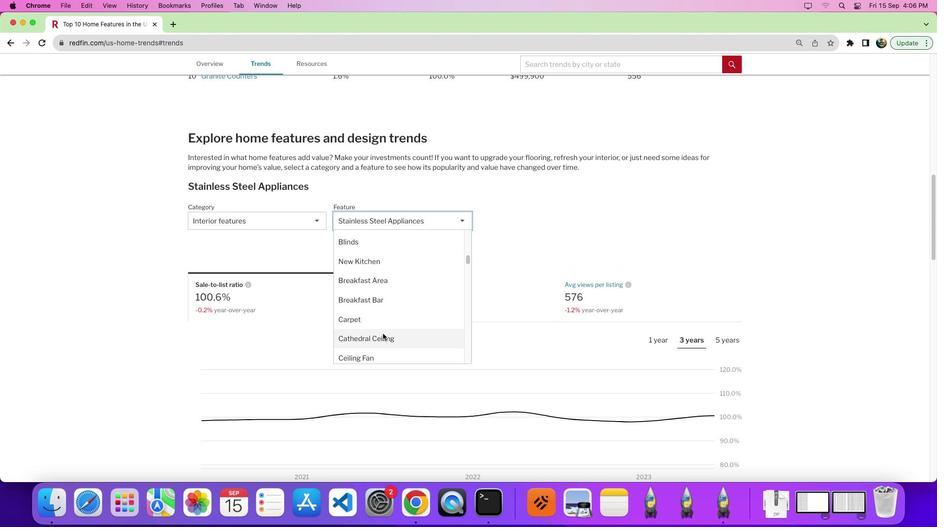 
Action: Mouse scrolled (382, 335) with delta (0, 0)
Screenshot: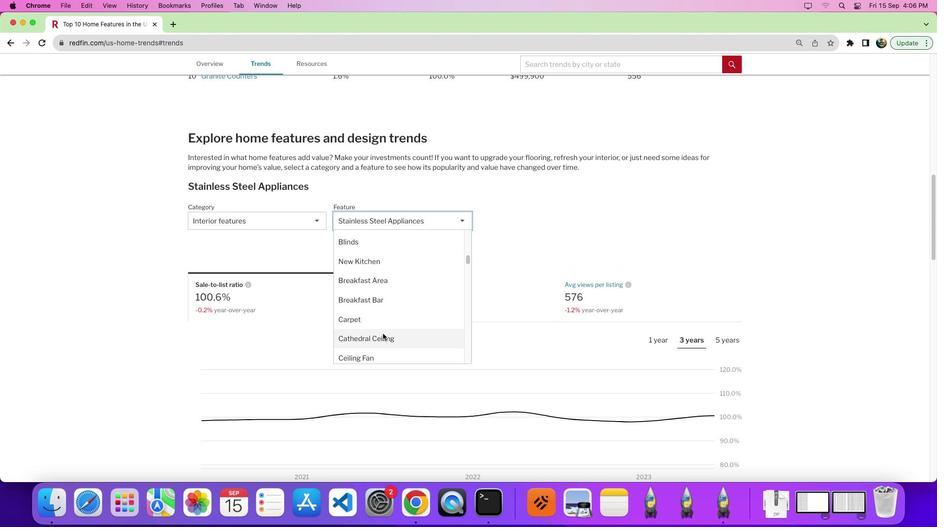 
Action: Mouse moved to (382, 333)
Screenshot: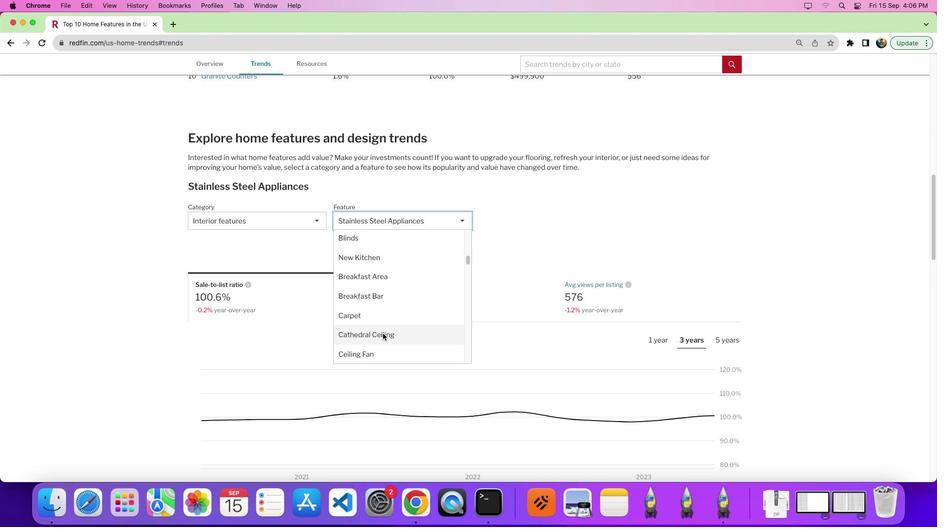 
Action: Mouse scrolled (382, 333) with delta (0, 0)
Screenshot: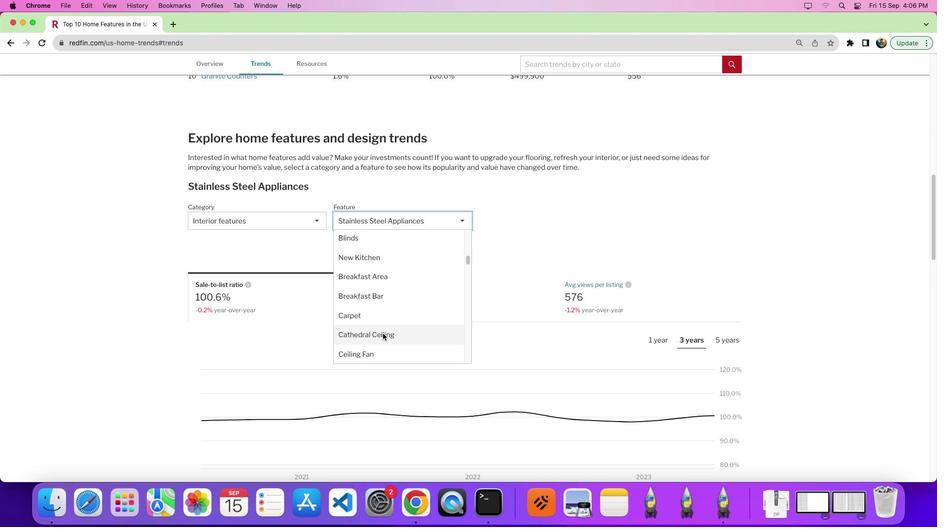 
Action: Mouse scrolled (382, 333) with delta (0, 0)
Screenshot: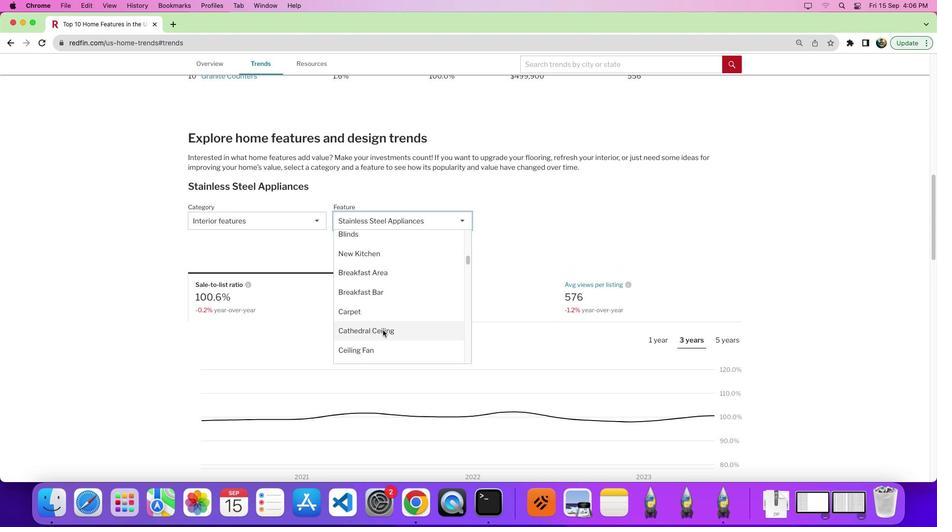 
Action: Mouse moved to (382, 329)
Screenshot: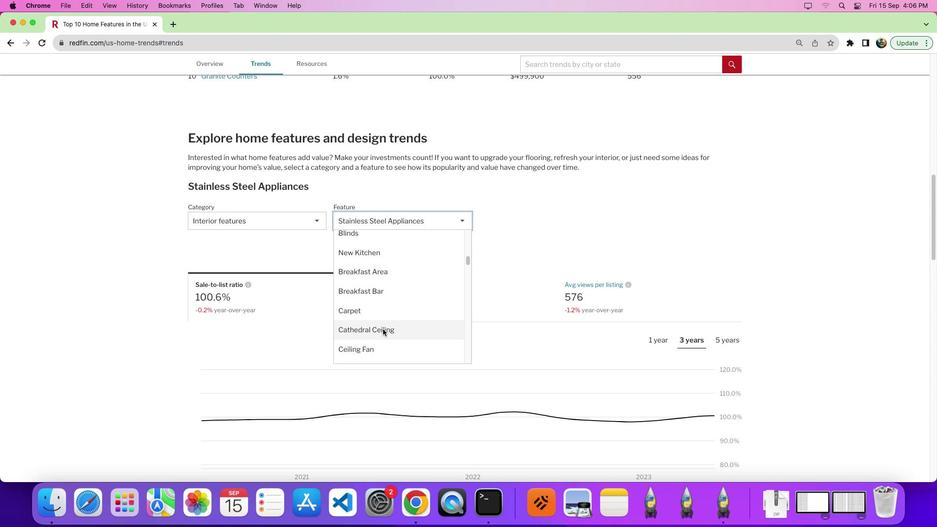 
Action: Mouse scrolled (382, 329) with delta (0, 0)
Screenshot: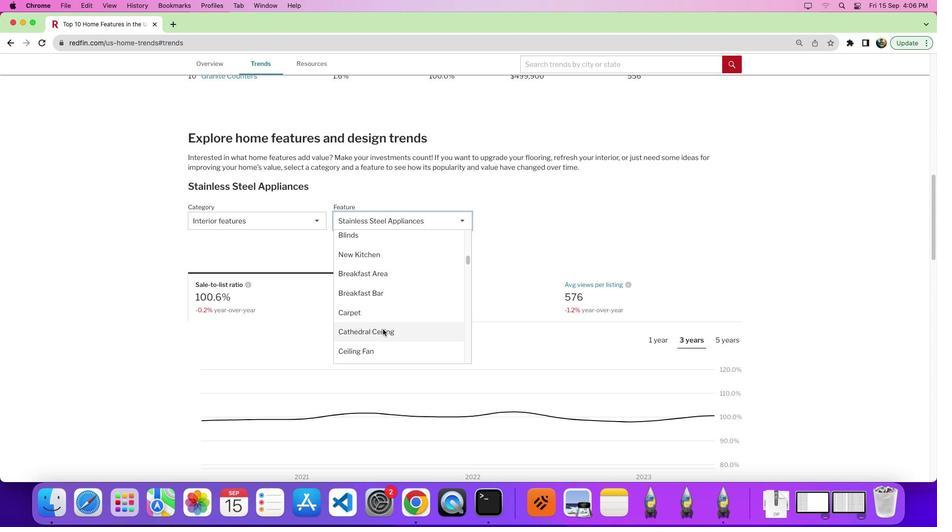 
Action: Mouse moved to (386, 299)
Screenshot: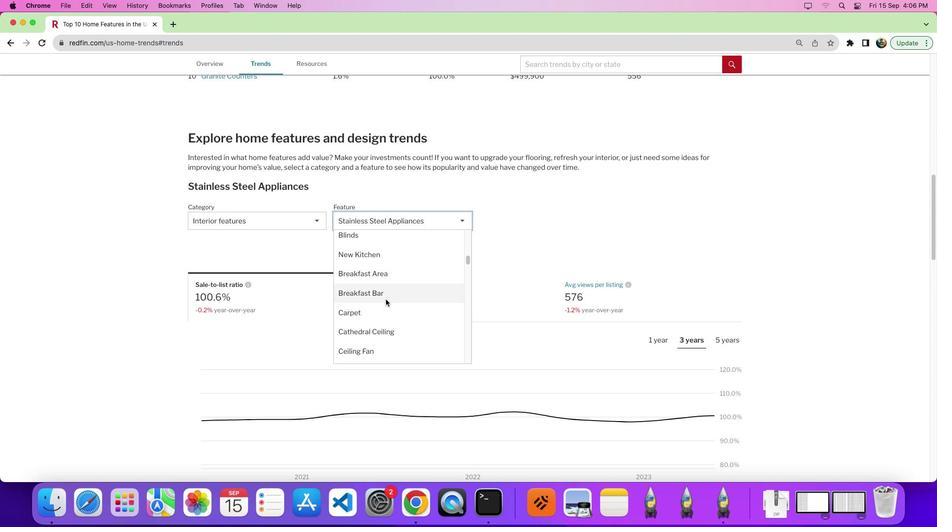 
Action: Mouse pressed left at (386, 299)
Screenshot: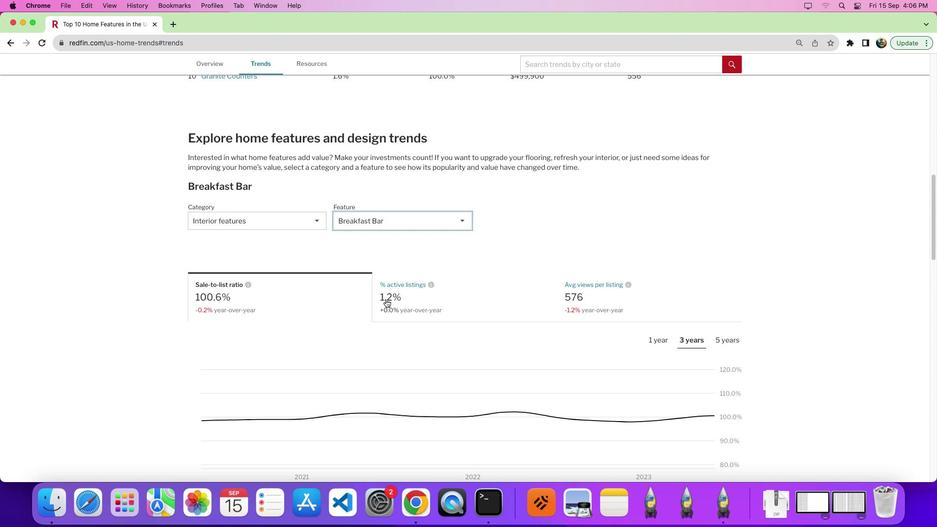 
Action: Mouse moved to (609, 304)
Screenshot: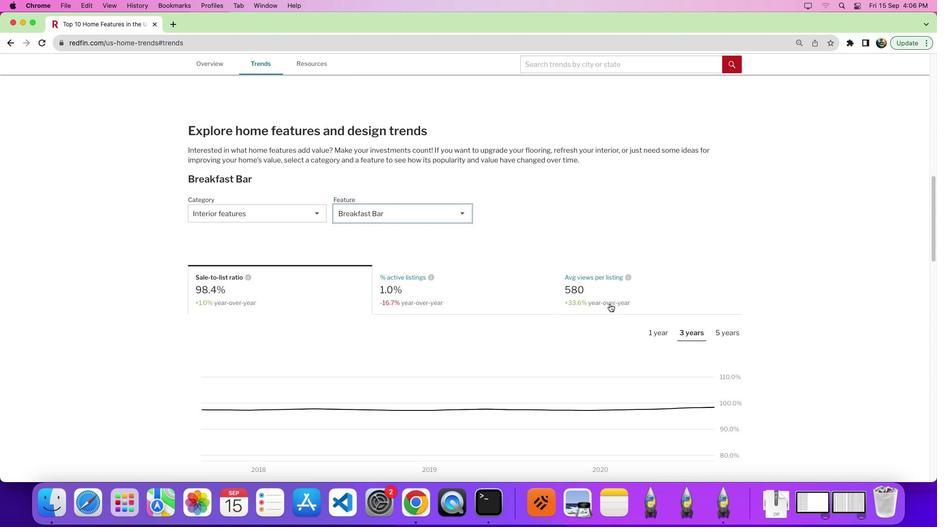 
Action: Mouse scrolled (609, 304) with delta (0, 0)
Screenshot: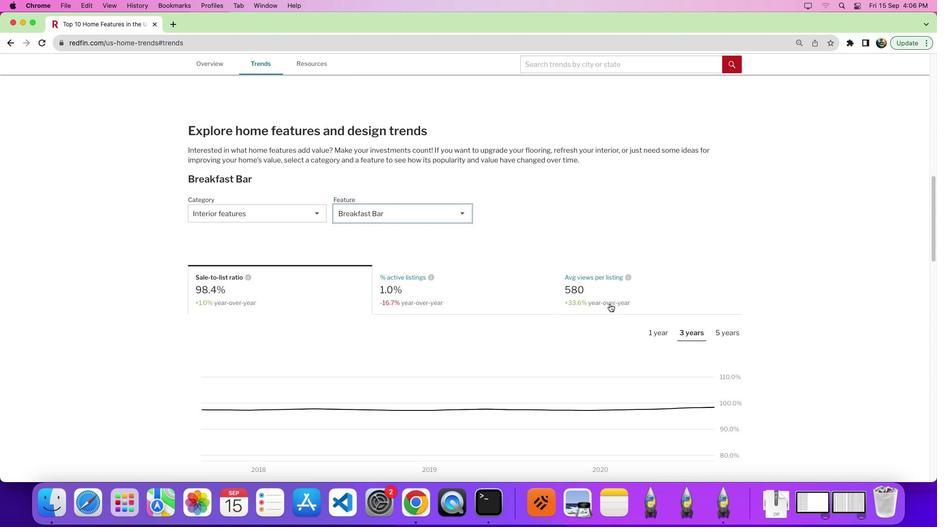 
Action: Mouse moved to (610, 304)
Screenshot: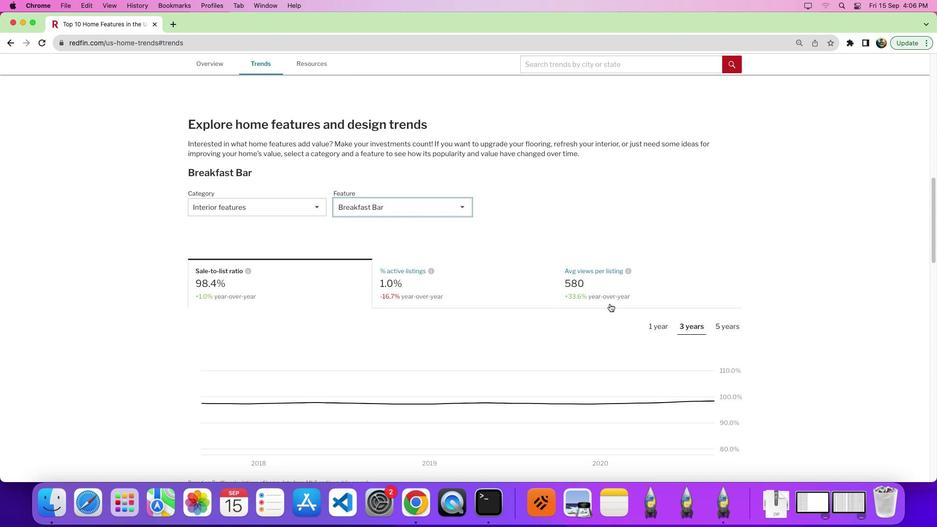
Action: Mouse scrolled (610, 304) with delta (0, 0)
Screenshot: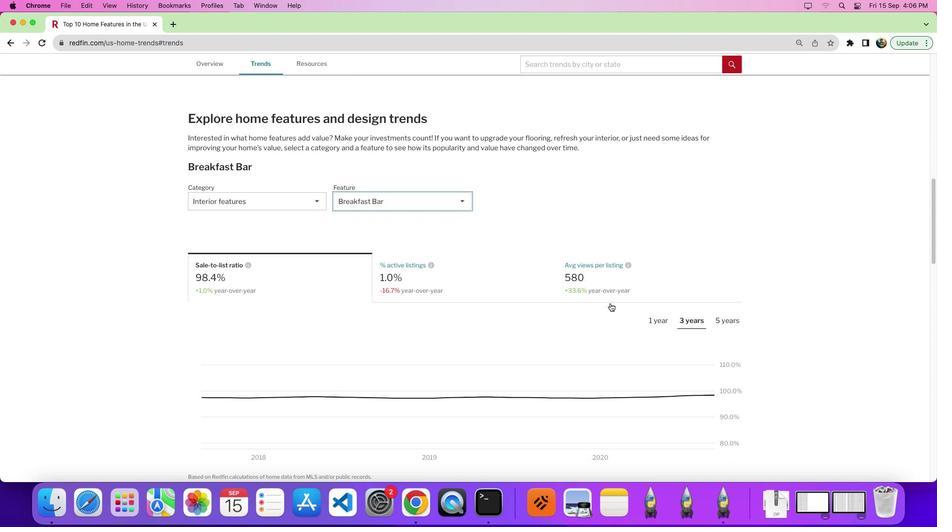 
Action: Mouse moved to (420, 280)
Screenshot: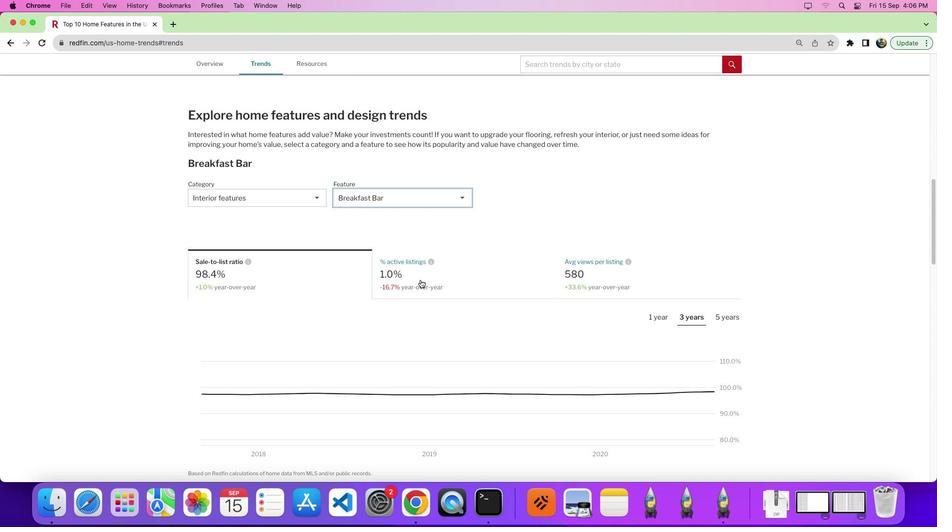 
Action: Mouse pressed left at (420, 280)
Screenshot: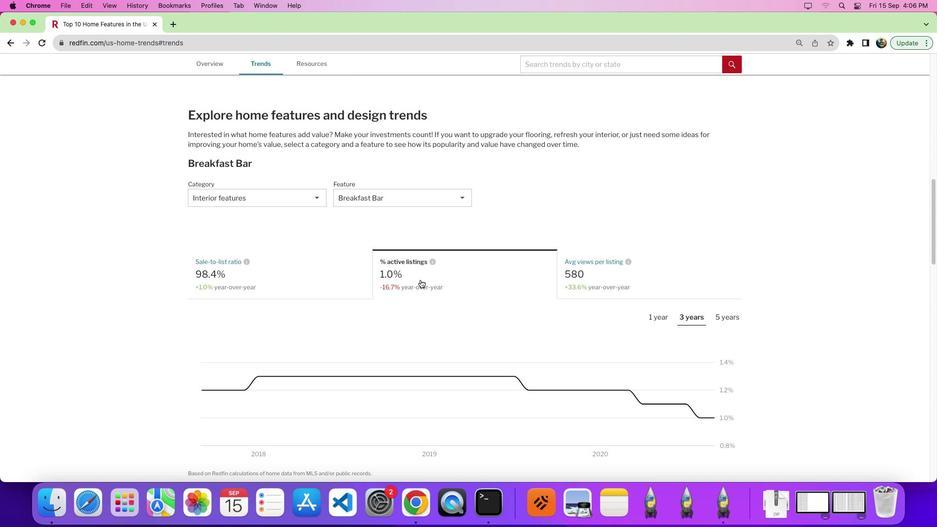 
Action: Mouse moved to (552, 290)
Screenshot: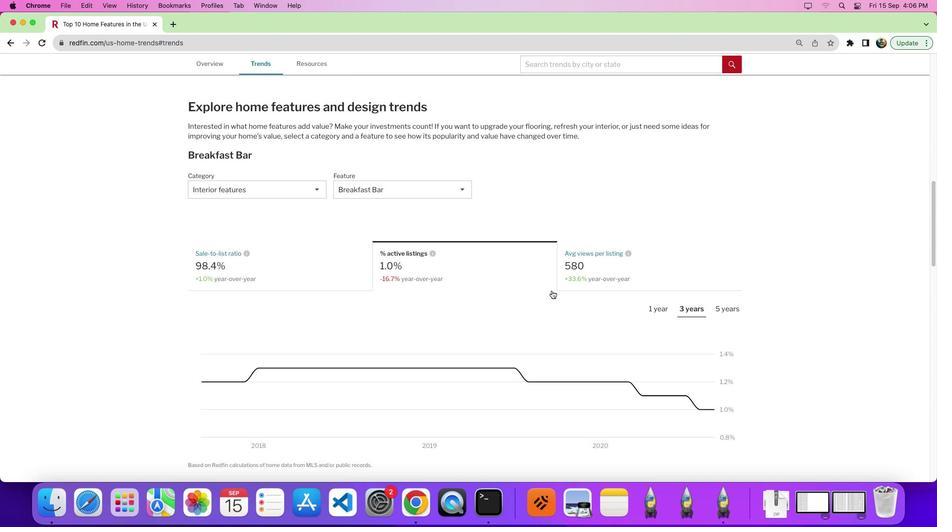 
Action: Mouse scrolled (552, 290) with delta (0, 0)
Screenshot: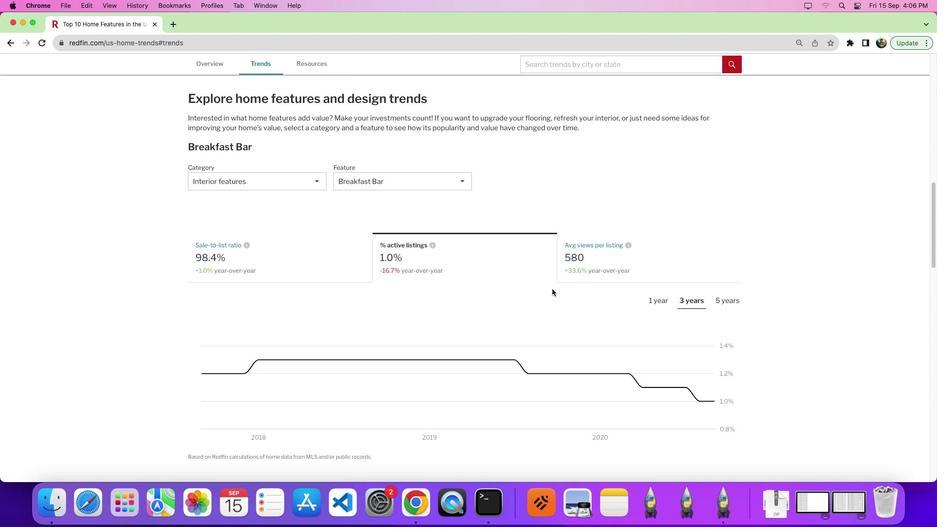 
Action: Mouse scrolled (552, 290) with delta (0, 0)
Screenshot: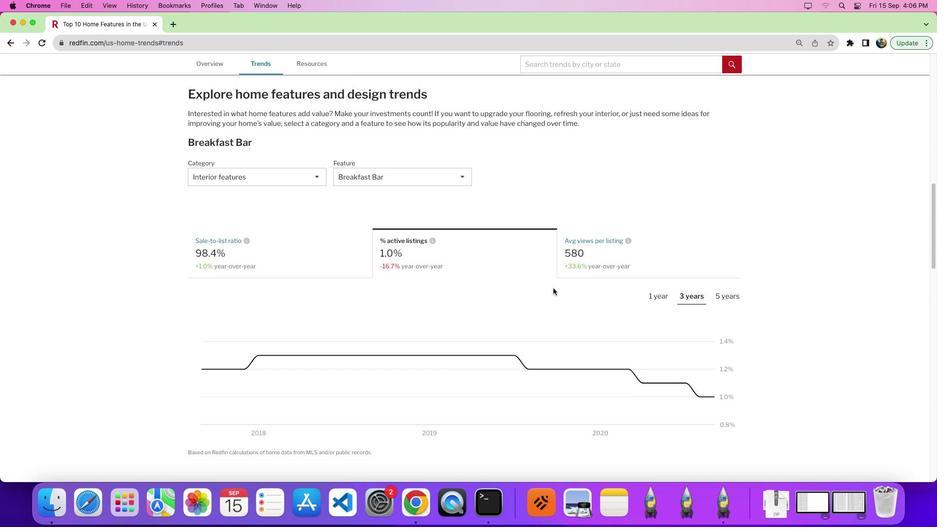 
Action: Mouse moved to (655, 281)
Screenshot: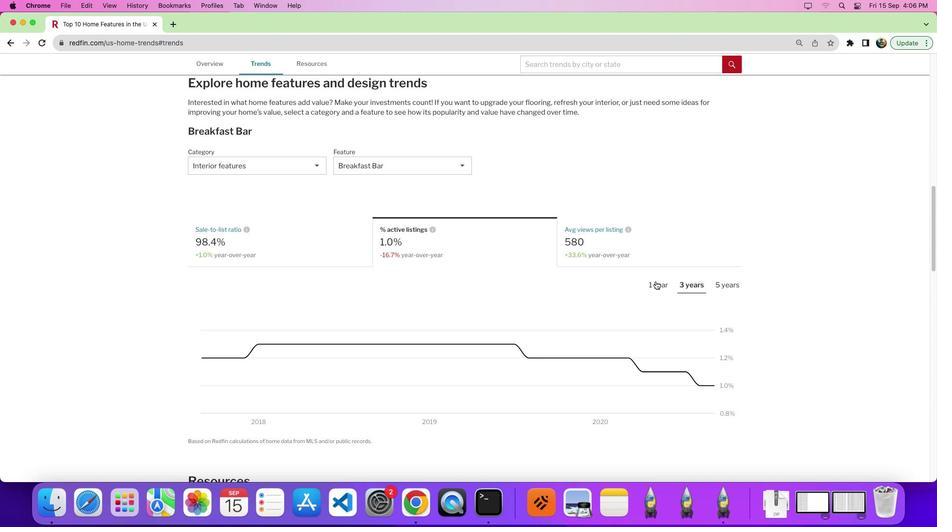 
Action: Mouse pressed left at (655, 281)
Screenshot: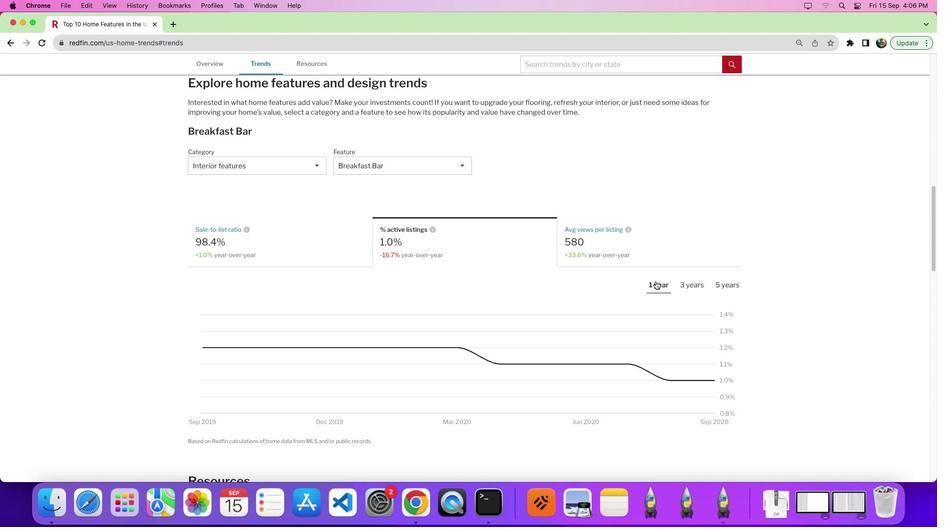 
Action: Mouse moved to (559, 296)
Screenshot: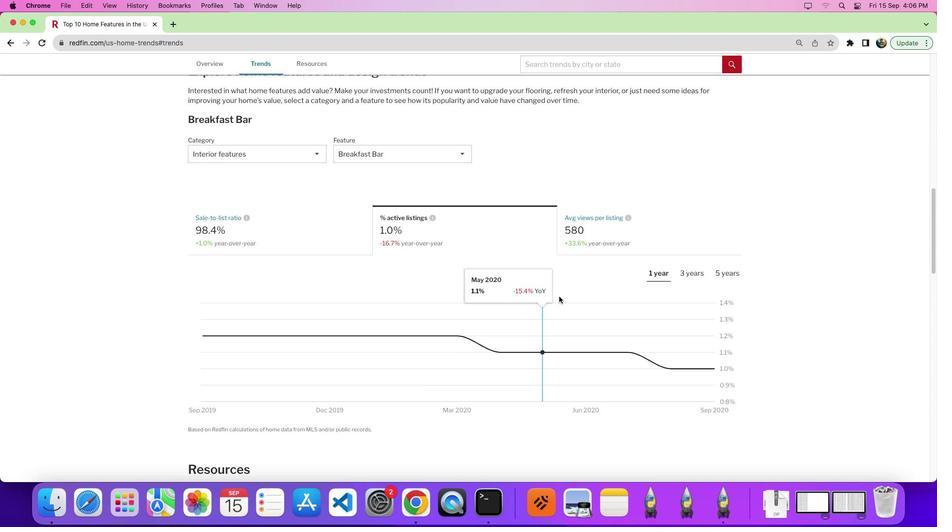
Action: Mouse scrolled (559, 296) with delta (0, 0)
Screenshot: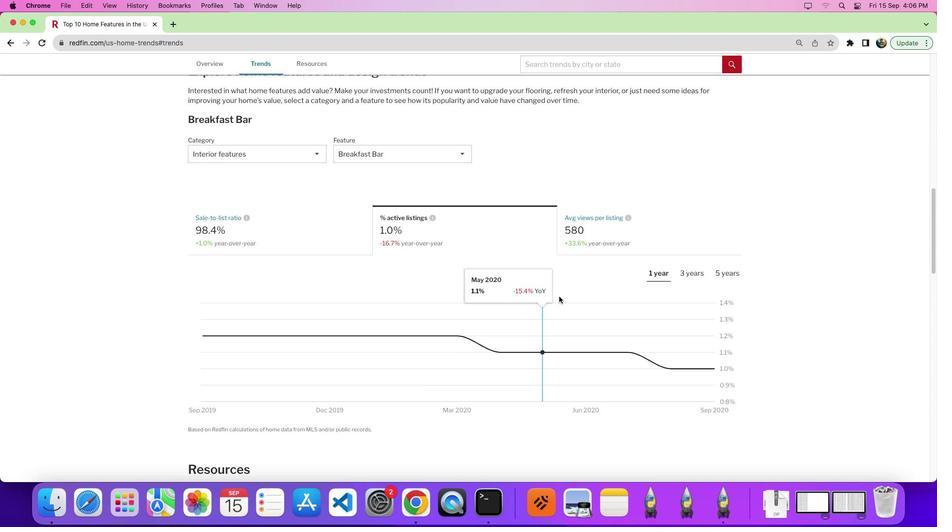 
Action: Mouse scrolled (559, 296) with delta (0, 0)
Screenshot: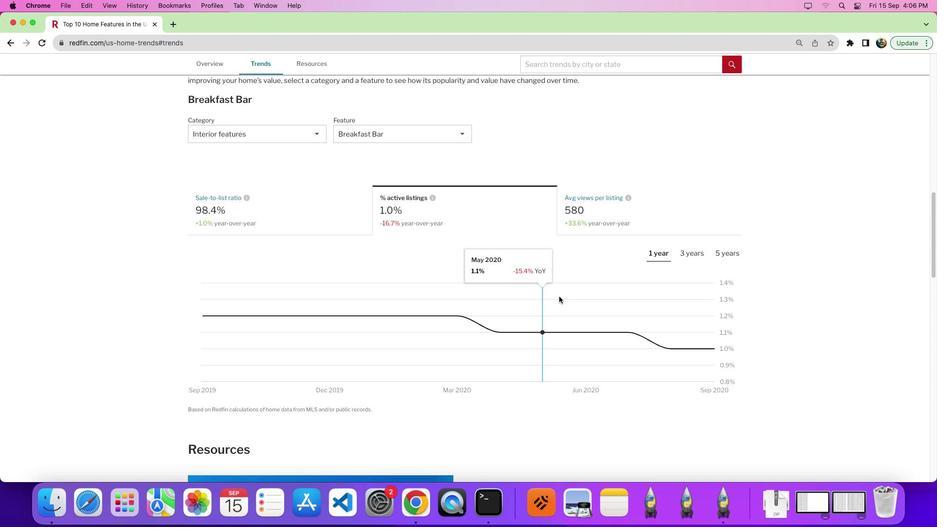 
Action: Mouse scrolled (559, 296) with delta (0, 0)
Screenshot: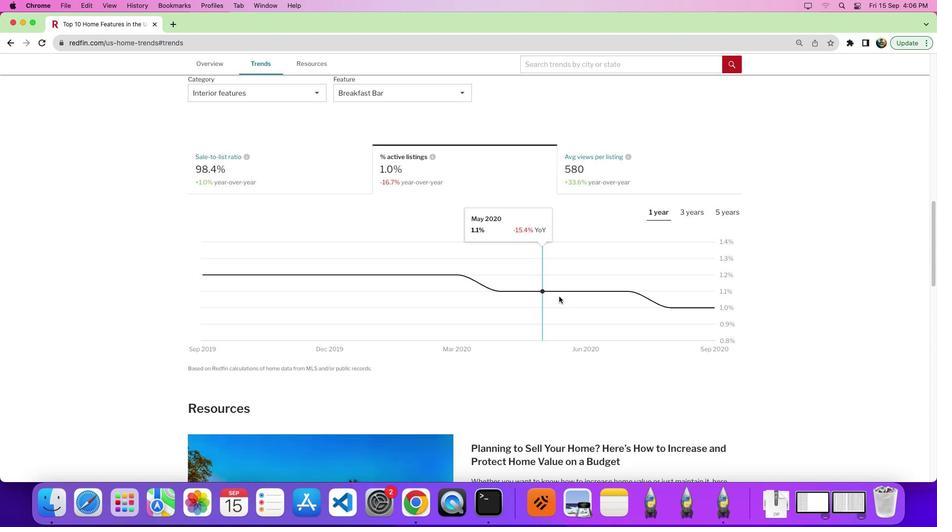 
Action: Mouse moved to (661, 336)
Screenshot: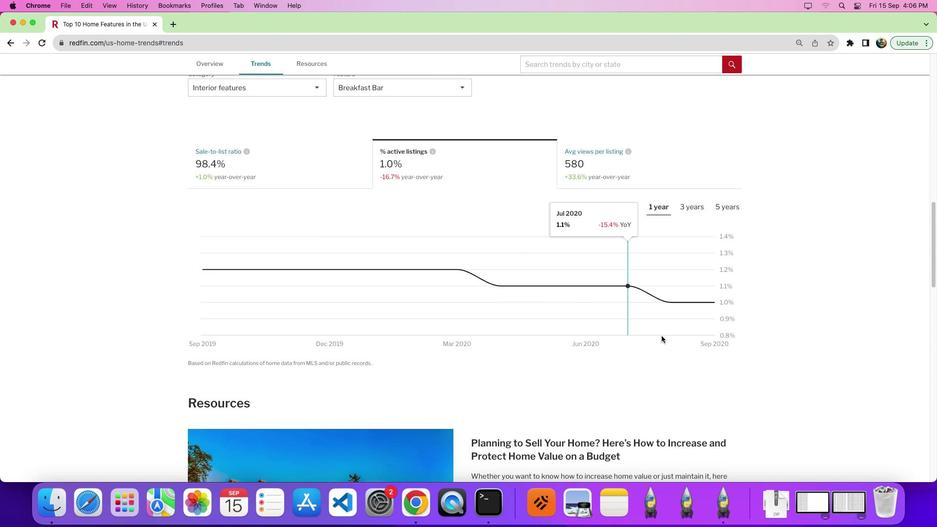 
